 Task: Look for space in Llucmajor, Spain from 8th June, 2023 to 12th June, 2023 for 2 adults in price range Rs.8000 to Rs.16000. Place can be private room with 1  bedroom having 1 bed and 1 bathroom. Property type can be flatguest house, hotel. Booking option can be shelf check-in. Required host language is English.
Action: Mouse moved to (377, 195)
Screenshot: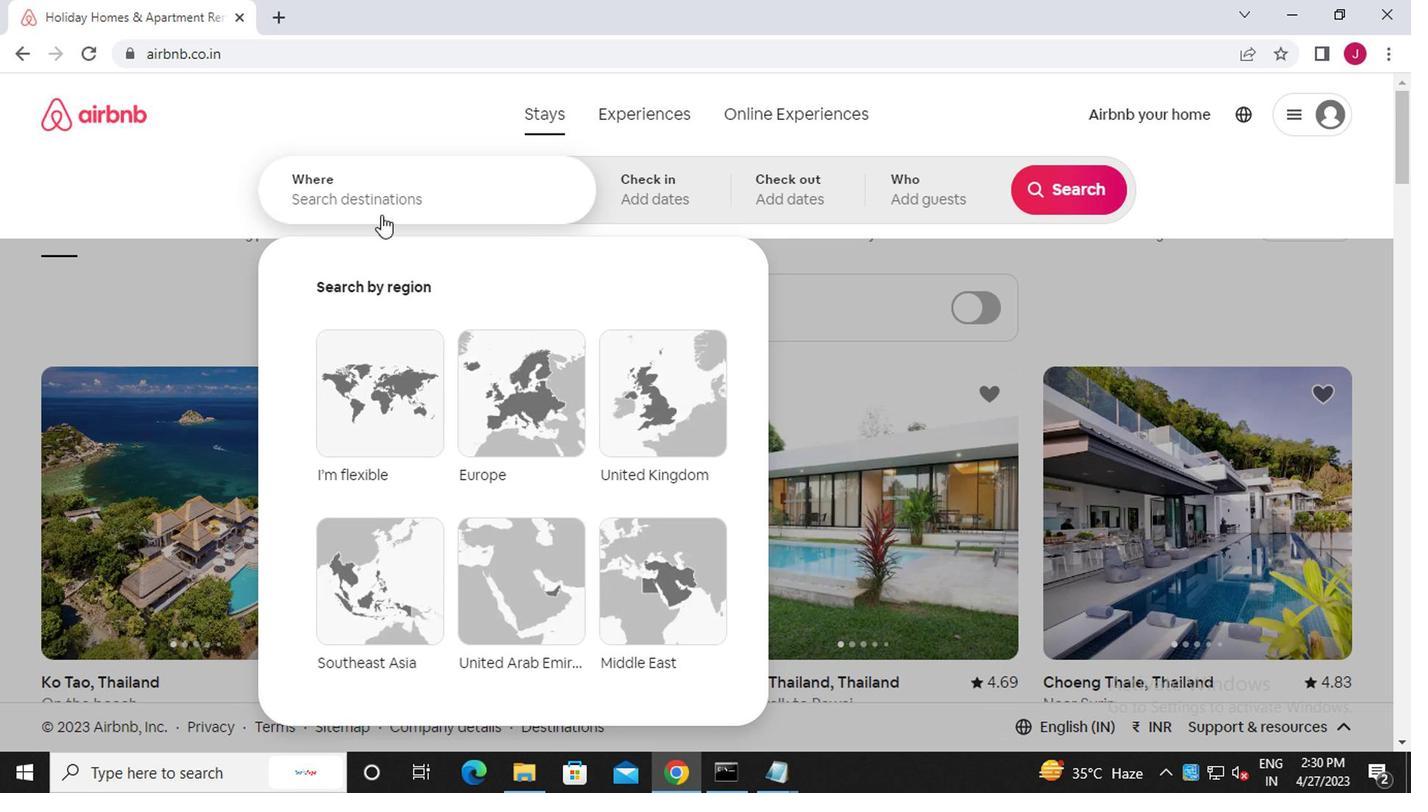 
Action: Mouse pressed left at (377, 195)
Screenshot: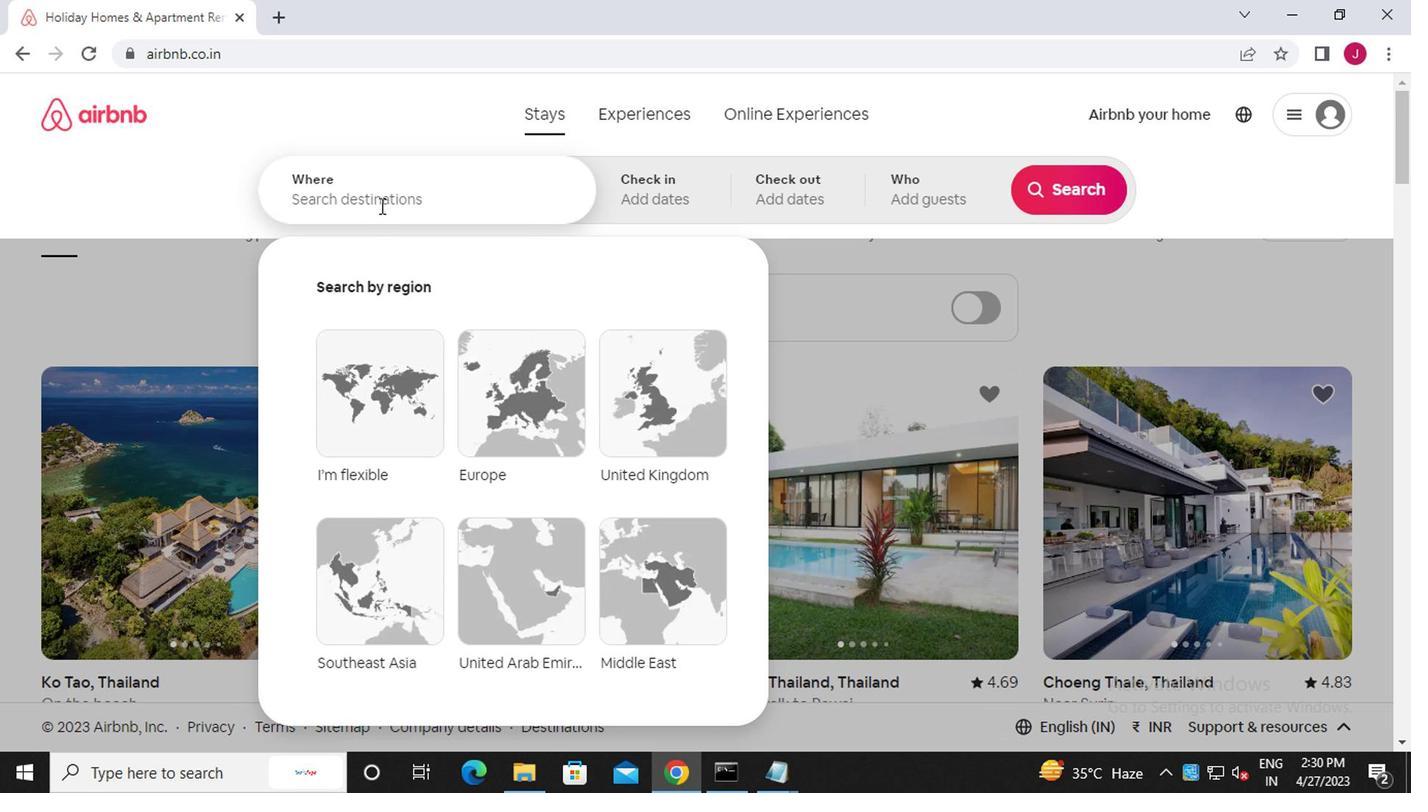 
Action: Mouse moved to (377, 195)
Screenshot: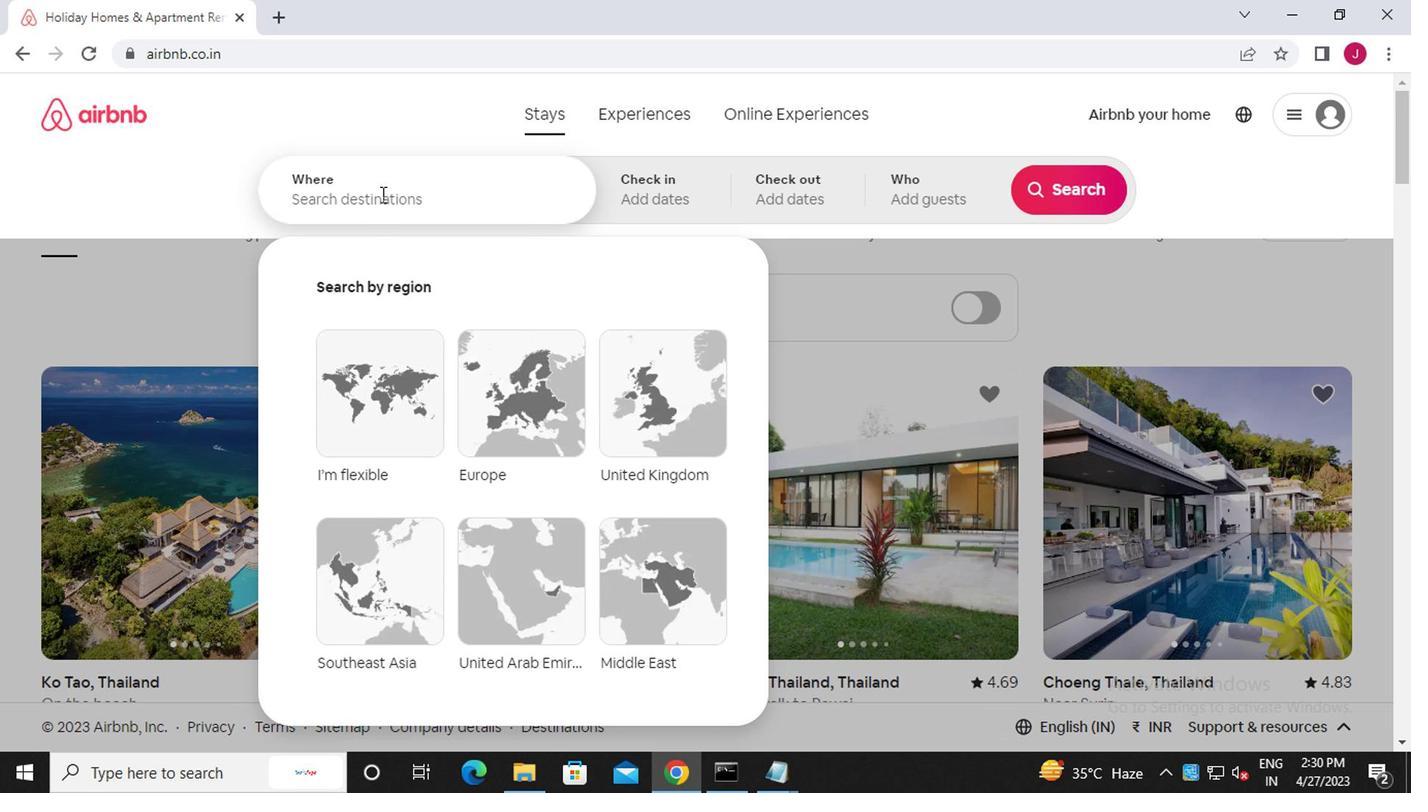 
Action: Key pressed l<Key.caps_lock>lucmj<Key.backspace>ajor,<Key.caps_lock>s<Key.caps_lock>pain
Screenshot: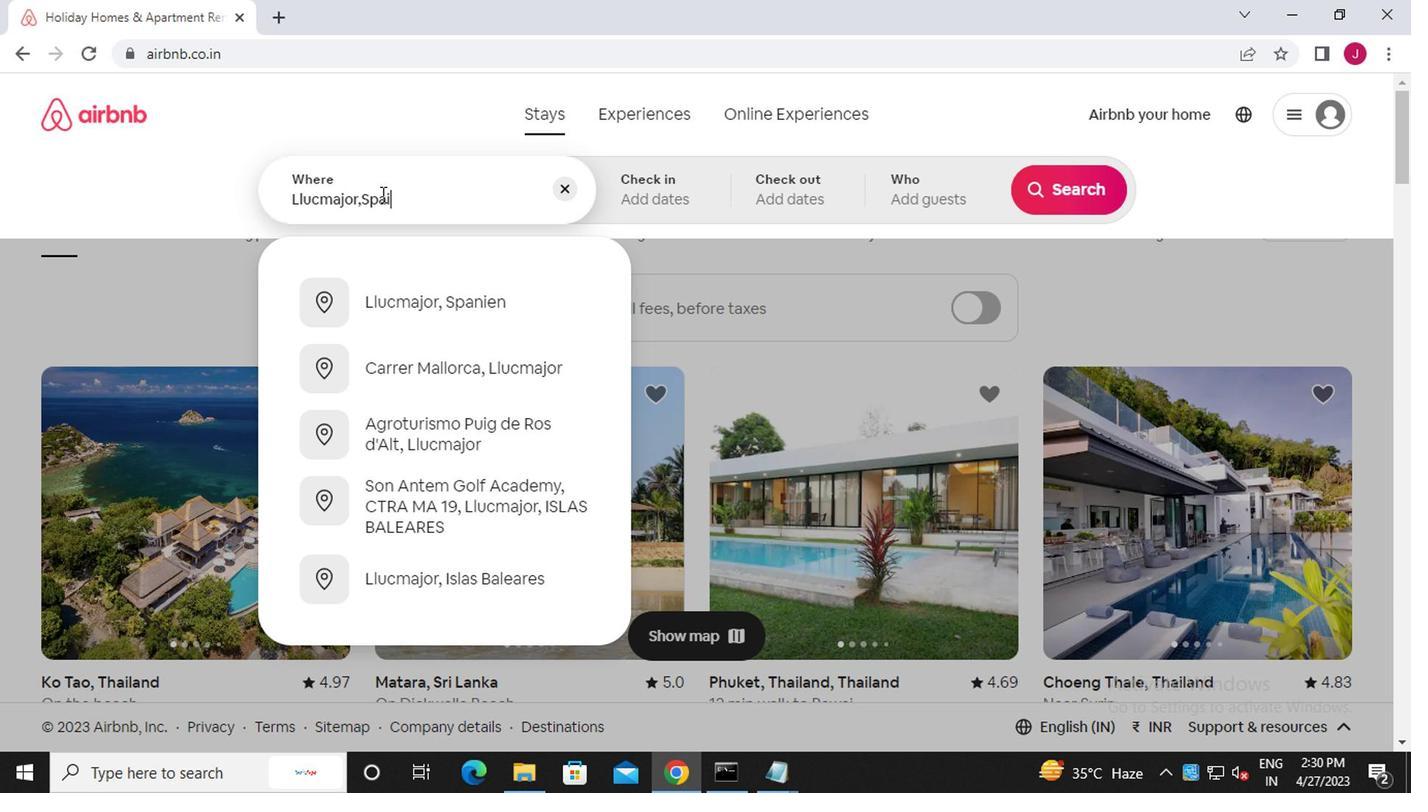 
Action: Mouse moved to (417, 299)
Screenshot: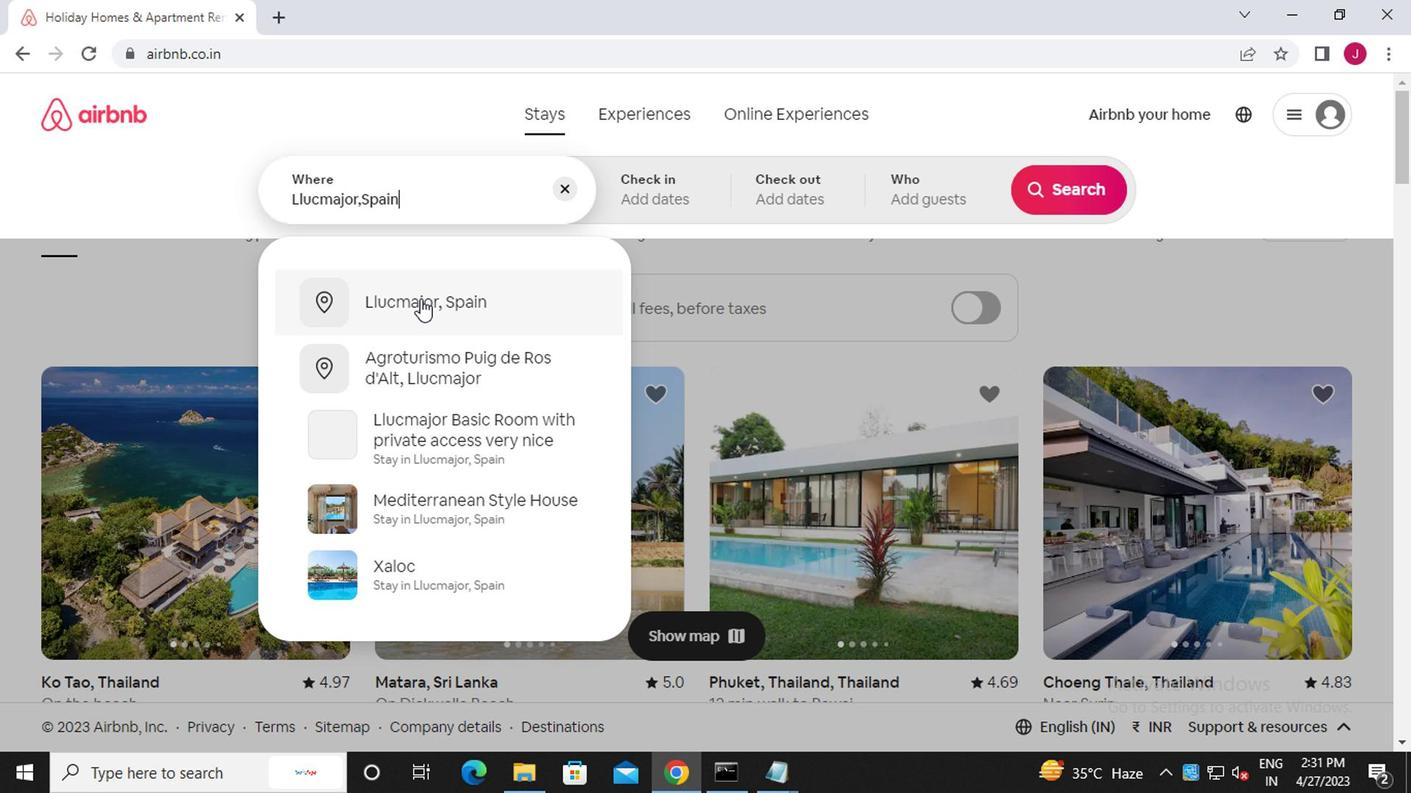 
Action: Mouse pressed left at (417, 299)
Screenshot: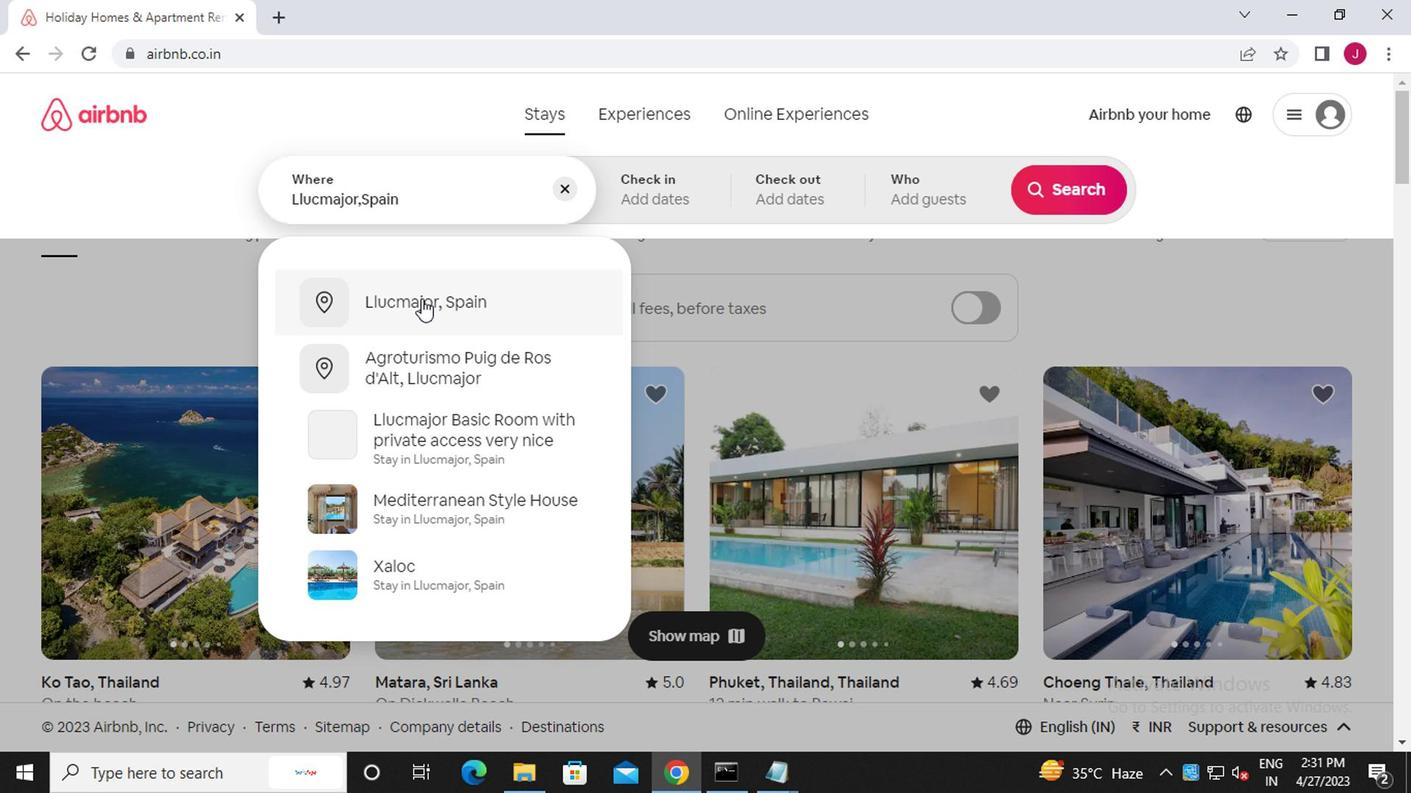
Action: Mouse moved to (1045, 359)
Screenshot: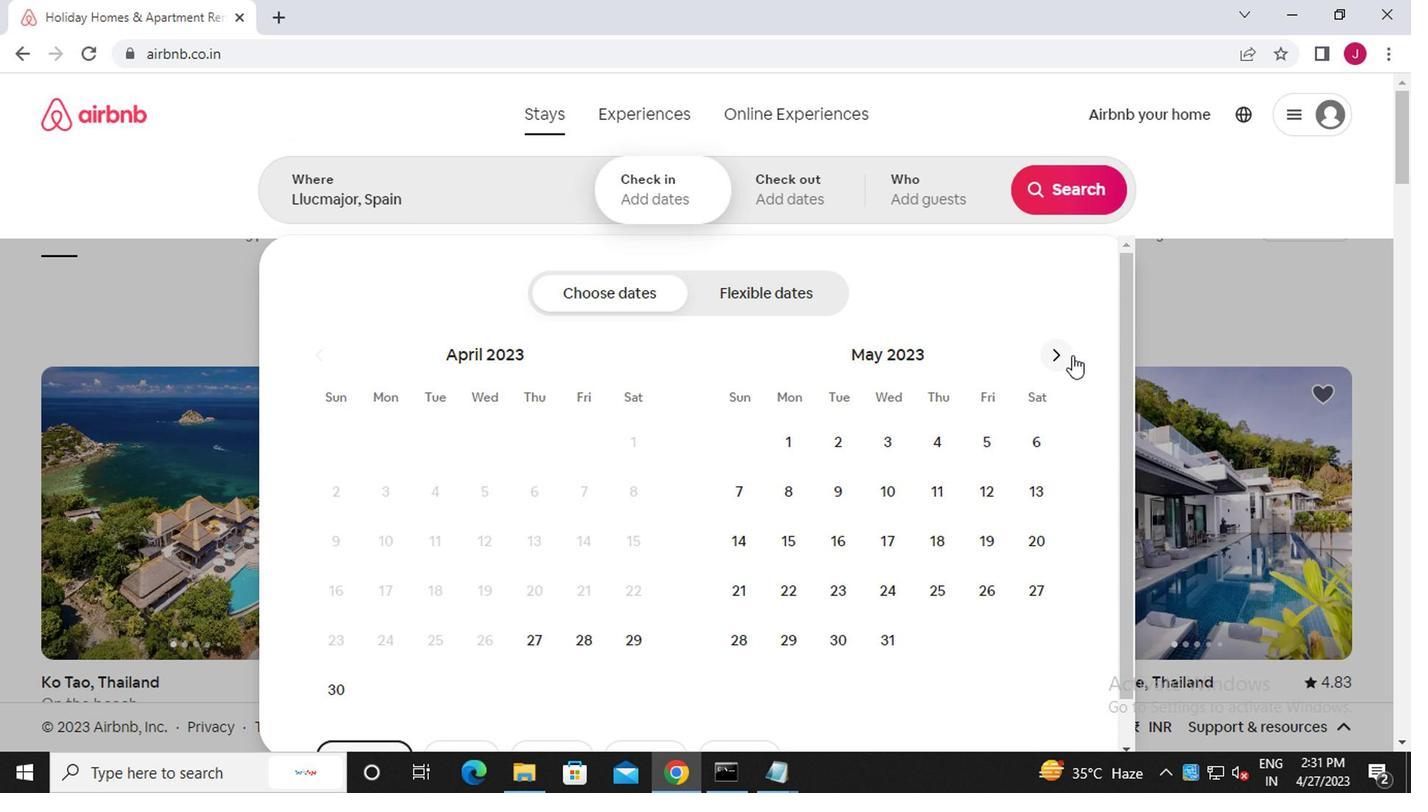 
Action: Mouse pressed left at (1045, 359)
Screenshot: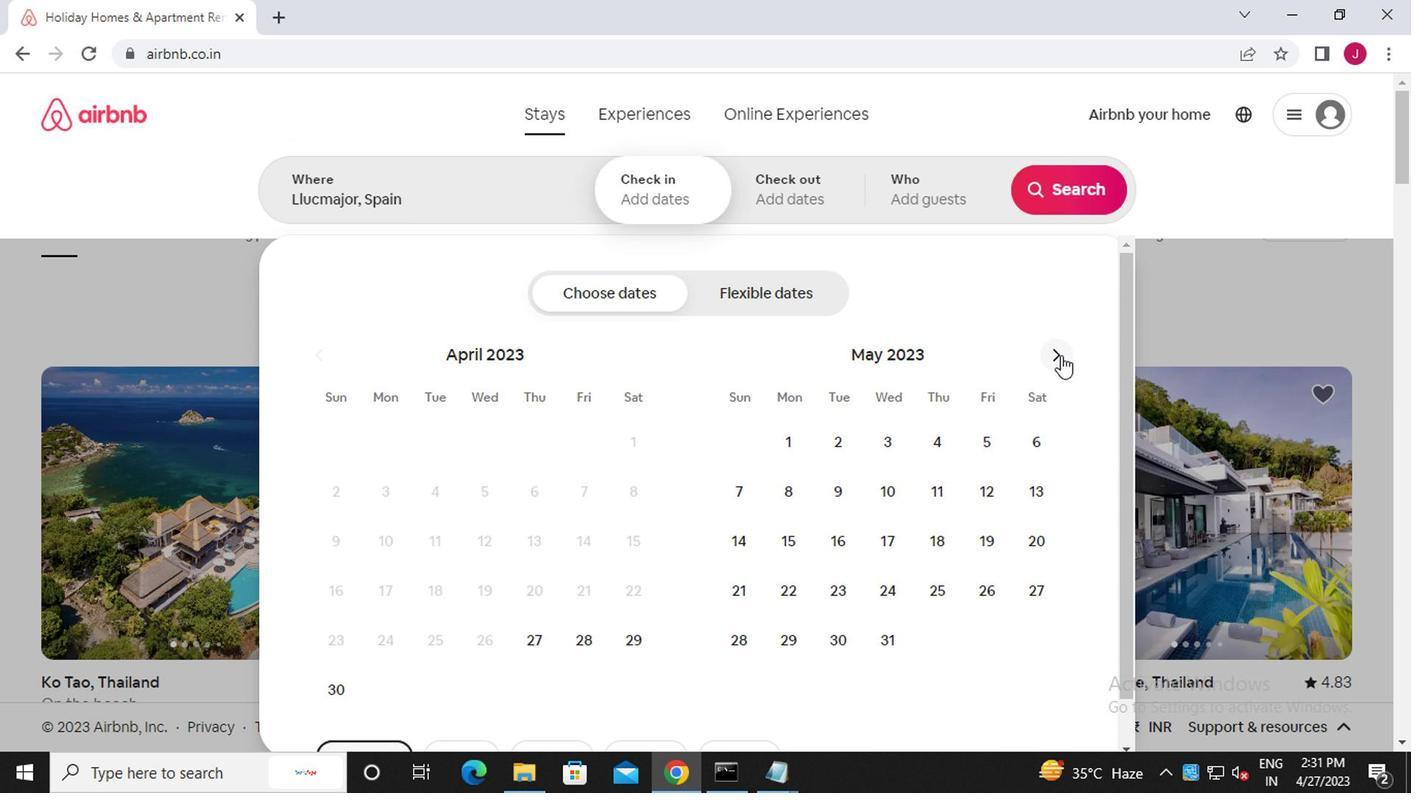 
Action: Mouse moved to (932, 492)
Screenshot: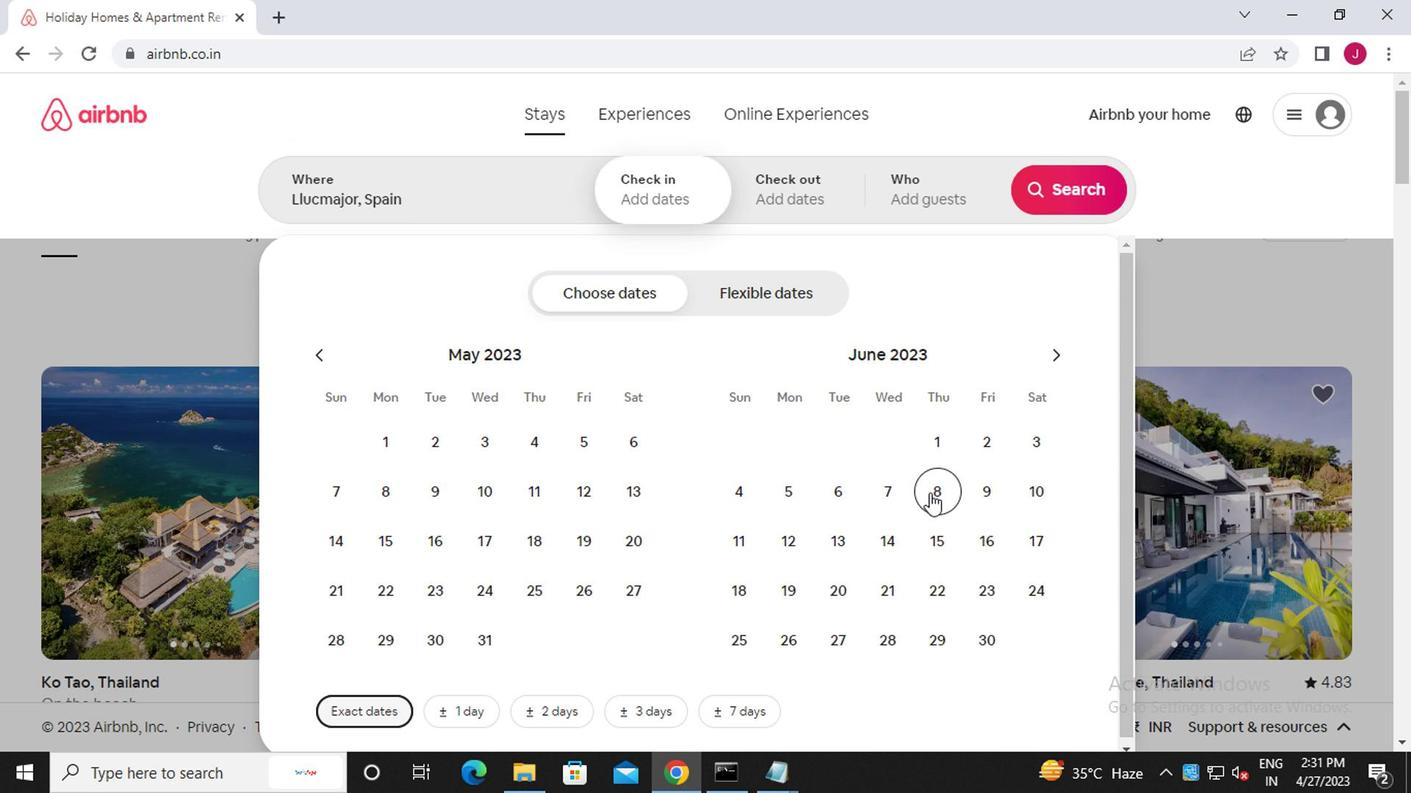 
Action: Mouse pressed left at (932, 492)
Screenshot: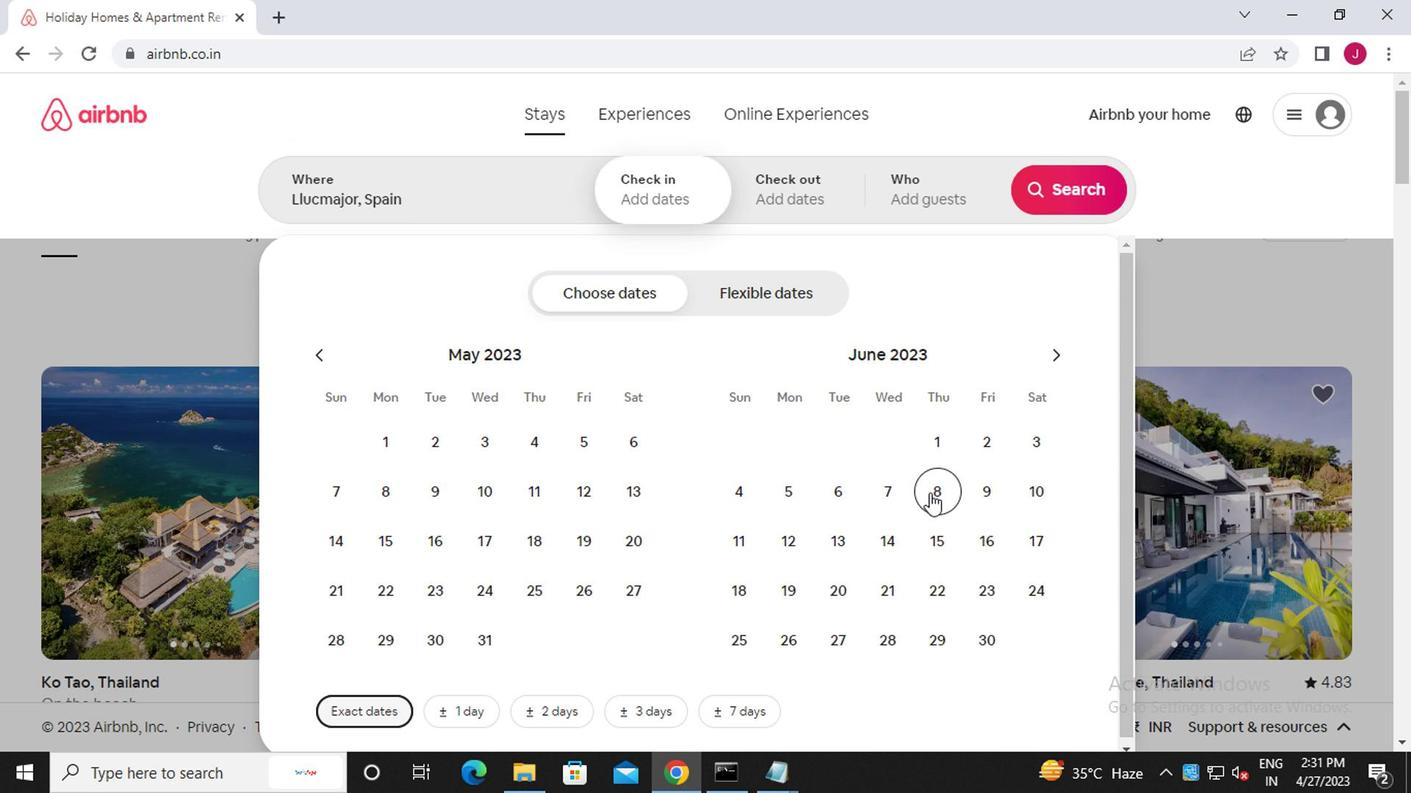 
Action: Mouse moved to (785, 534)
Screenshot: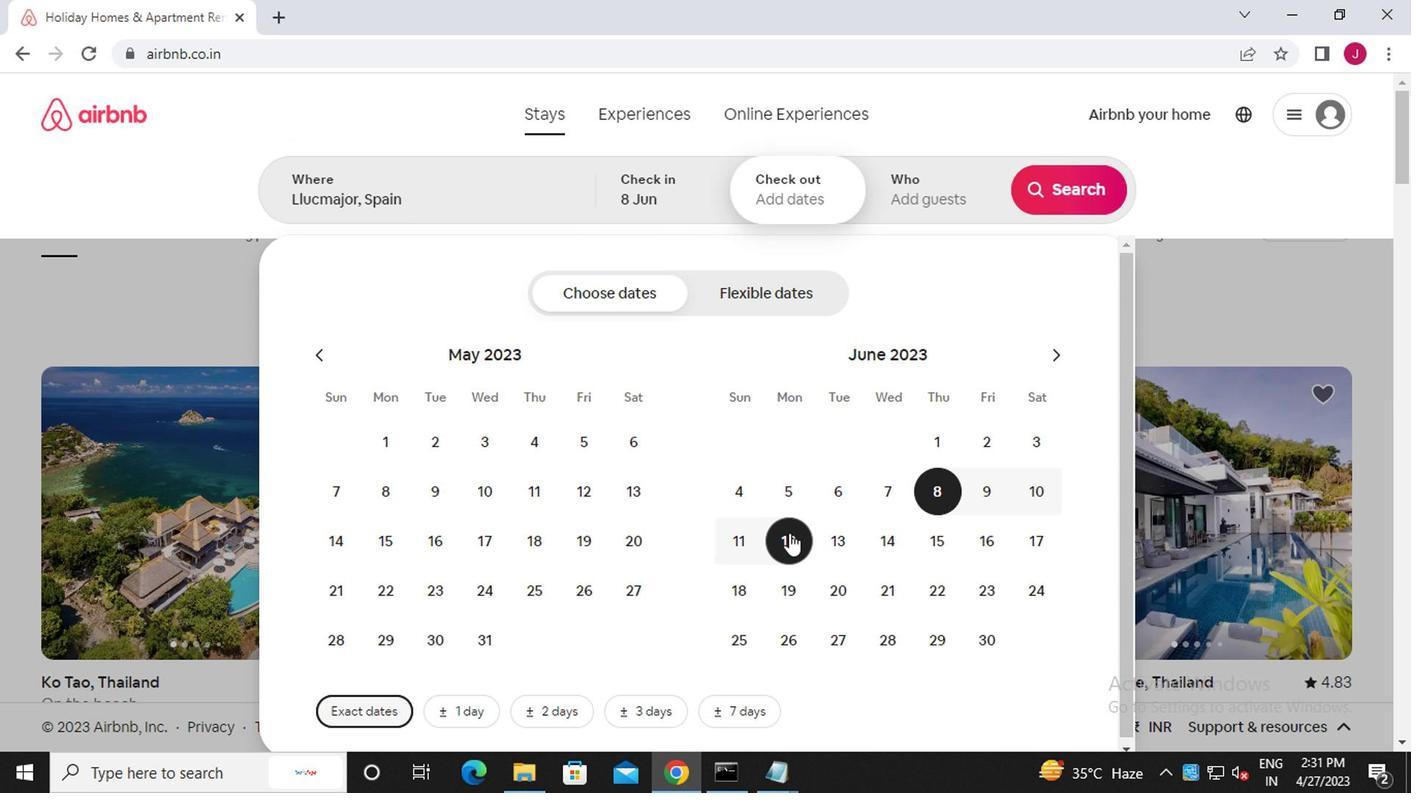 
Action: Mouse pressed left at (785, 534)
Screenshot: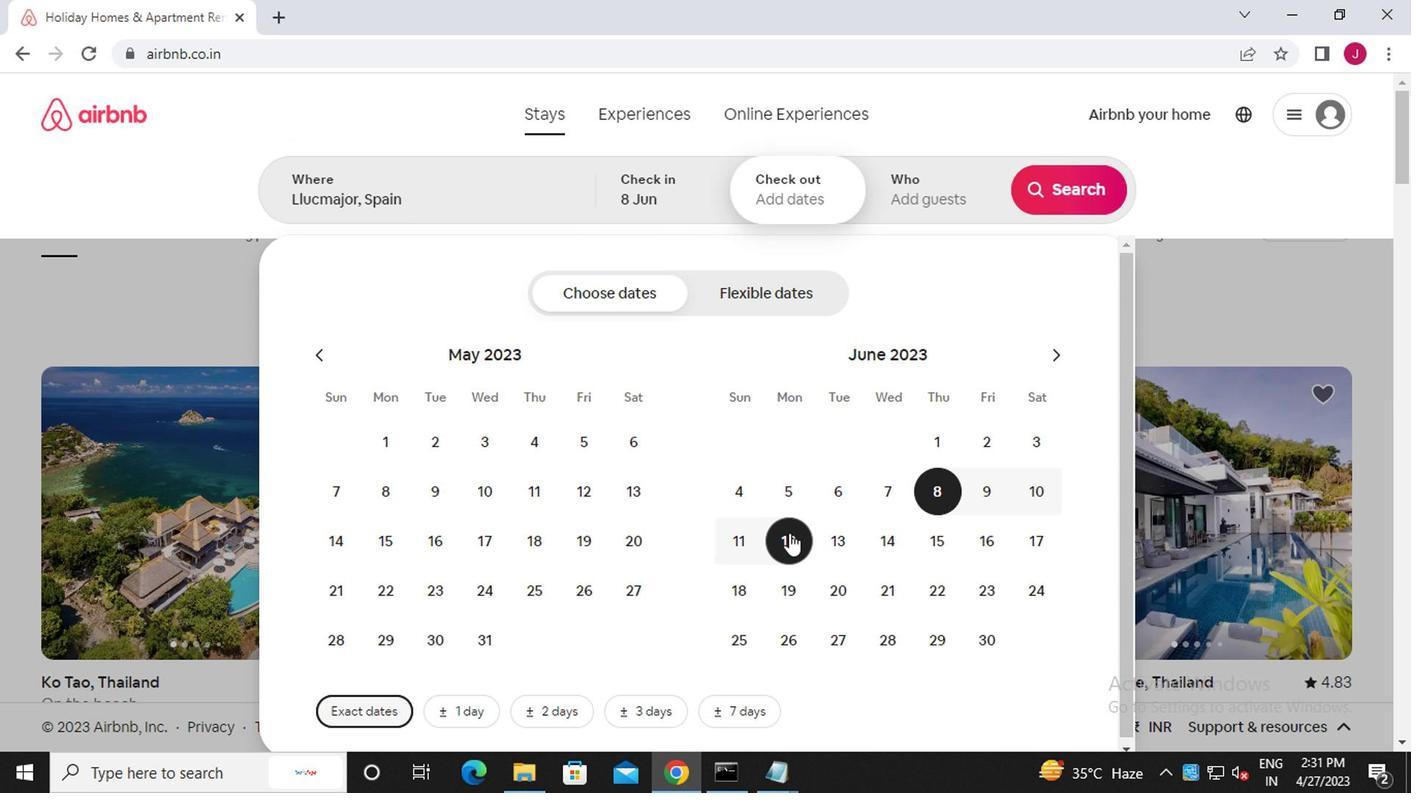 
Action: Mouse moved to (964, 185)
Screenshot: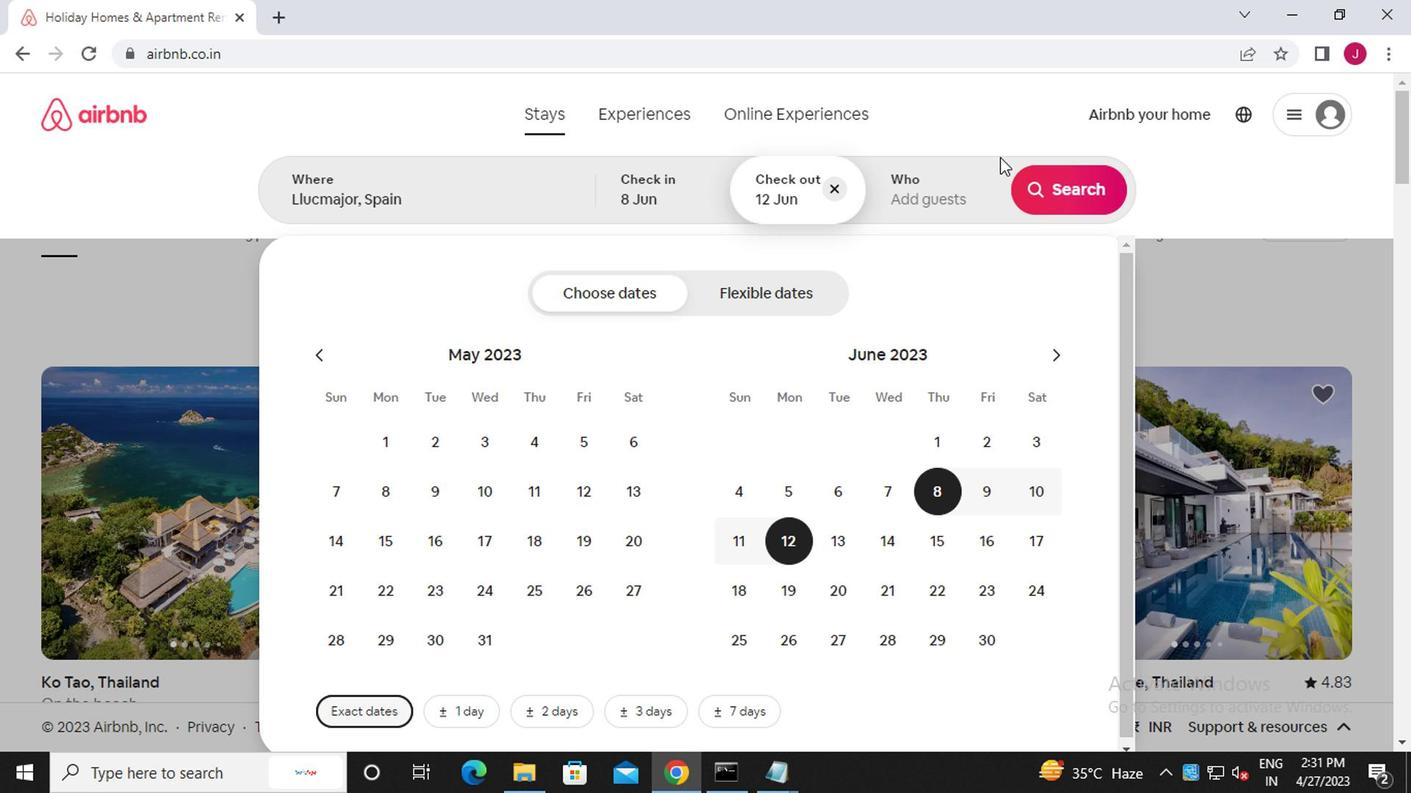 
Action: Mouse pressed left at (964, 185)
Screenshot: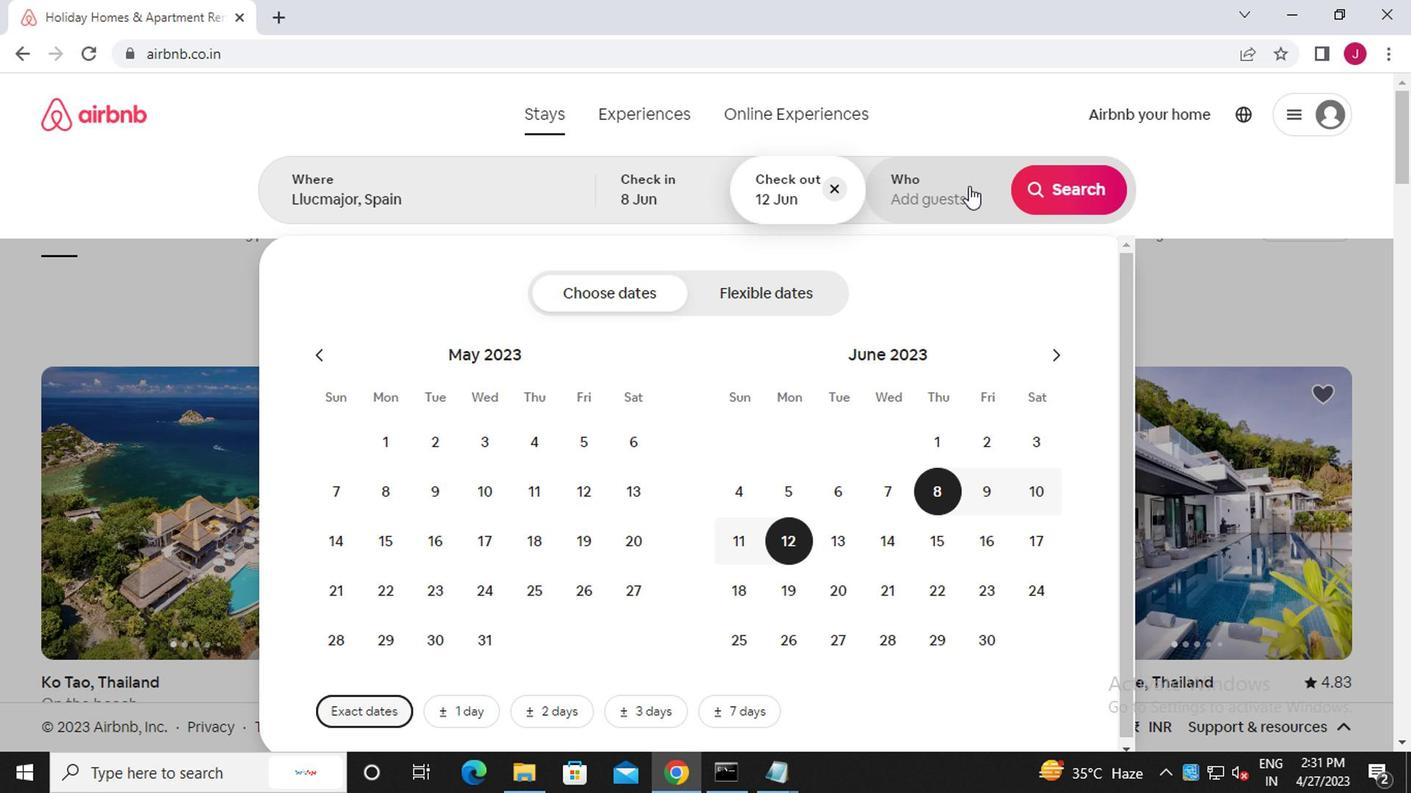 
Action: Mouse moved to (1066, 282)
Screenshot: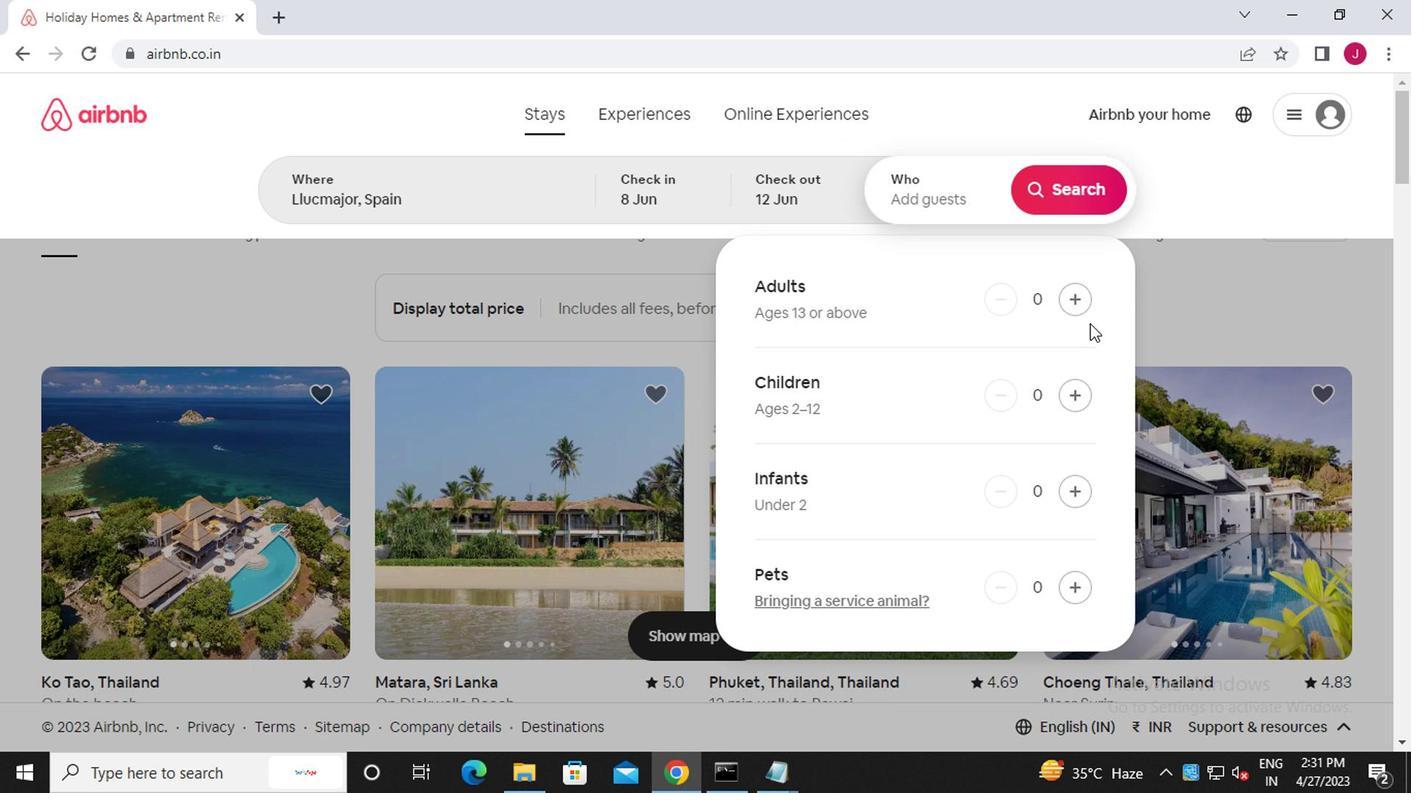 
Action: Mouse pressed left at (1066, 282)
Screenshot: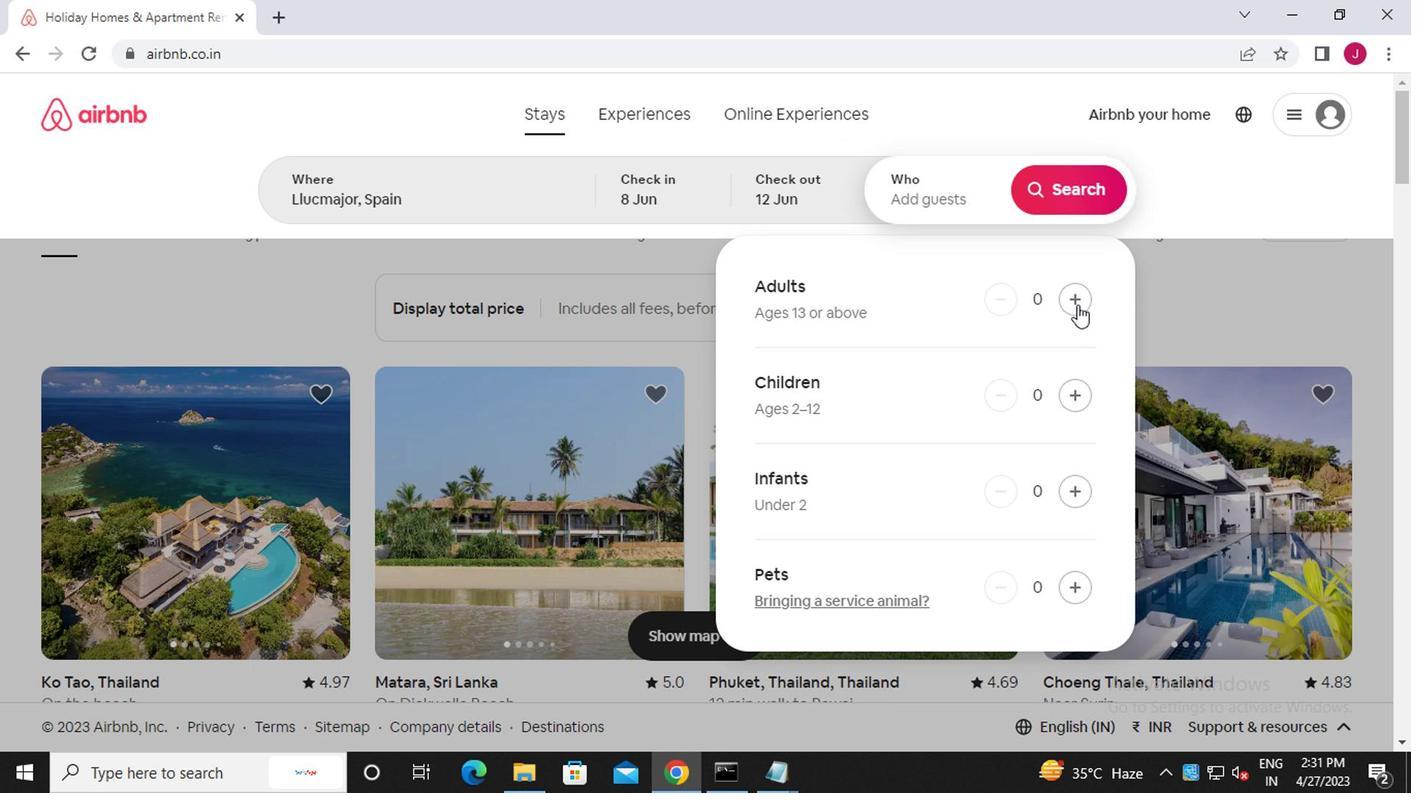 
Action: Mouse moved to (1067, 305)
Screenshot: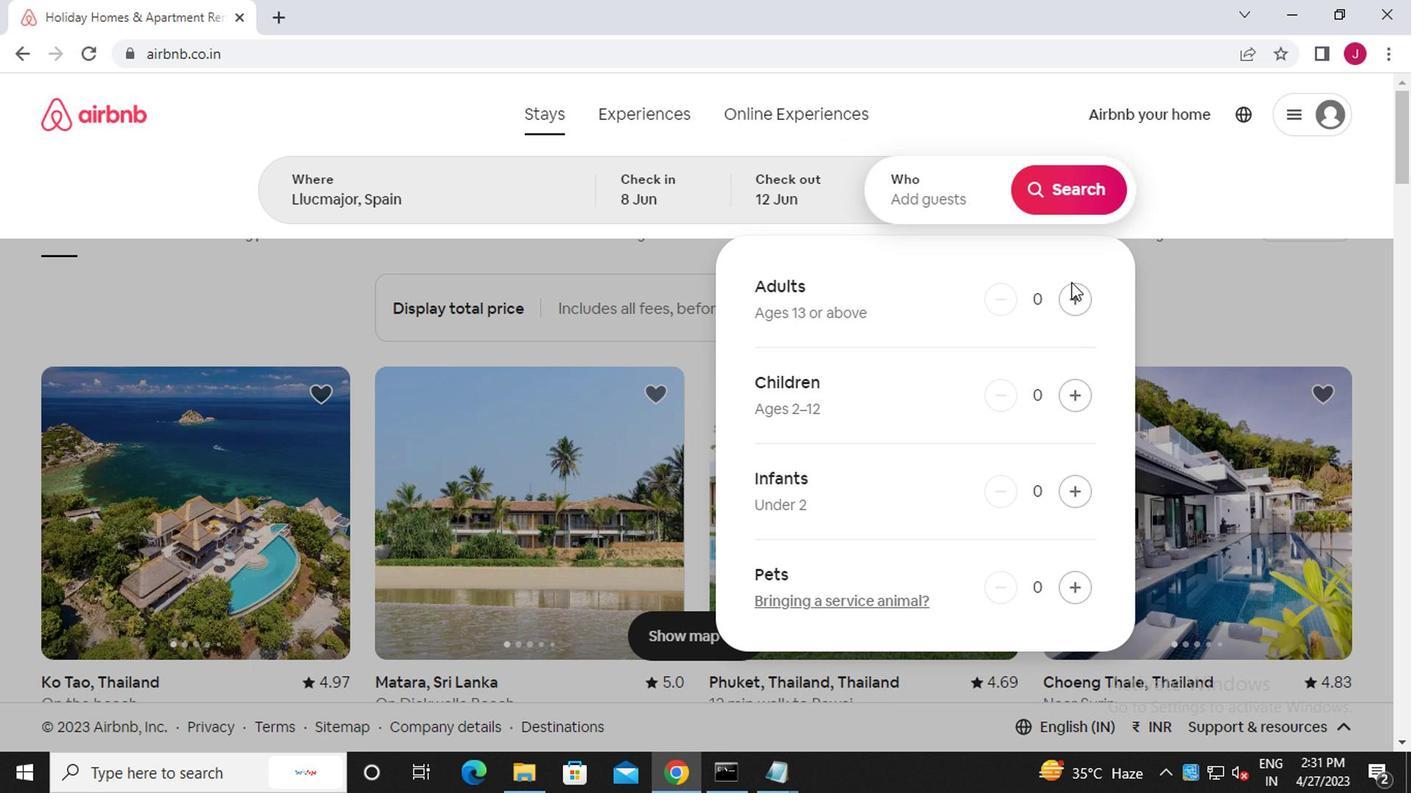 
Action: Mouse pressed left at (1067, 305)
Screenshot: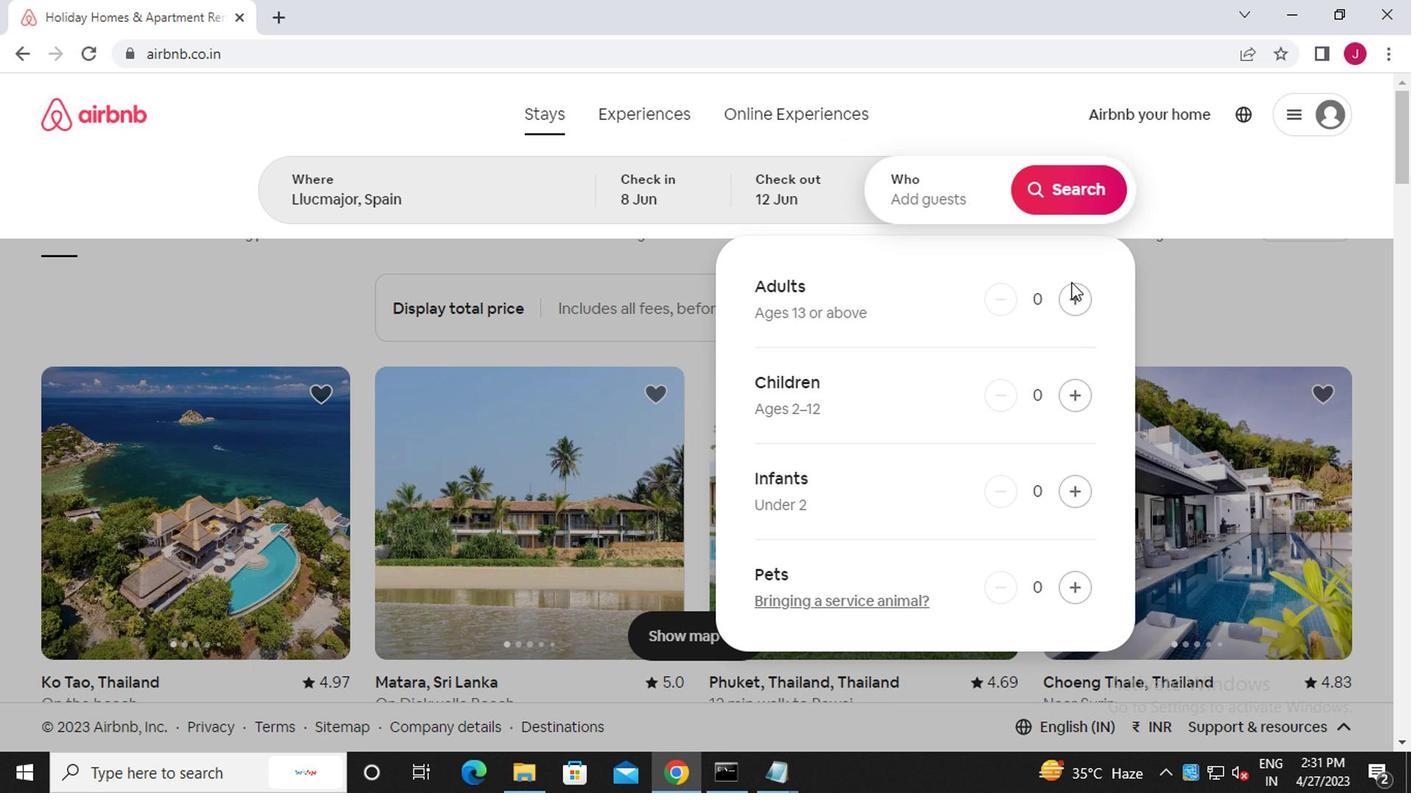 
Action: Mouse moved to (1068, 305)
Screenshot: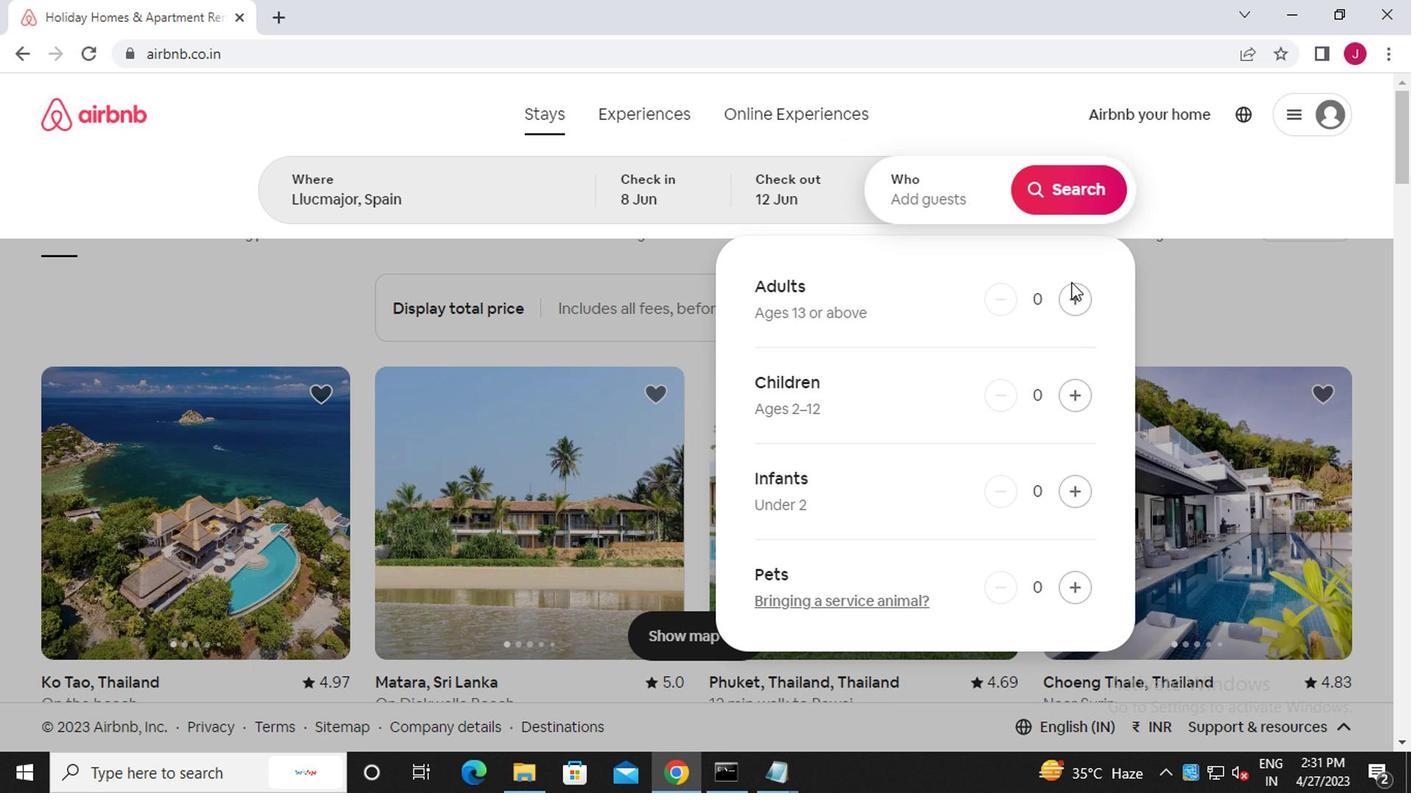 
Action: Mouse pressed left at (1068, 305)
Screenshot: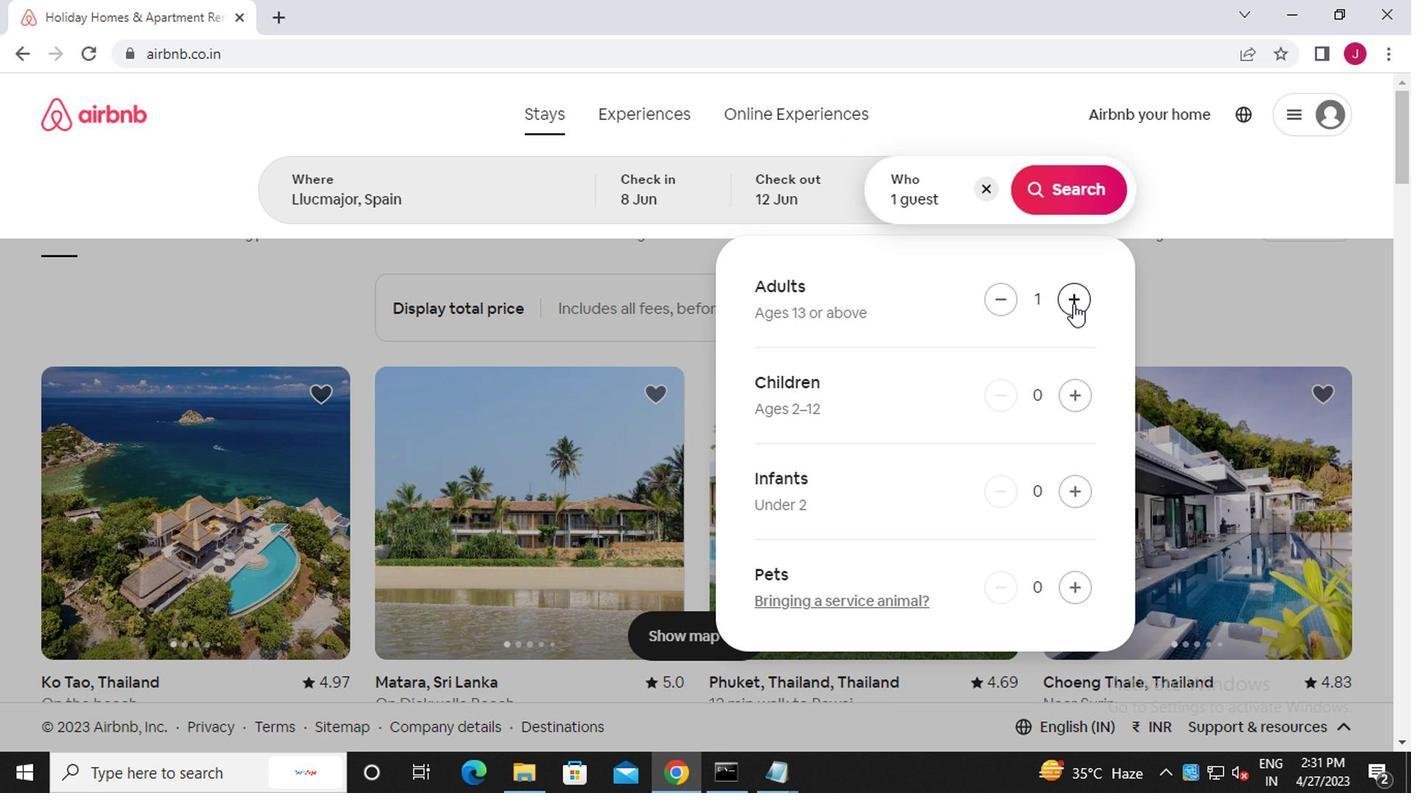 
Action: Mouse moved to (1086, 183)
Screenshot: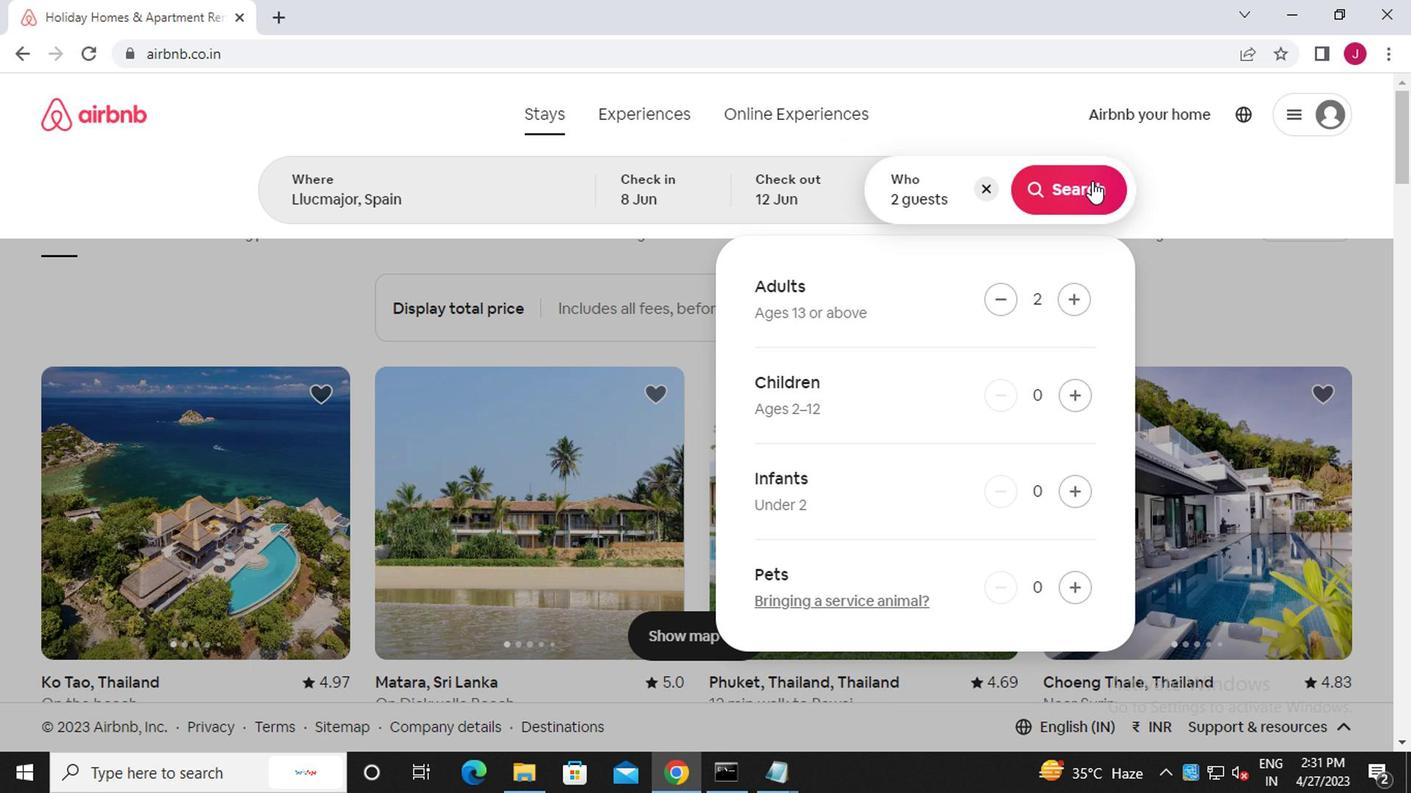 
Action: Mouse pressed left at (1086, 183)
Screenshot: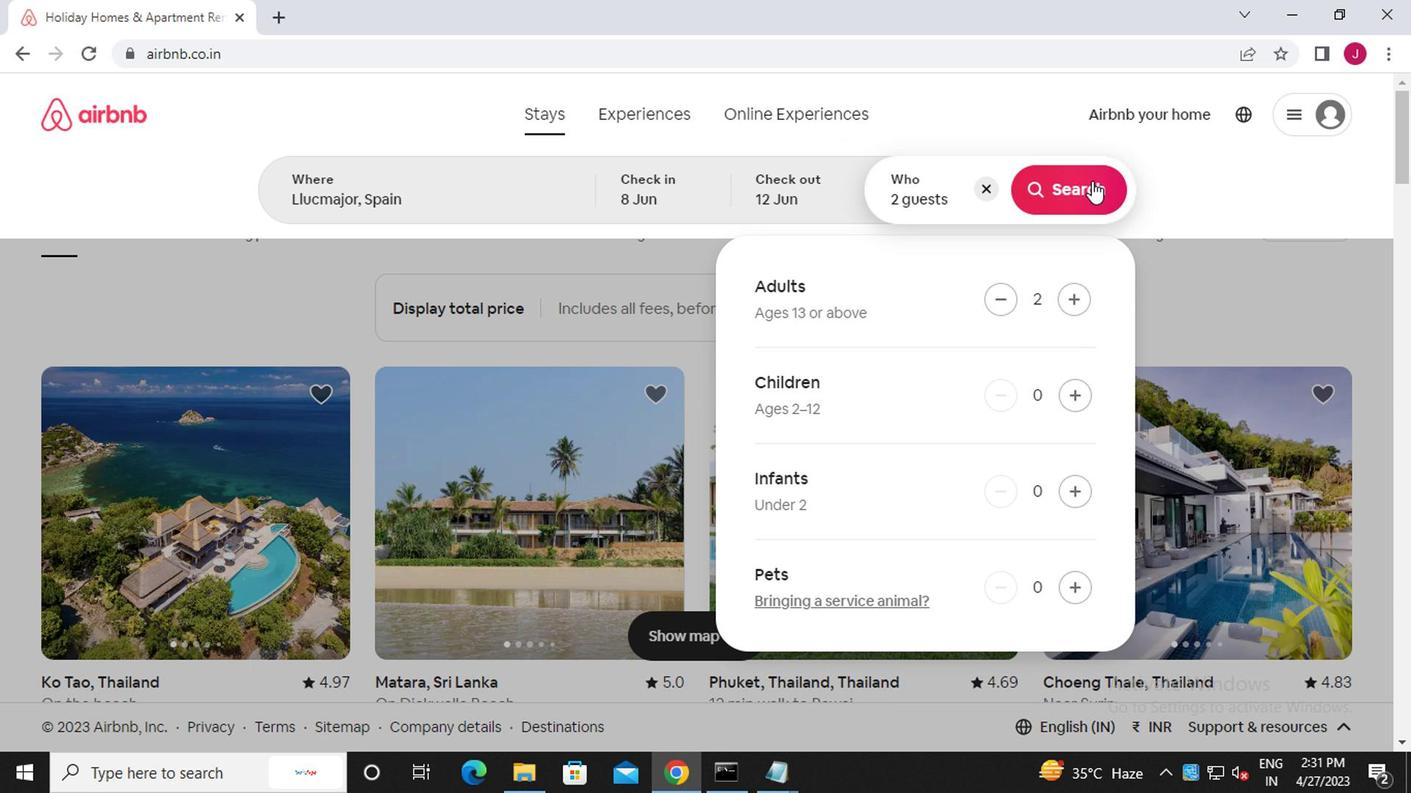 
Action: Mouse moved to (1321, 215)
Screenshot: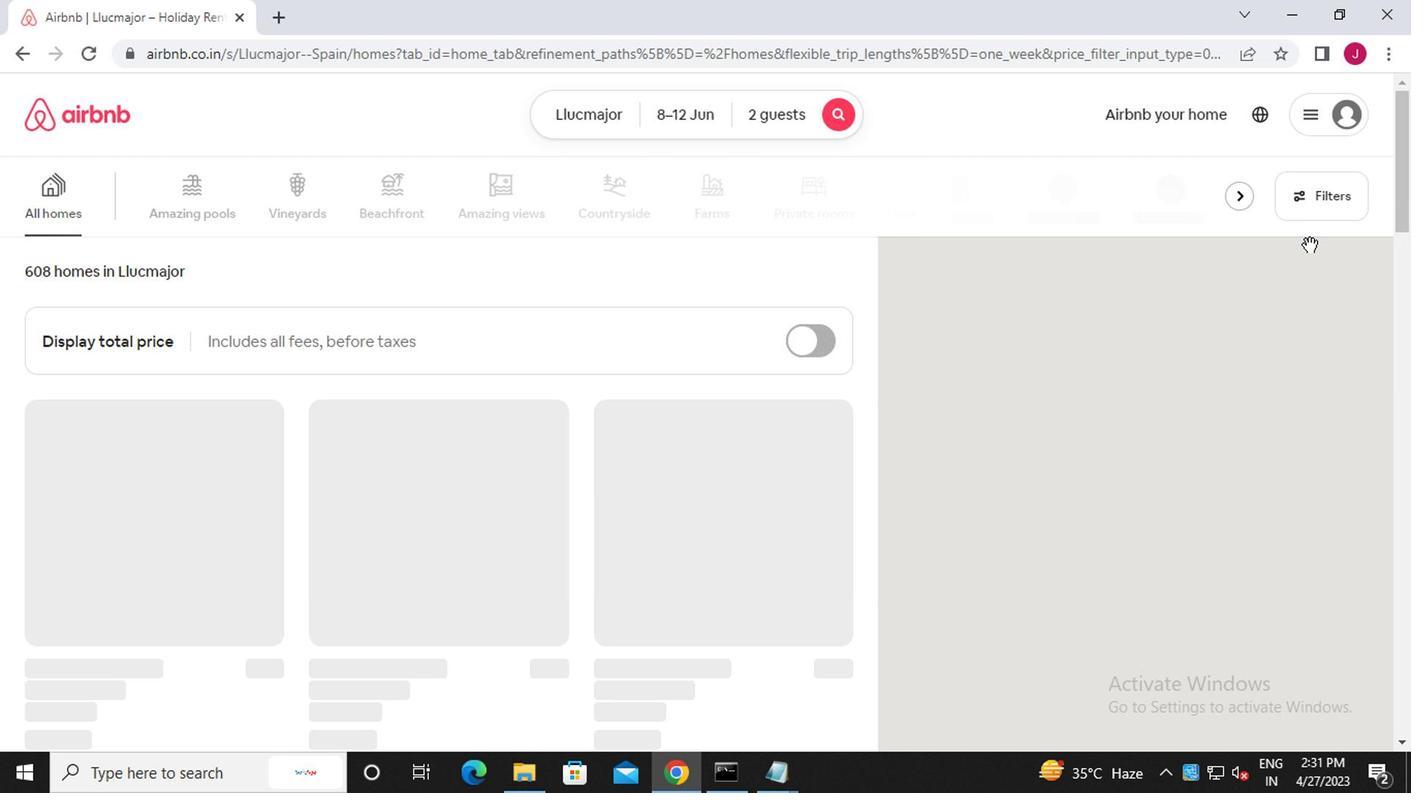 
Action: Mouse pressed left at (1321, 215)
Screenshot: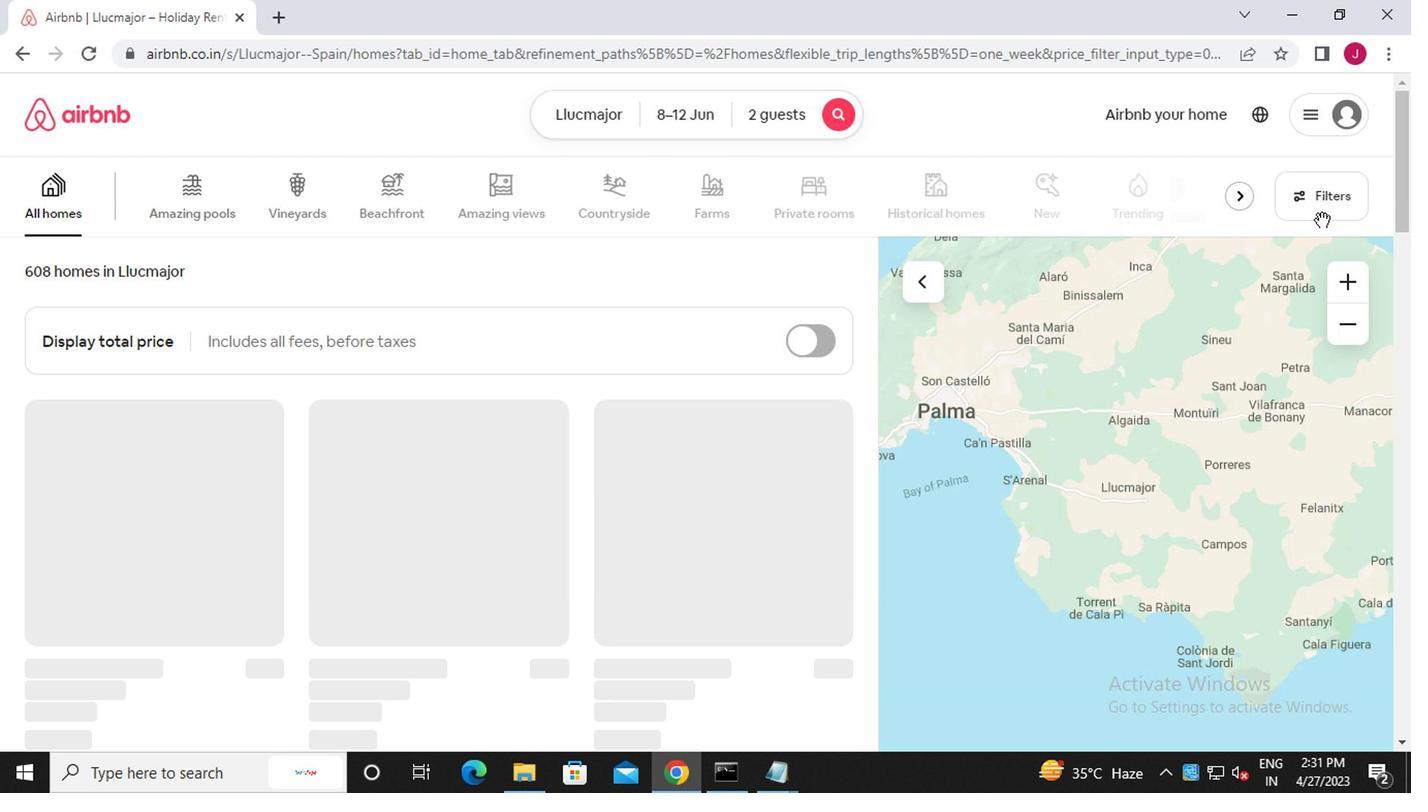 
Action: Mouse moved to (560, 445)
Screenshot: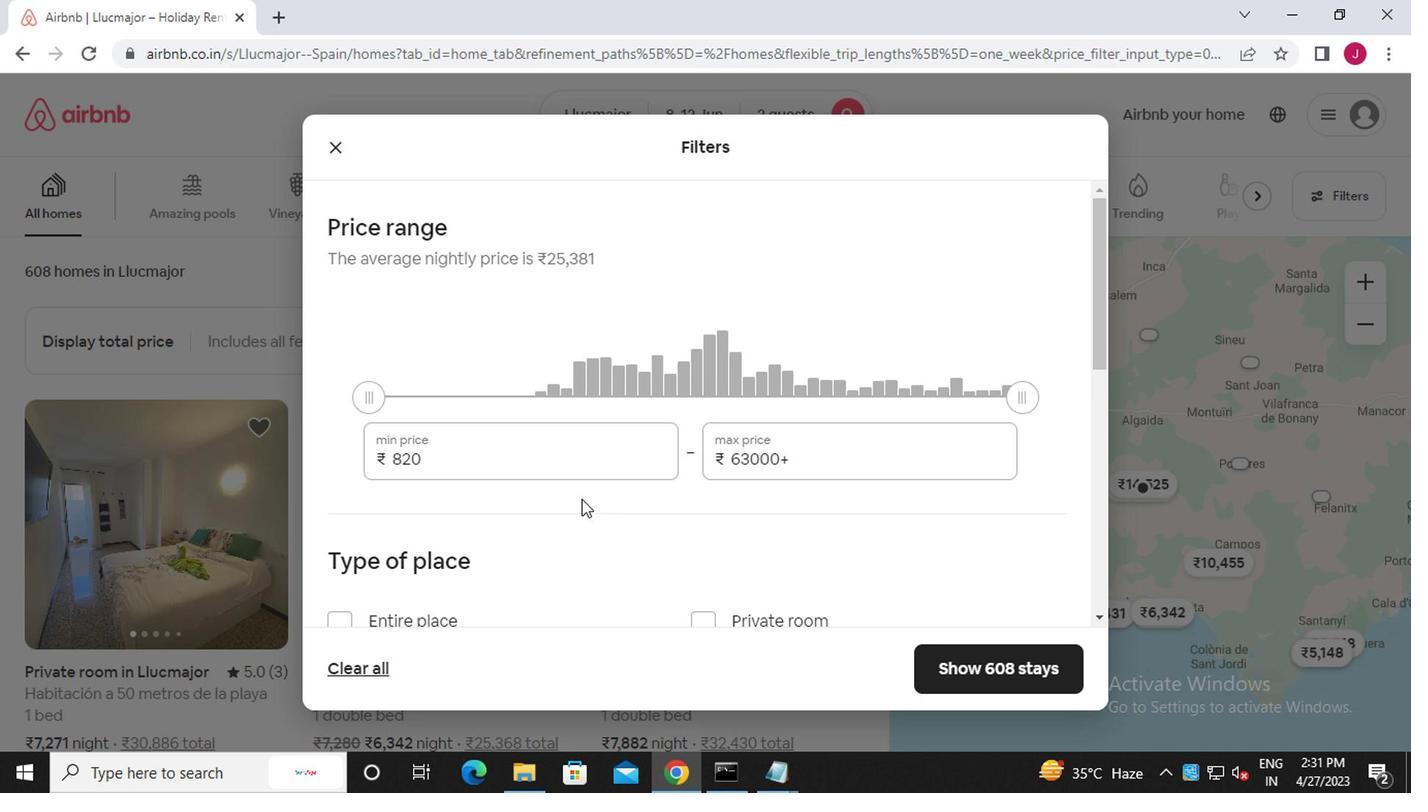 
Action: Mouse pressed left at (560, 445)
Screenshot: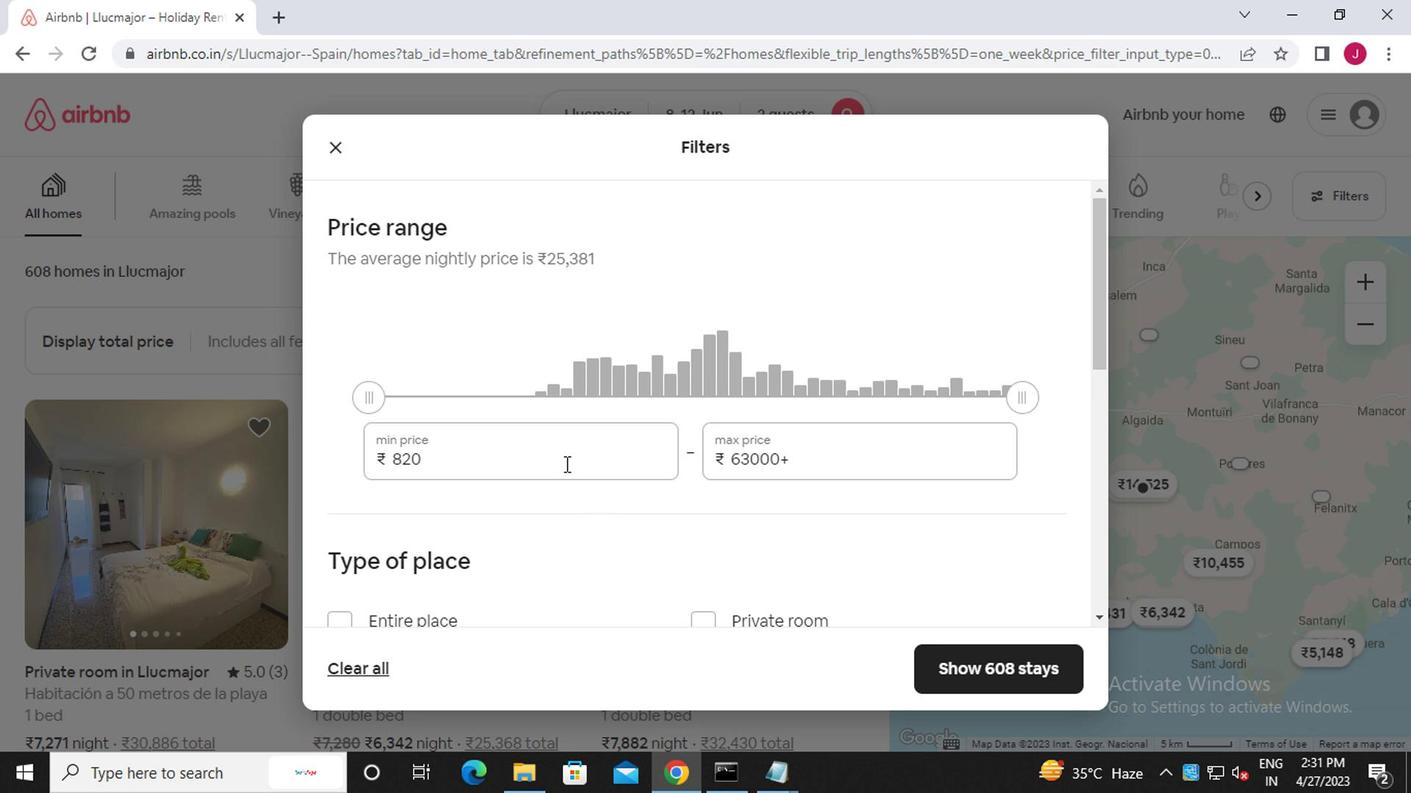
Action: Mouse moved to (556, 415)
Screenshot: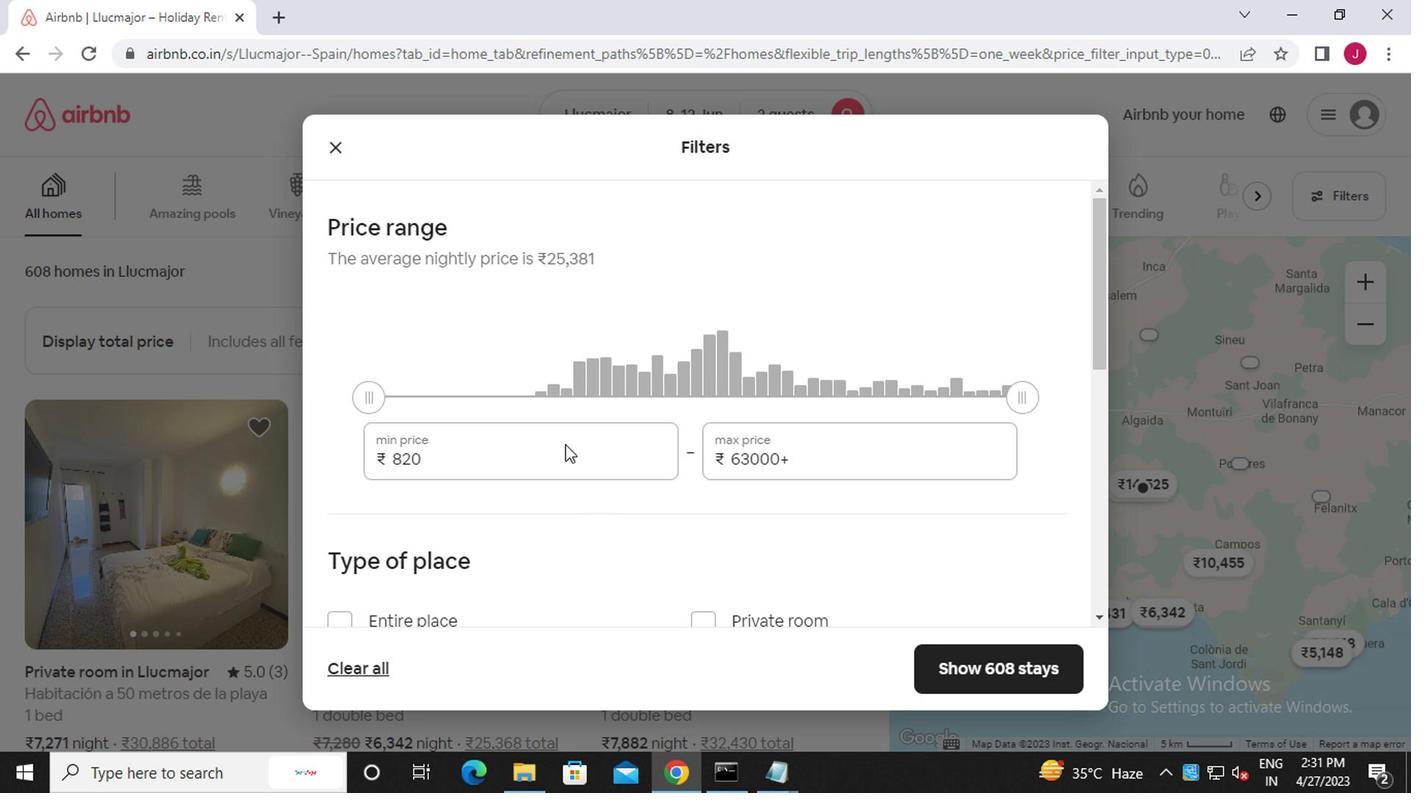 
Action: Key pressed <Key.backspace><Key.backspace><<96>><<96>><<96>>
Screenshot: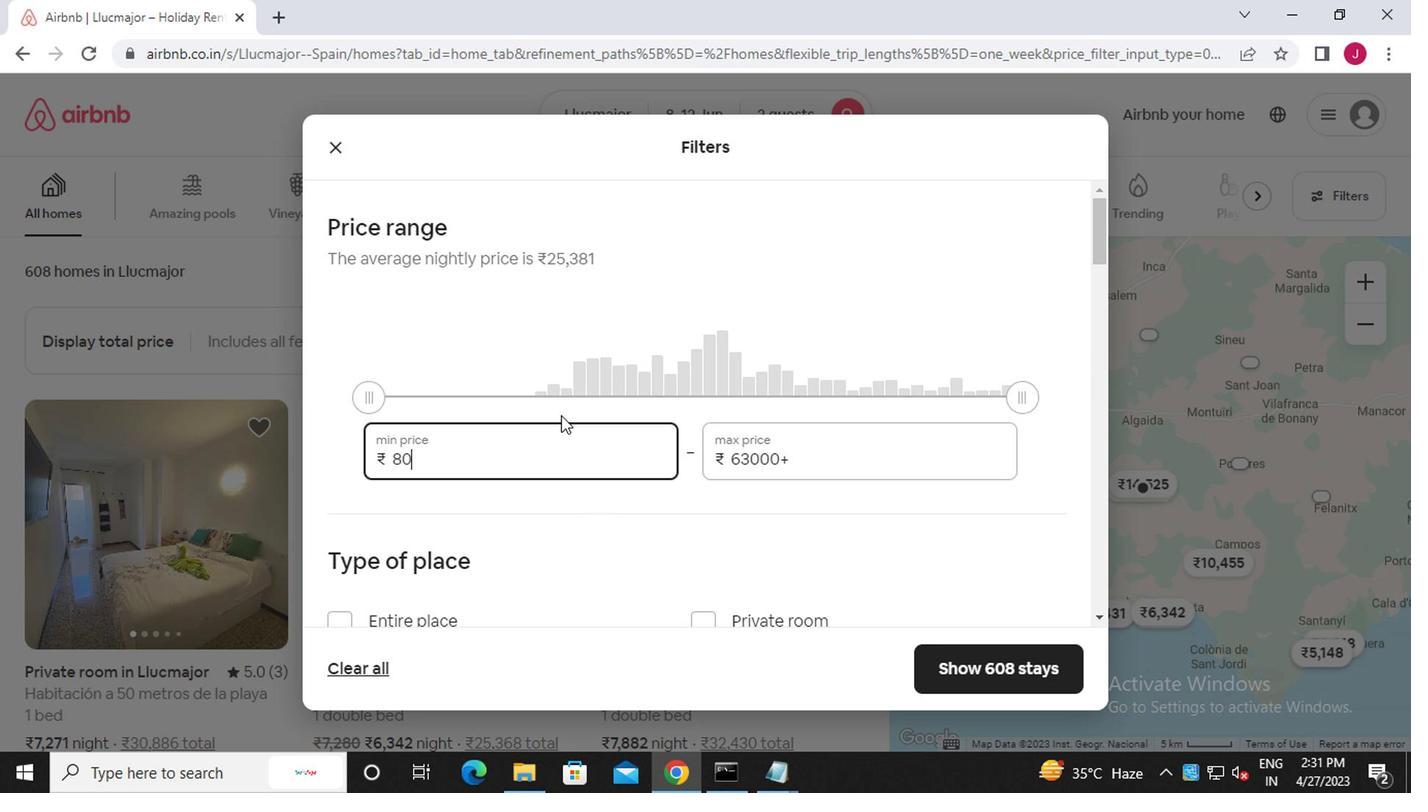 
Action: Mouse moved to (851, 423)
Screenshot: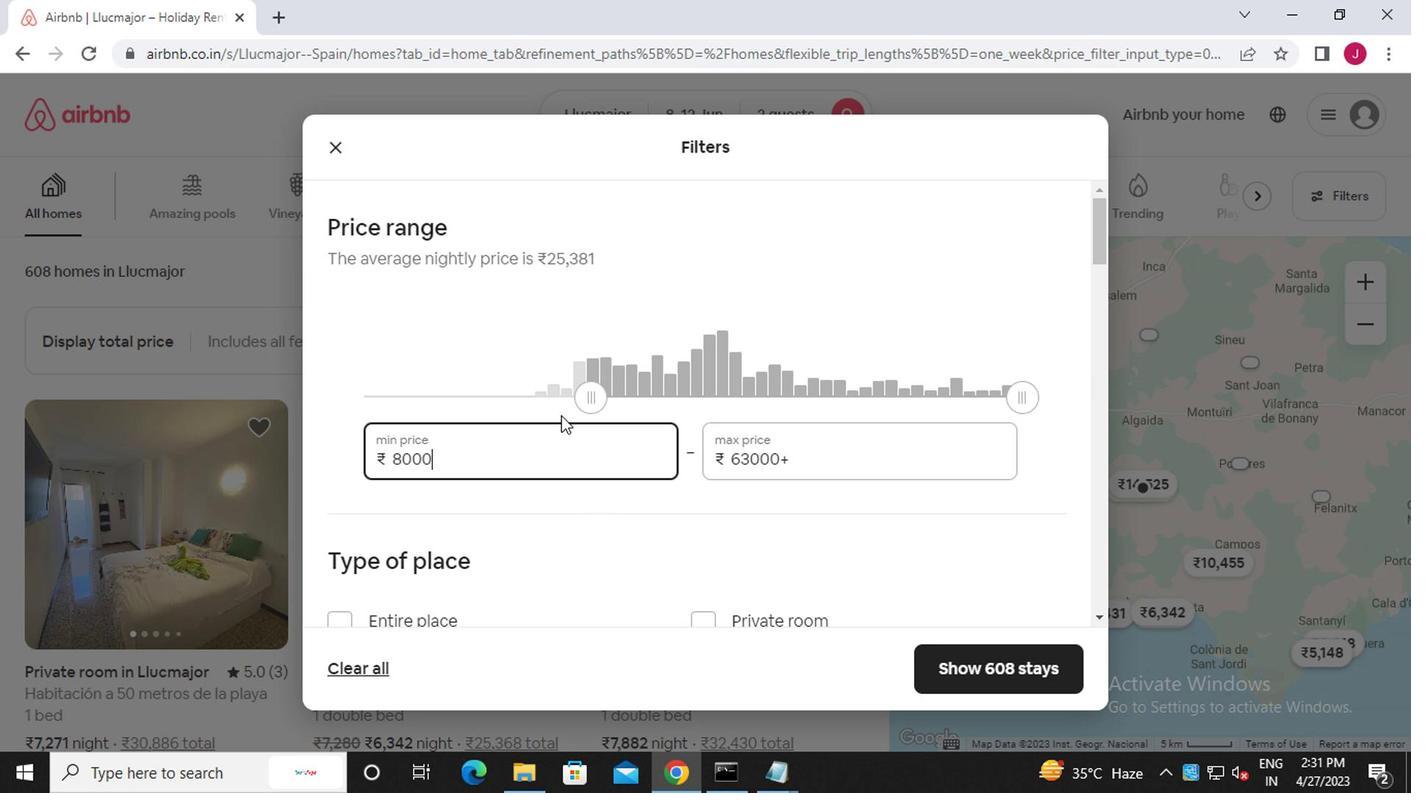 
Action: Mouse pressed left at (851, 423)
Screenshot: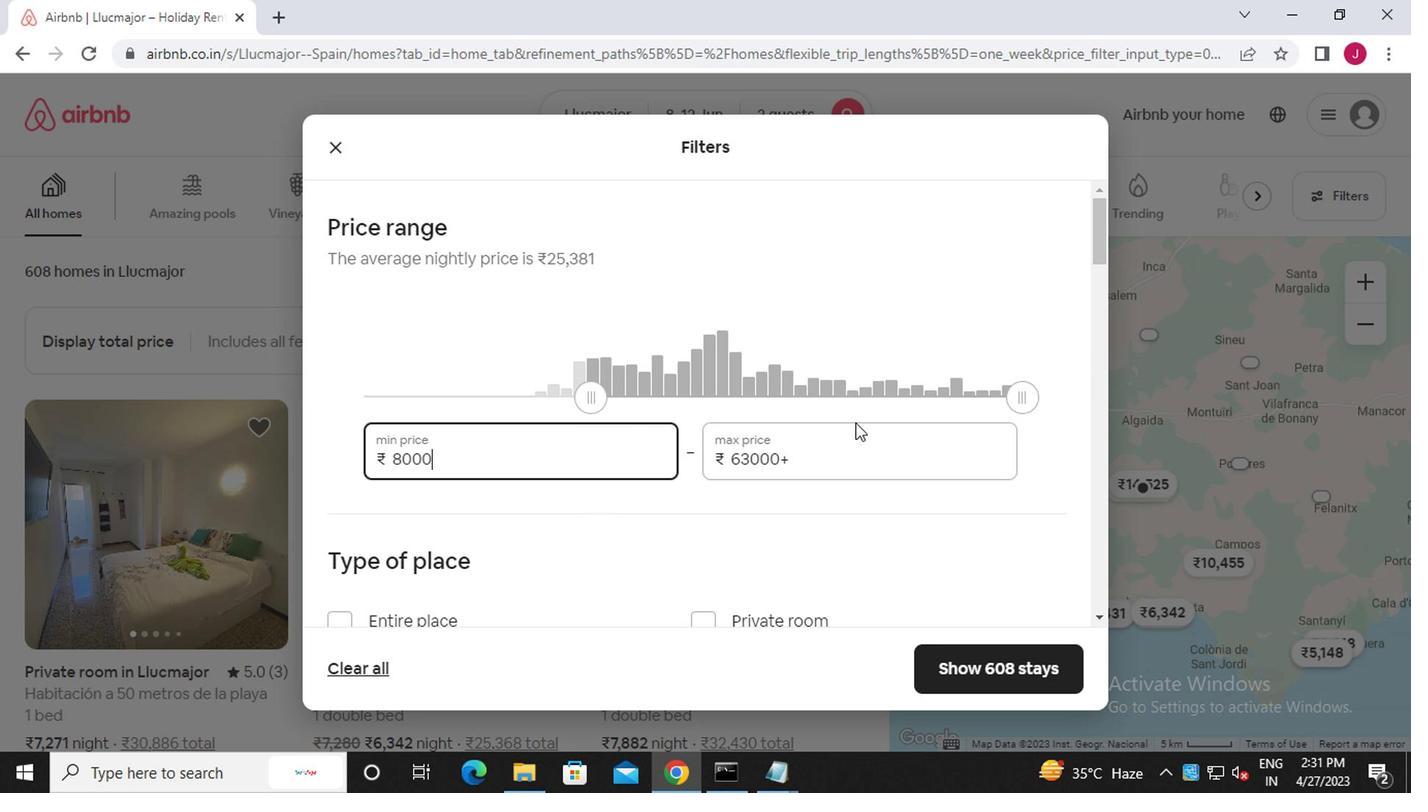
Action: Key pressed <Key.backspace><Key.backspace><Key.backspace><Key.backspace><Key.backspace><Key.backspace><Key.backspace><Key.backspace><Key.backspace><Key.backspace><Key.backspace><<97>><<102>><<96>><<96>><<96>>
Screenshot: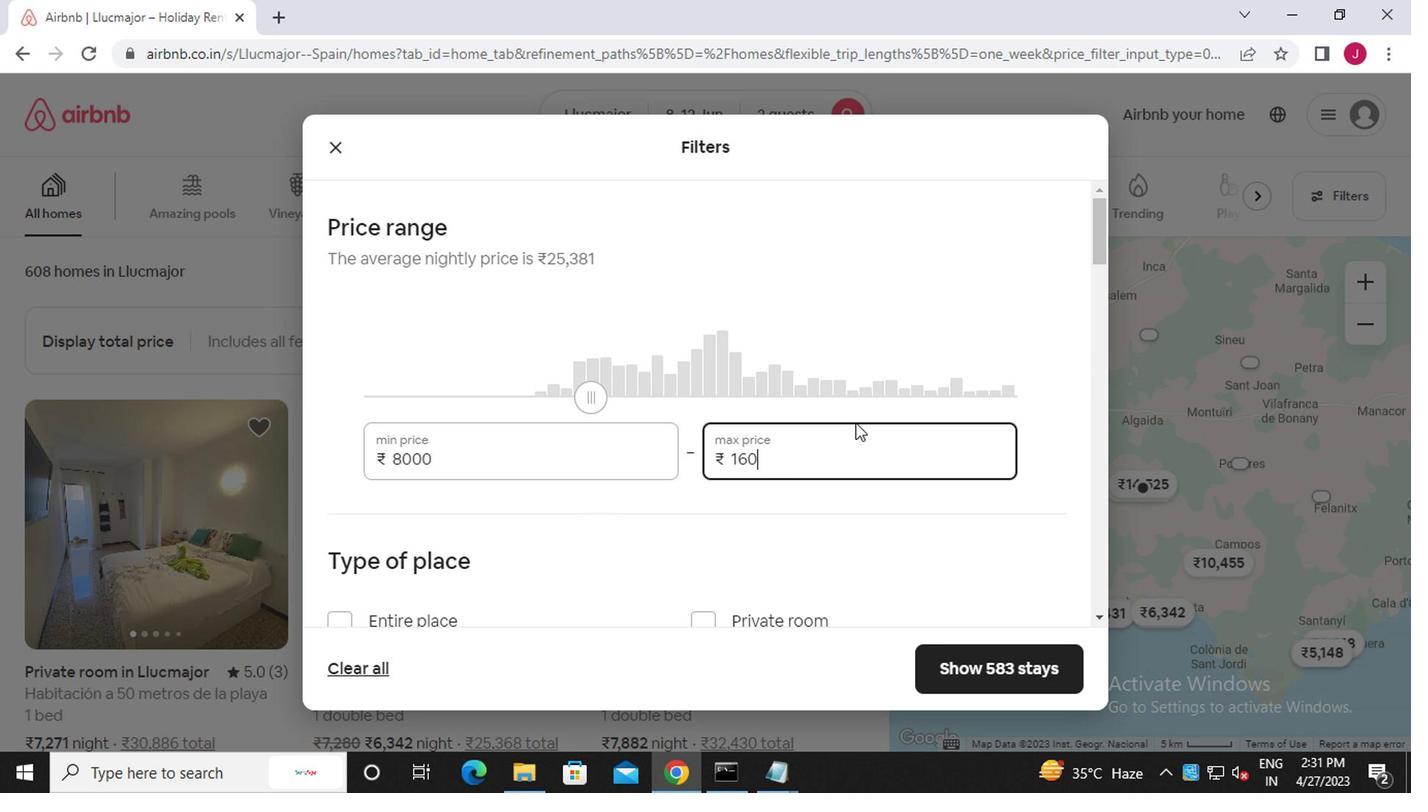 
Action: Mouse scrolled (851, 422) with delta (0, 0)
Screenshot: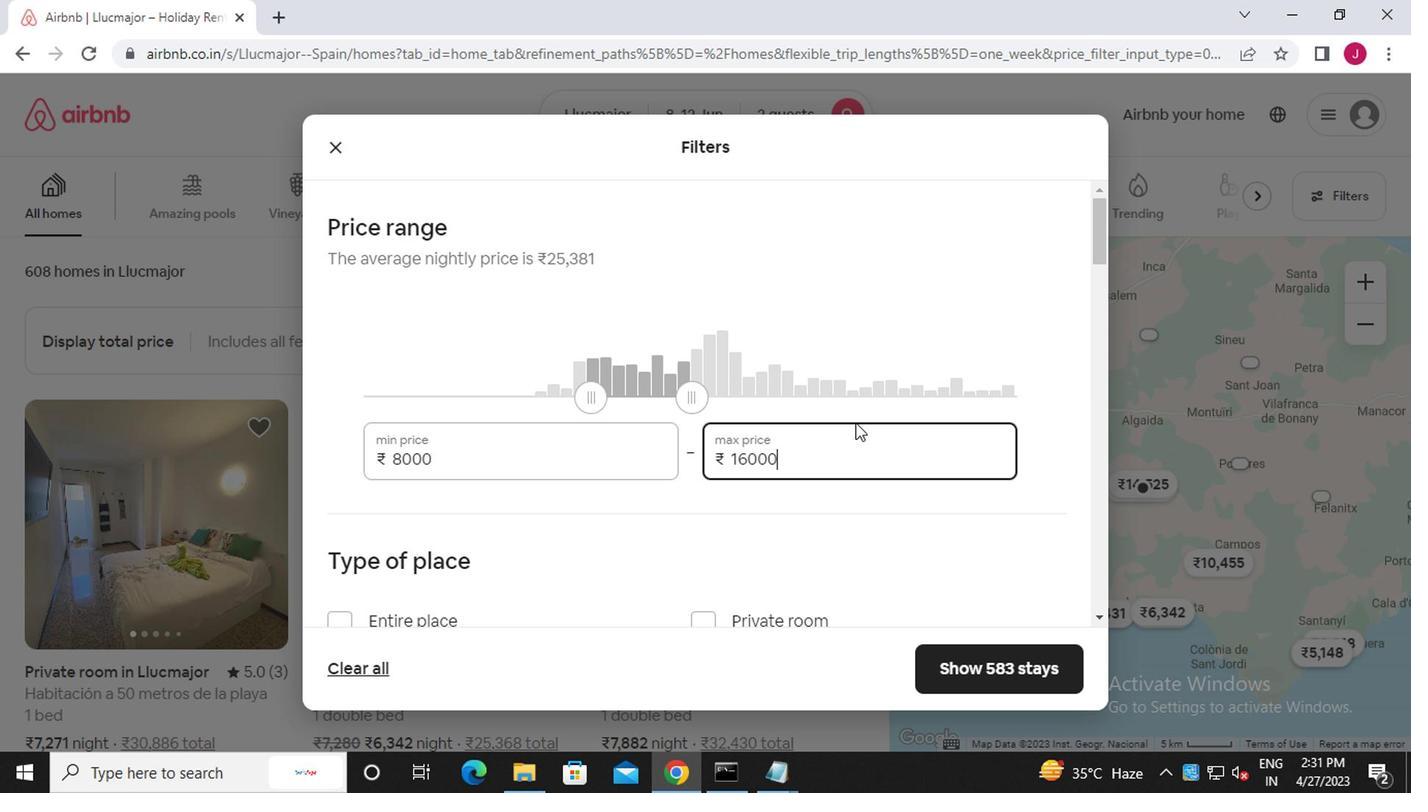 
Action: Mouse scrolled (851, 422) with delta (0, 0)
Screenshot: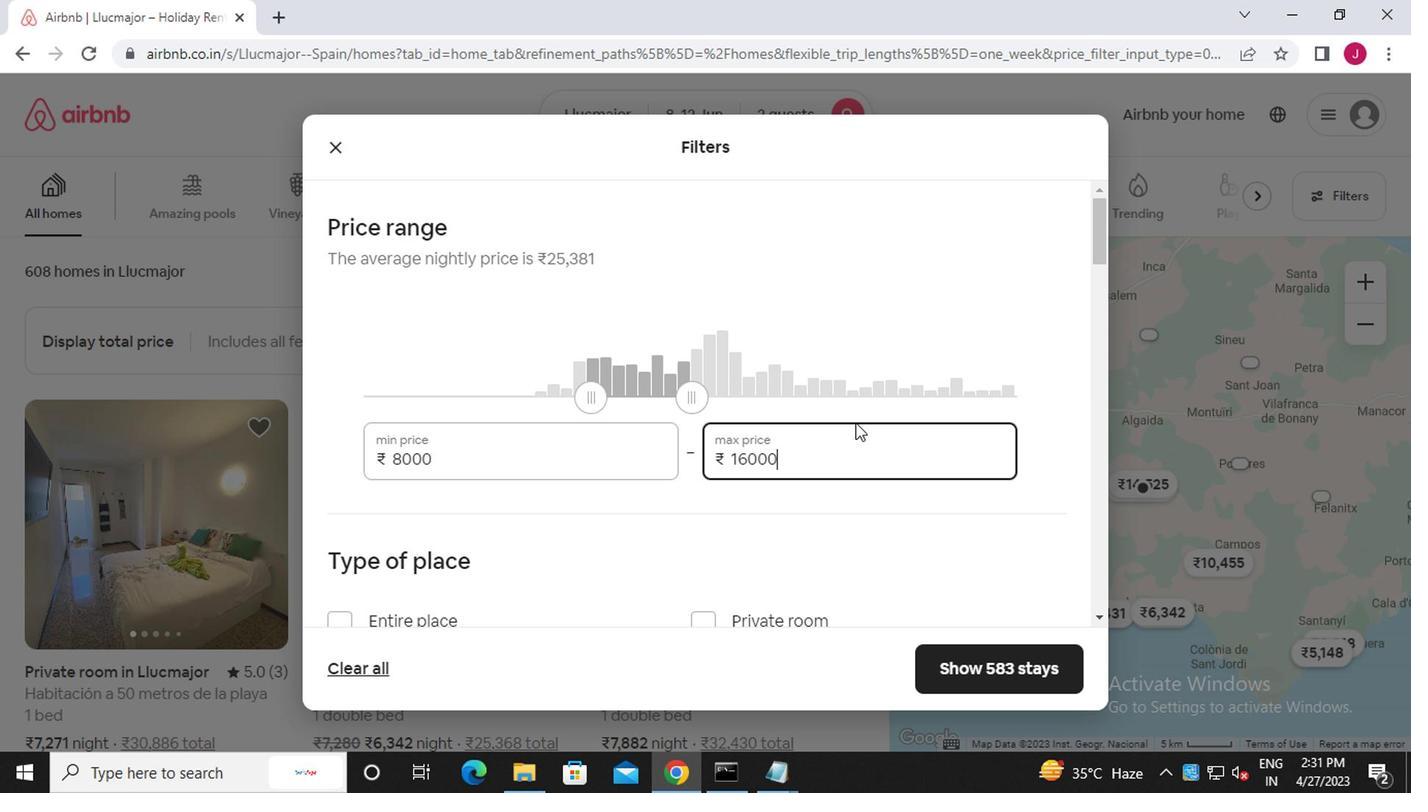 
Action: Mouse scrolled (851, 422) with delta (0, 0)
Screenshot: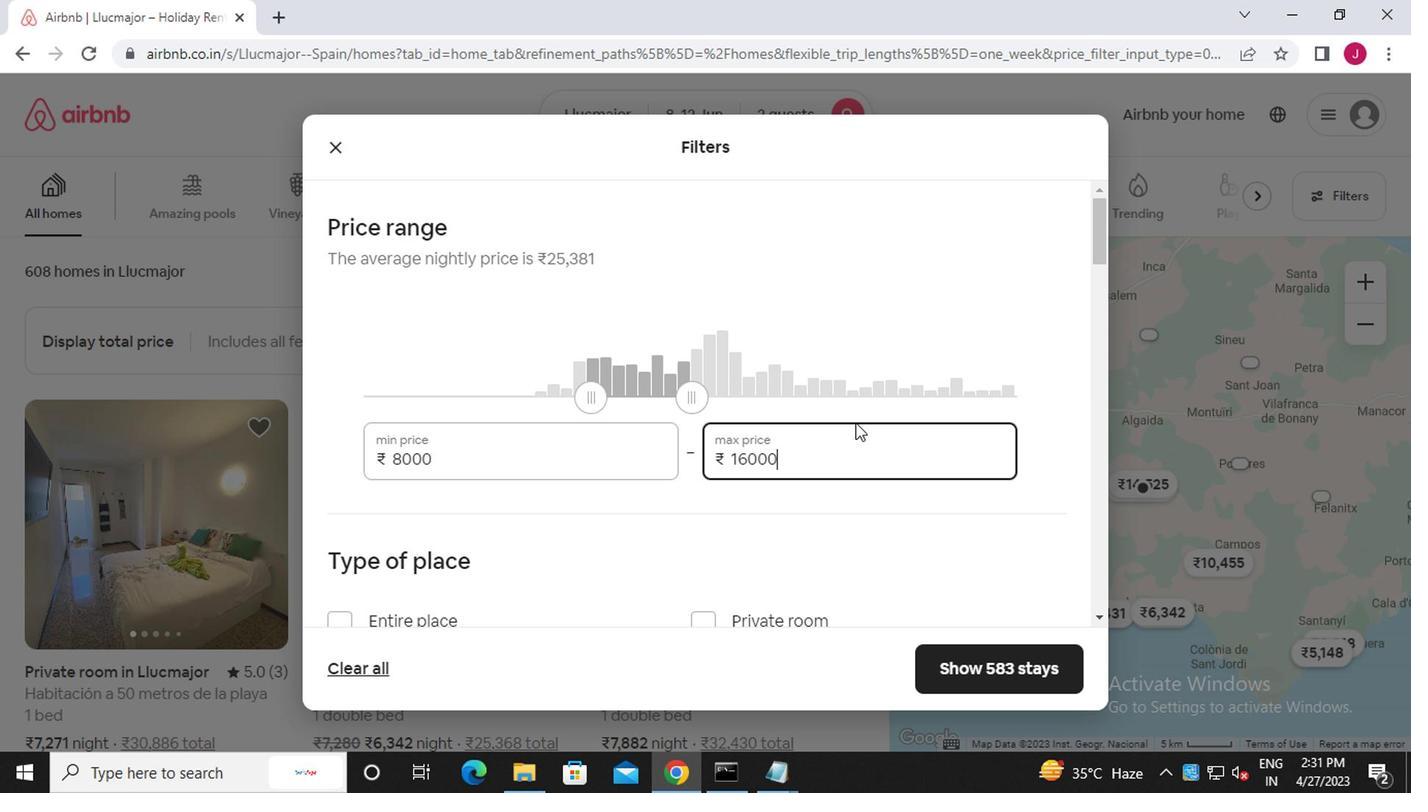 
Action: Mouse scrolled (851, 422) with delta (0, 0)
Screenshot: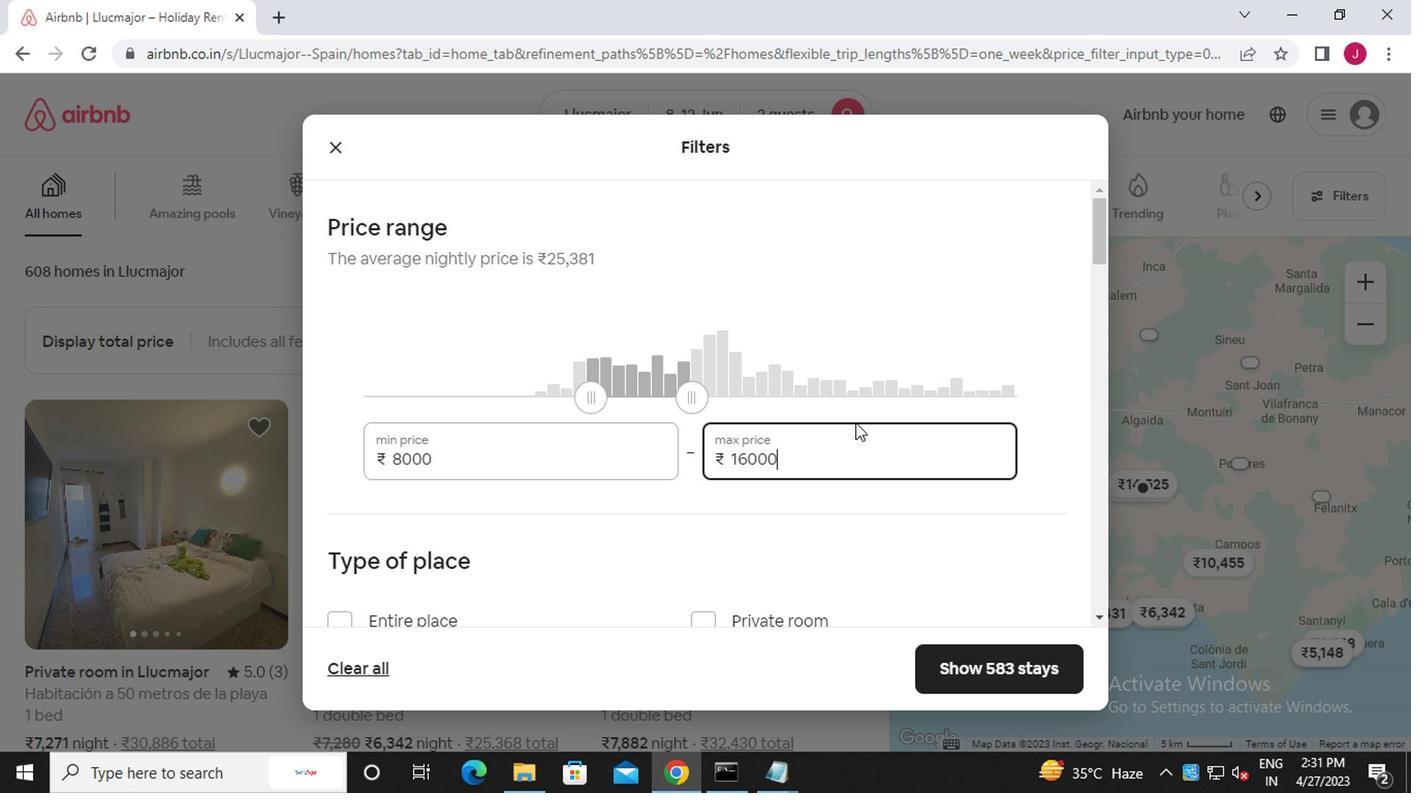 
Action: Mouse scrolled (851, 422) with delta (0, 0)
Screenshot: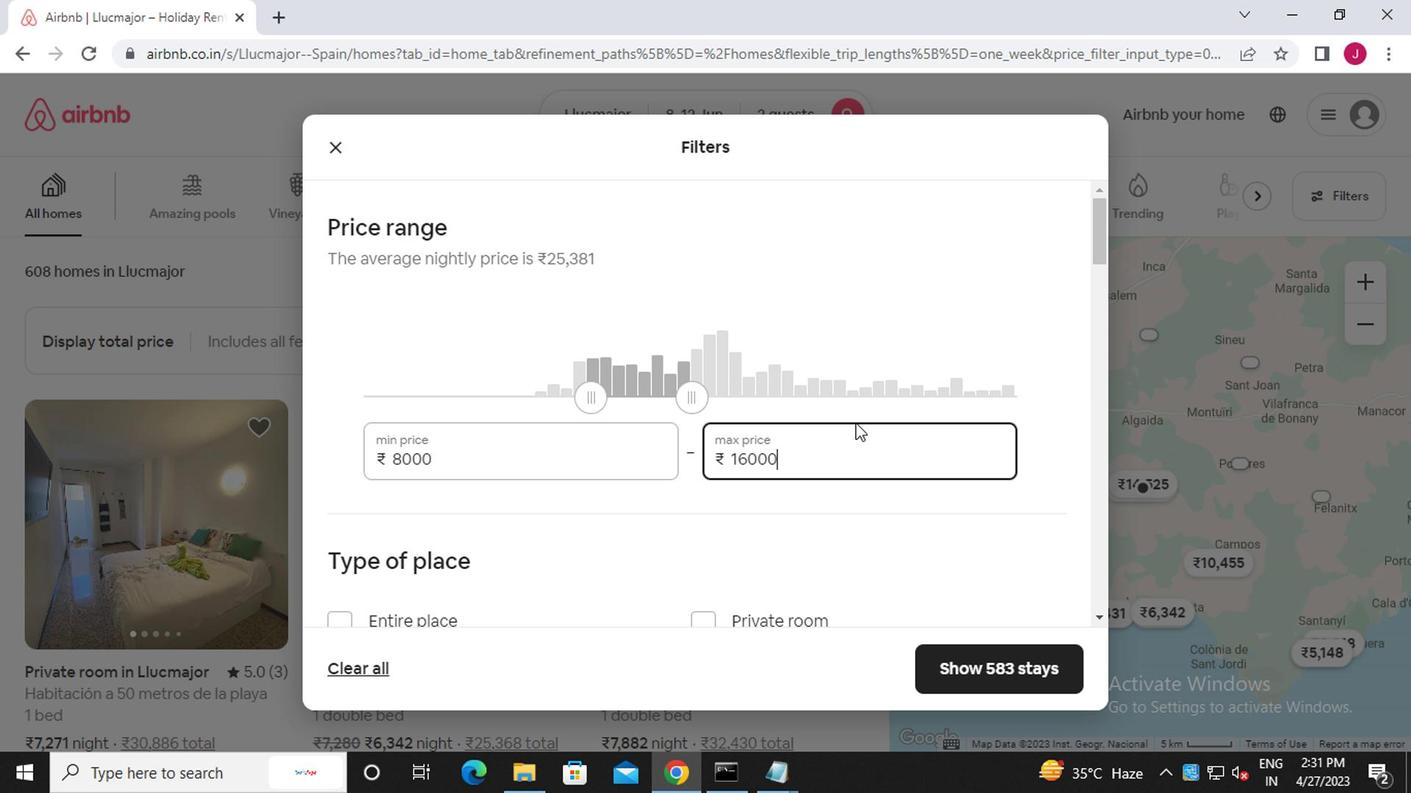 
Action: Mouse moved to (484, 360)
Screenshot: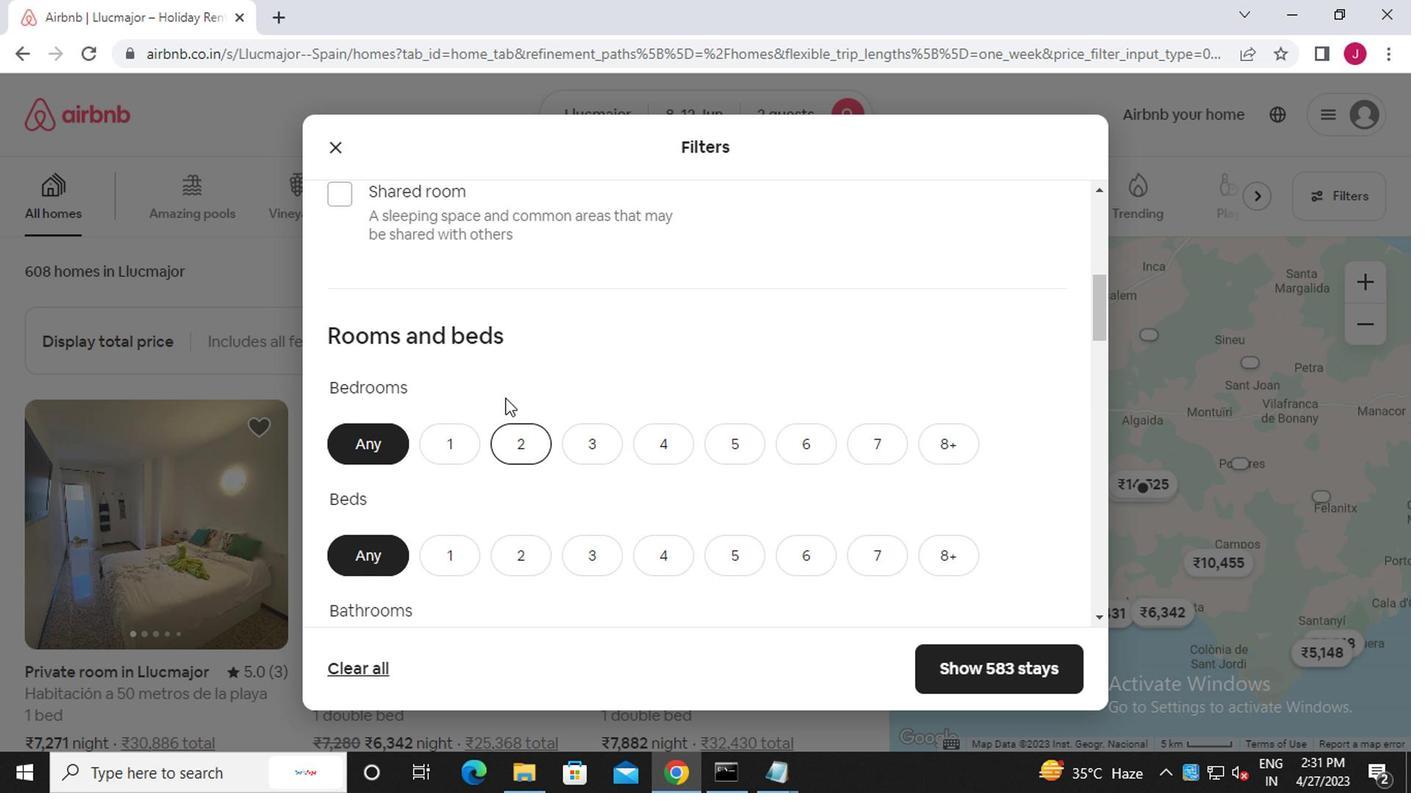 
Action: Mouse scrolled (484, 361) with delta (0, 0)
Screenshot: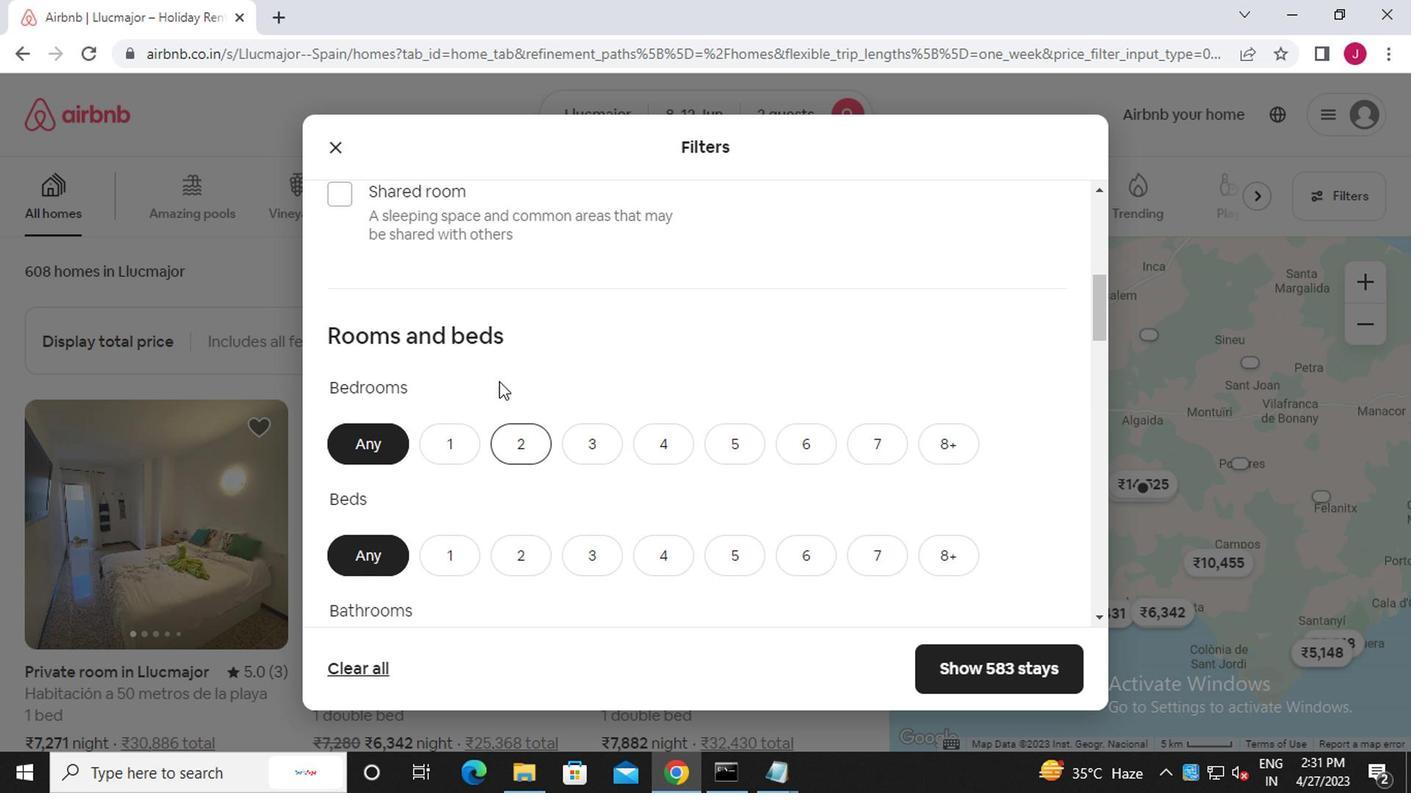
Action: Mouse moved to (707, 215)
Screenshot: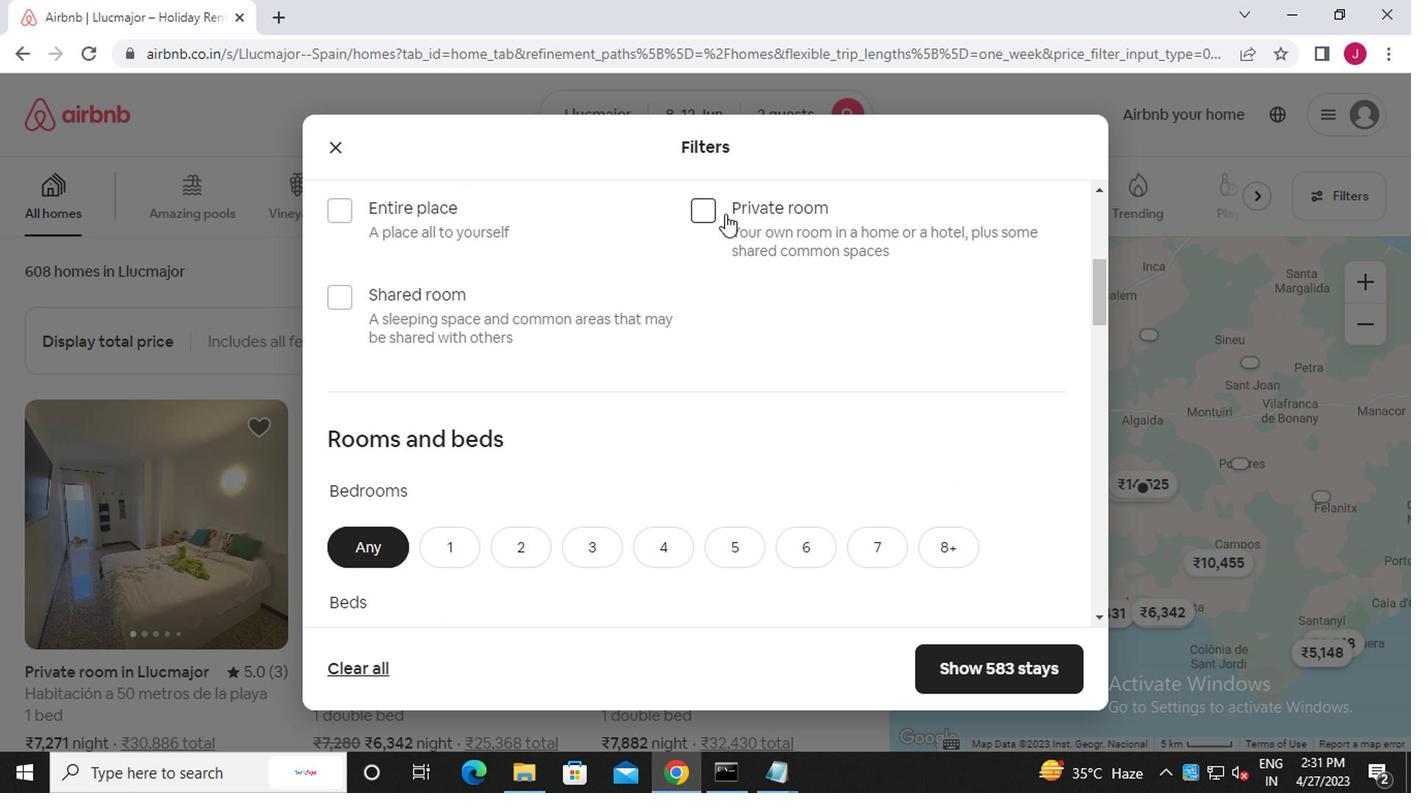
Action: Mouse pressed left at (707, 215)
Screenshot: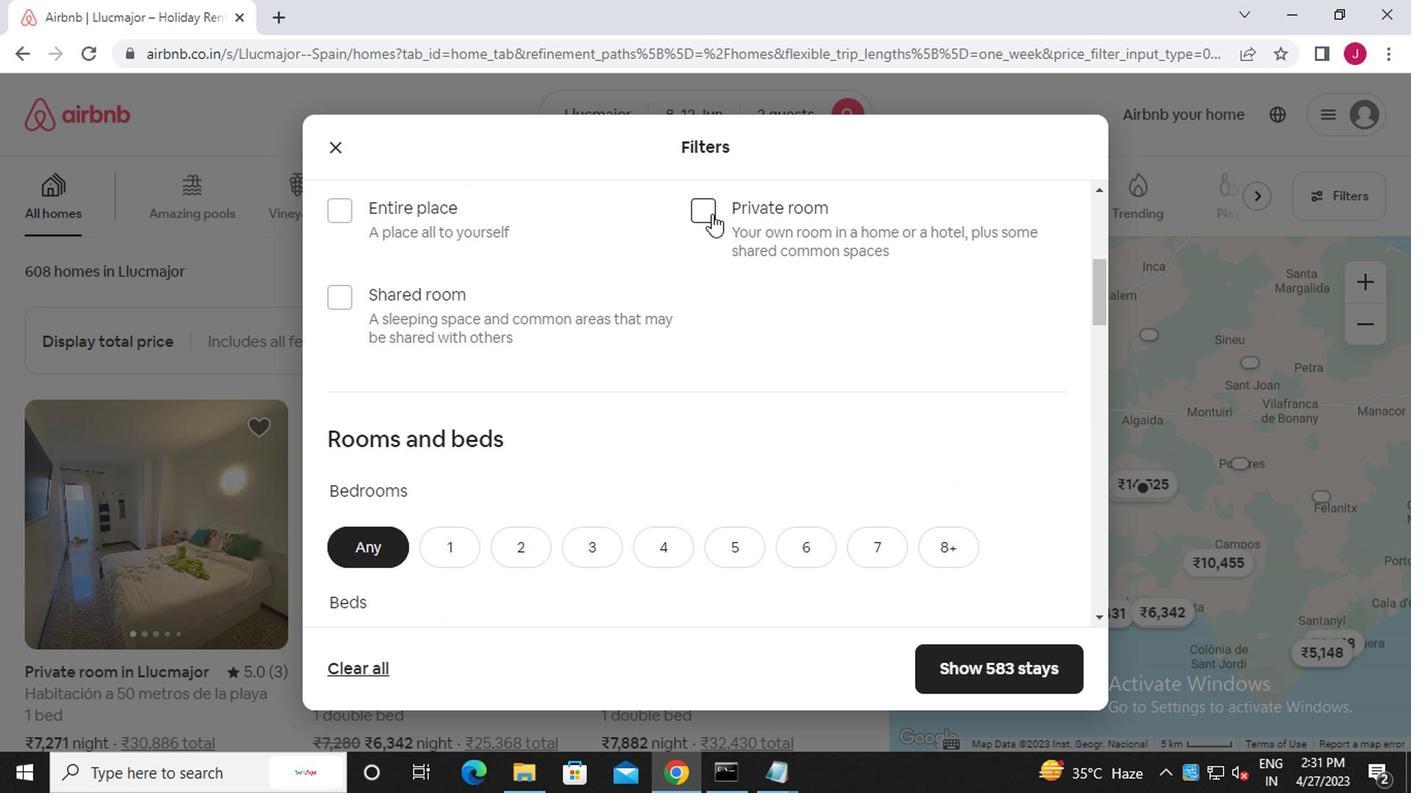 
Action: Mouse moved to (487, 414)
Screenshot: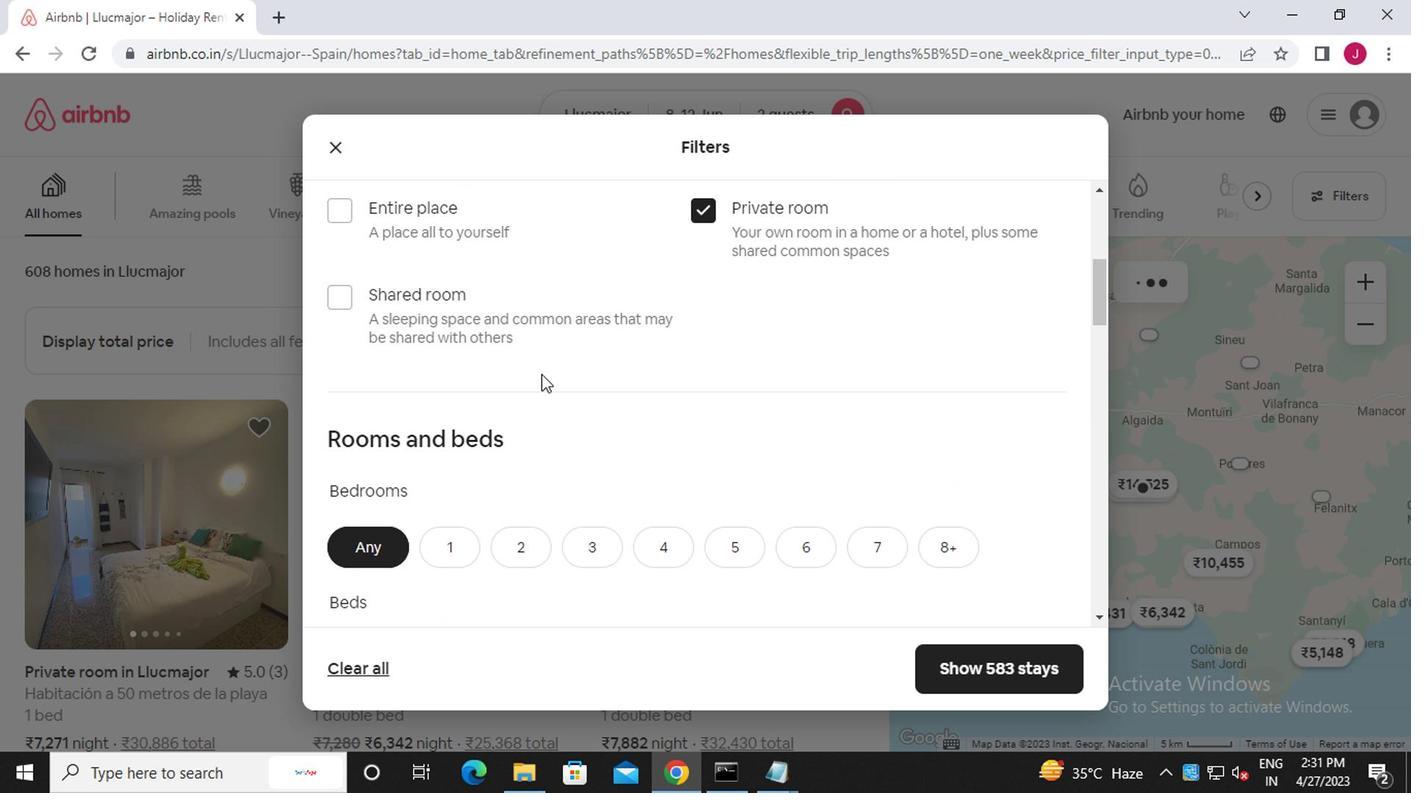
Action: Mouse scrolled (487, 413) with delta (0, -1)
Screenshot: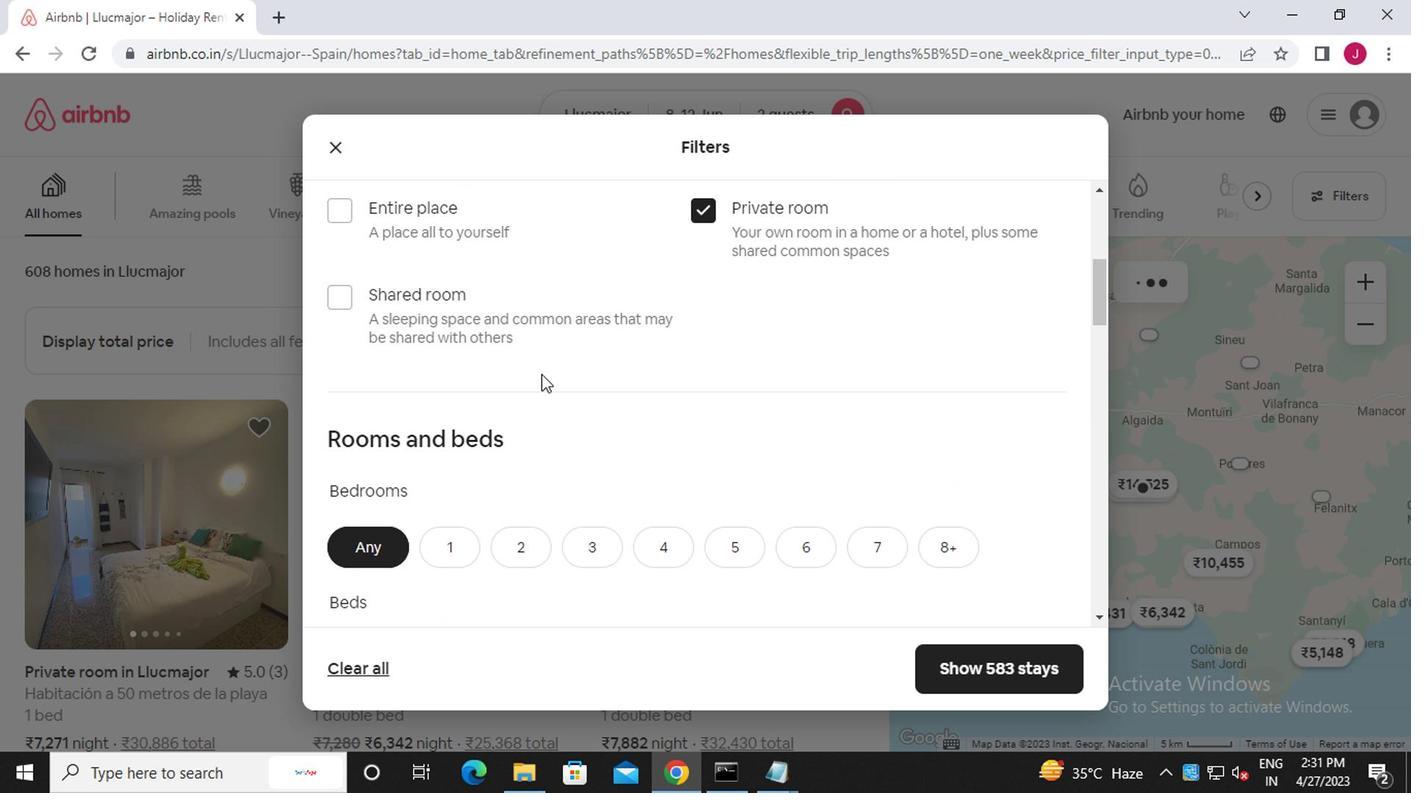 
Action: Mouse moved to (486, 415)
Screenshot: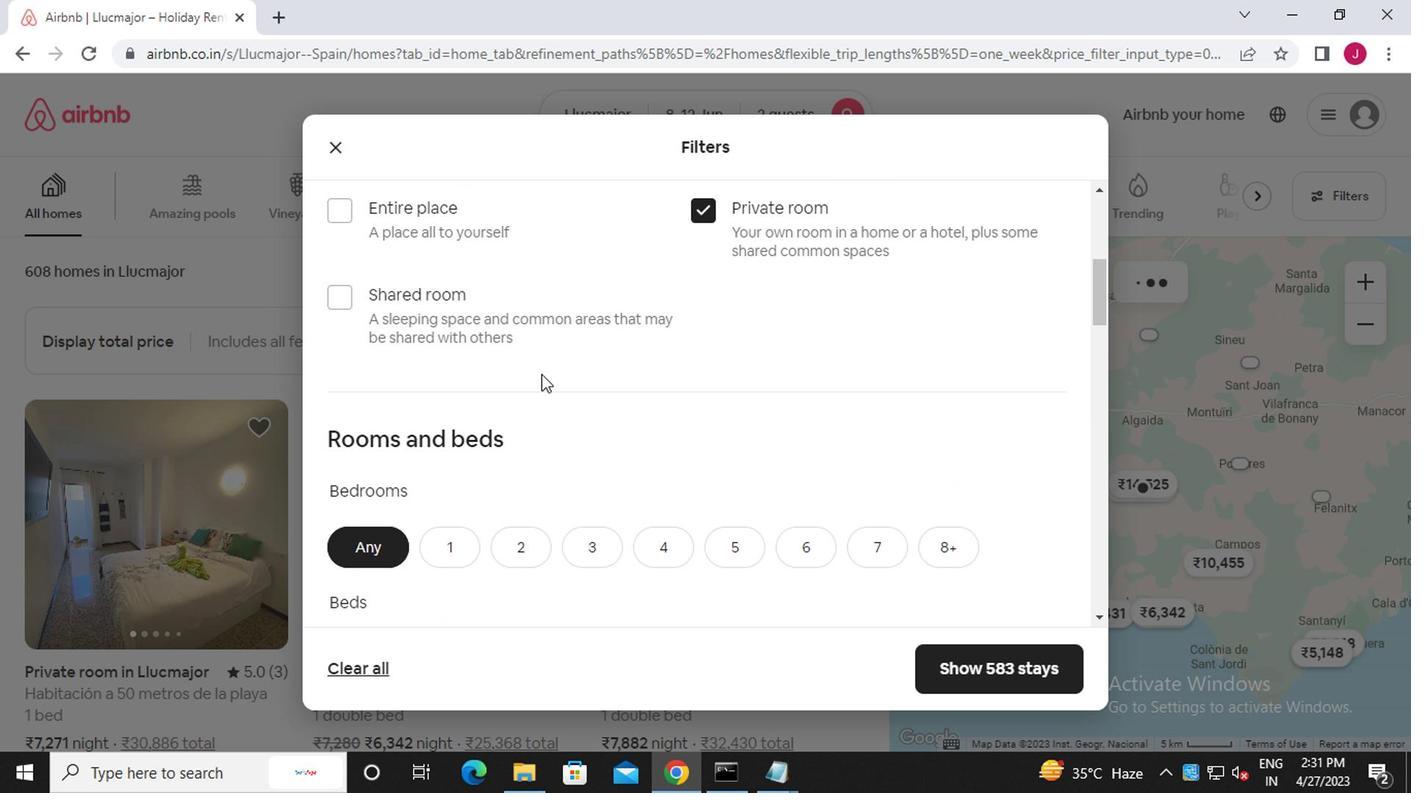 
Action: Mouse scrolled (486, 415) with delta (0, 0)
Screenshot: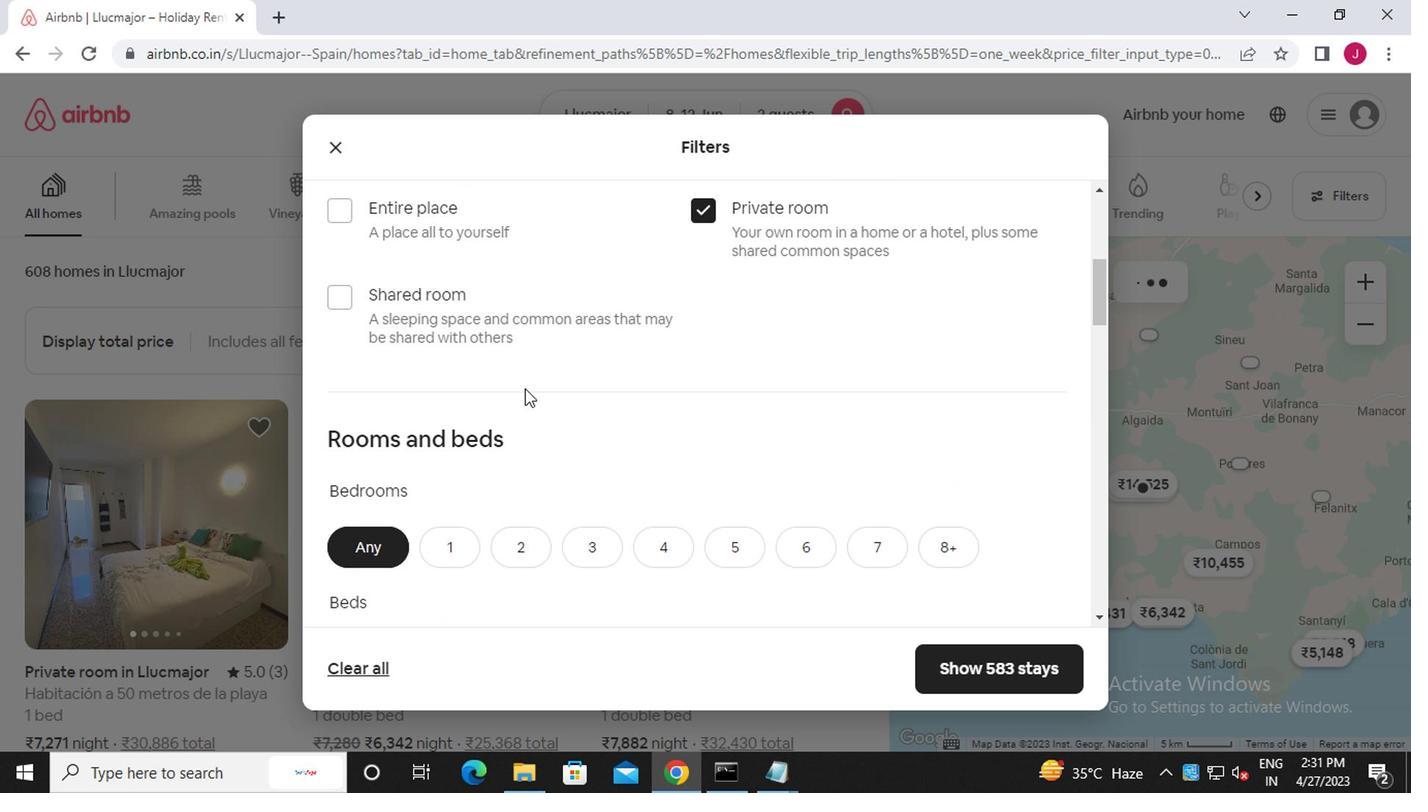 
Action: Mouse moved to (486, 415)
Screenshot: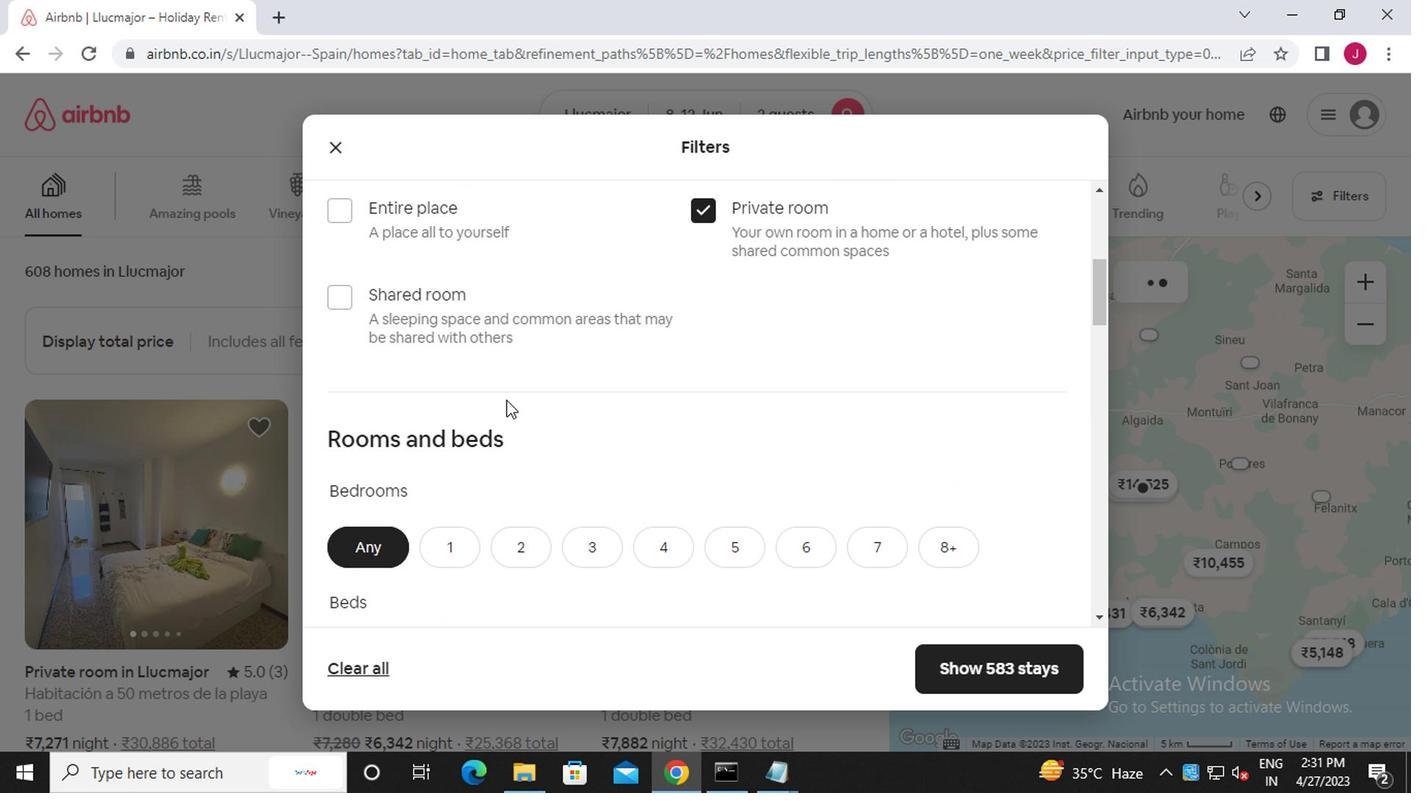 
Action: Mouse scrolled (486, 415) with delta (0, 0)
Screenshot: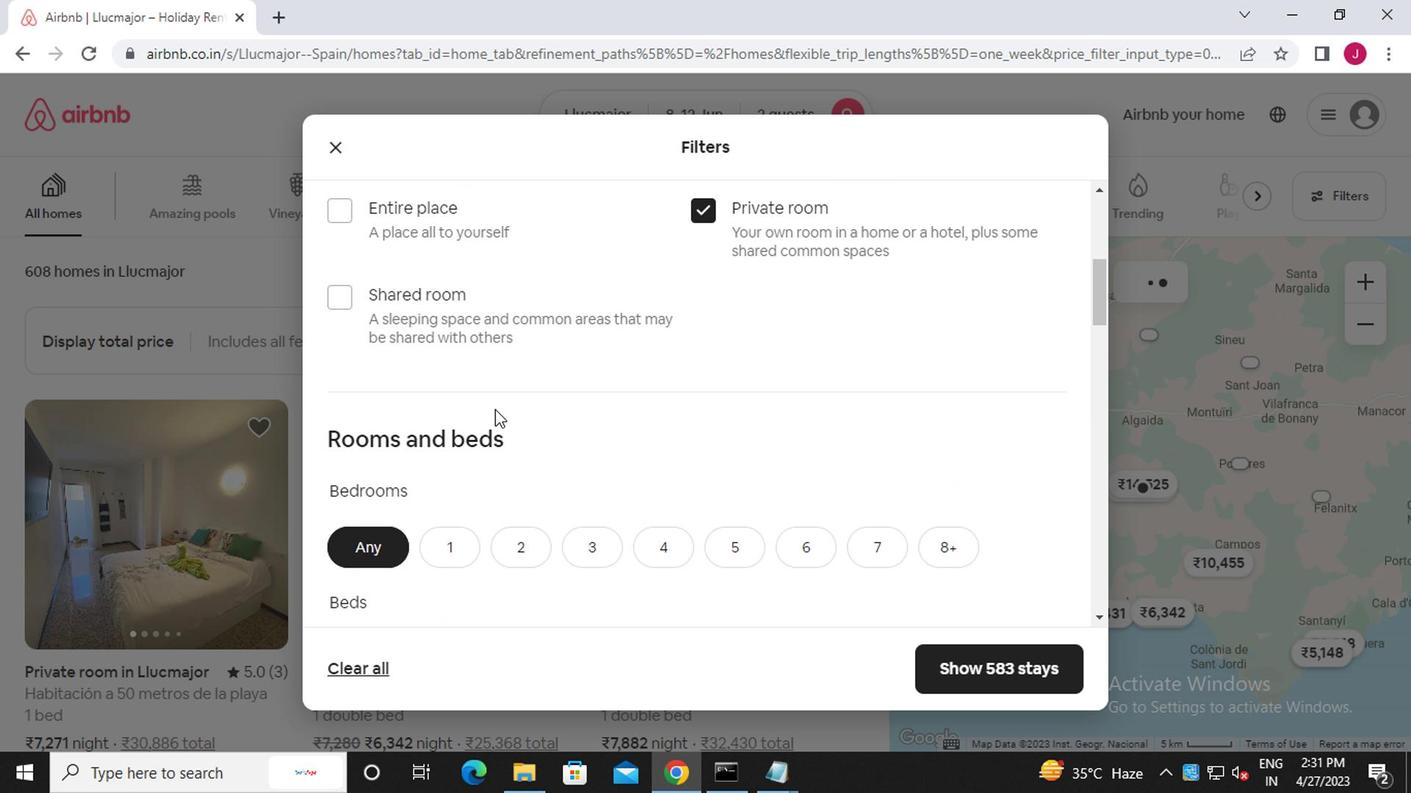 
Action: Mouse moved to (449, 244)
Screenshot: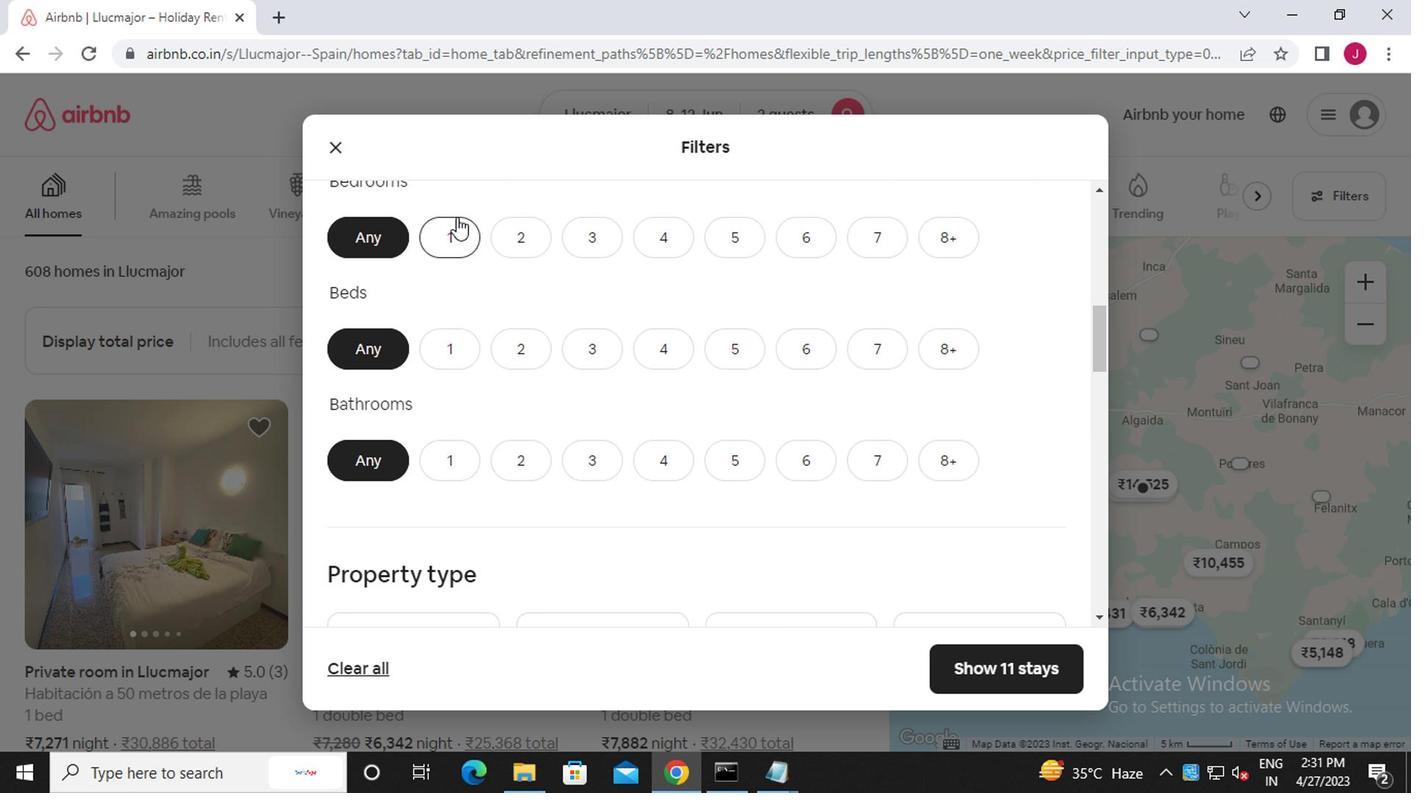 
Action: Mouse pressed left at (449, 244)
Screenshot: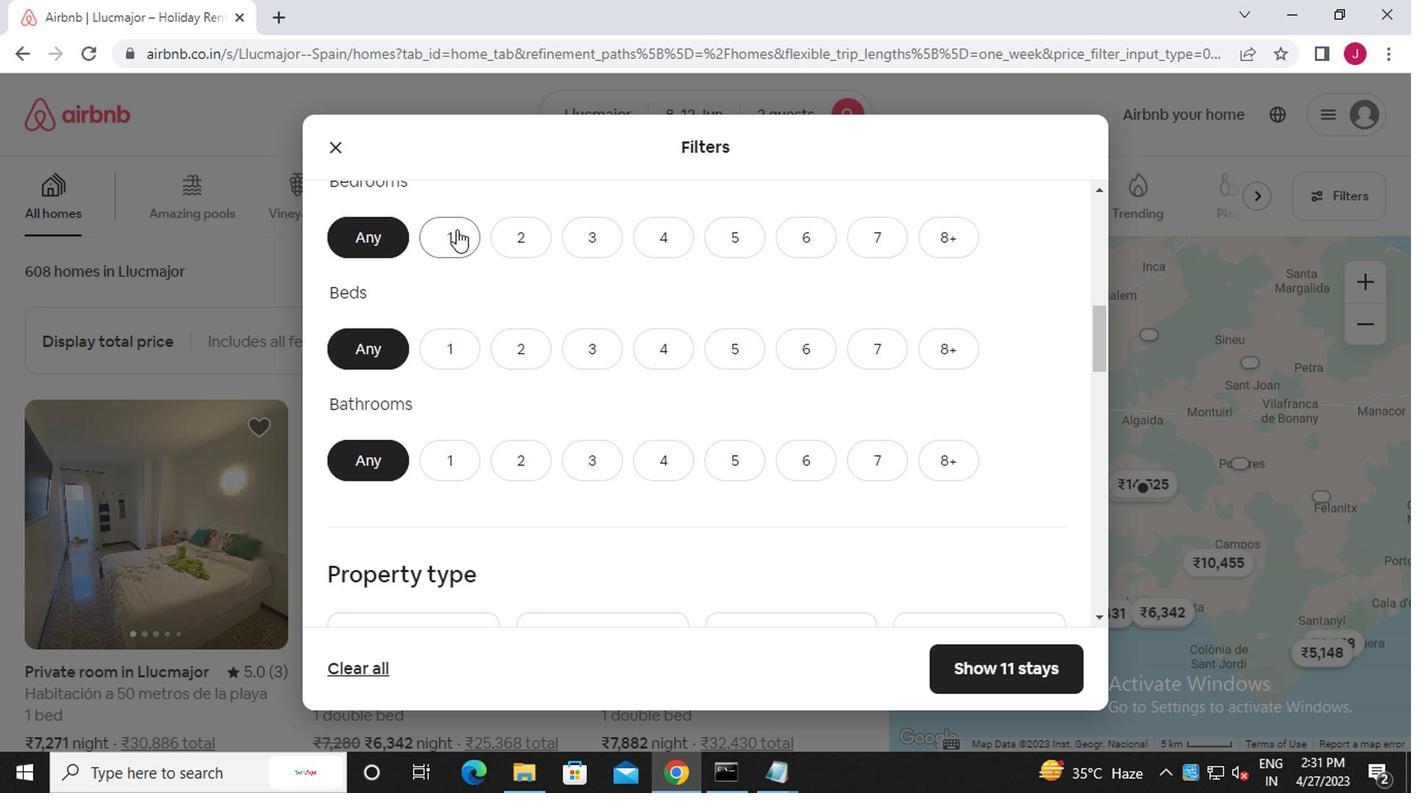 
Action: Mouse moved to (453, 341)
Screenshot: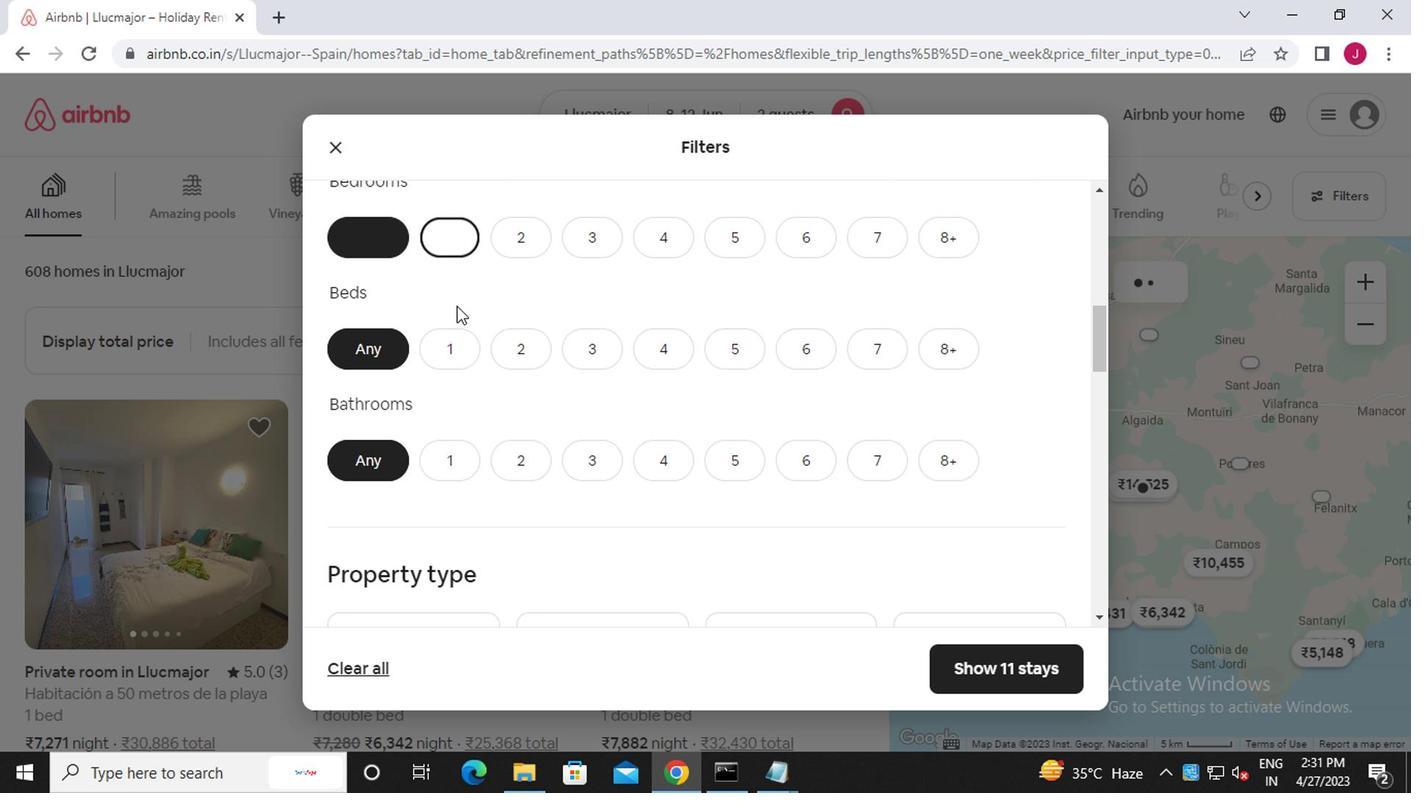 
Action: Mouse pressed left at (453, 341)
Screenshot: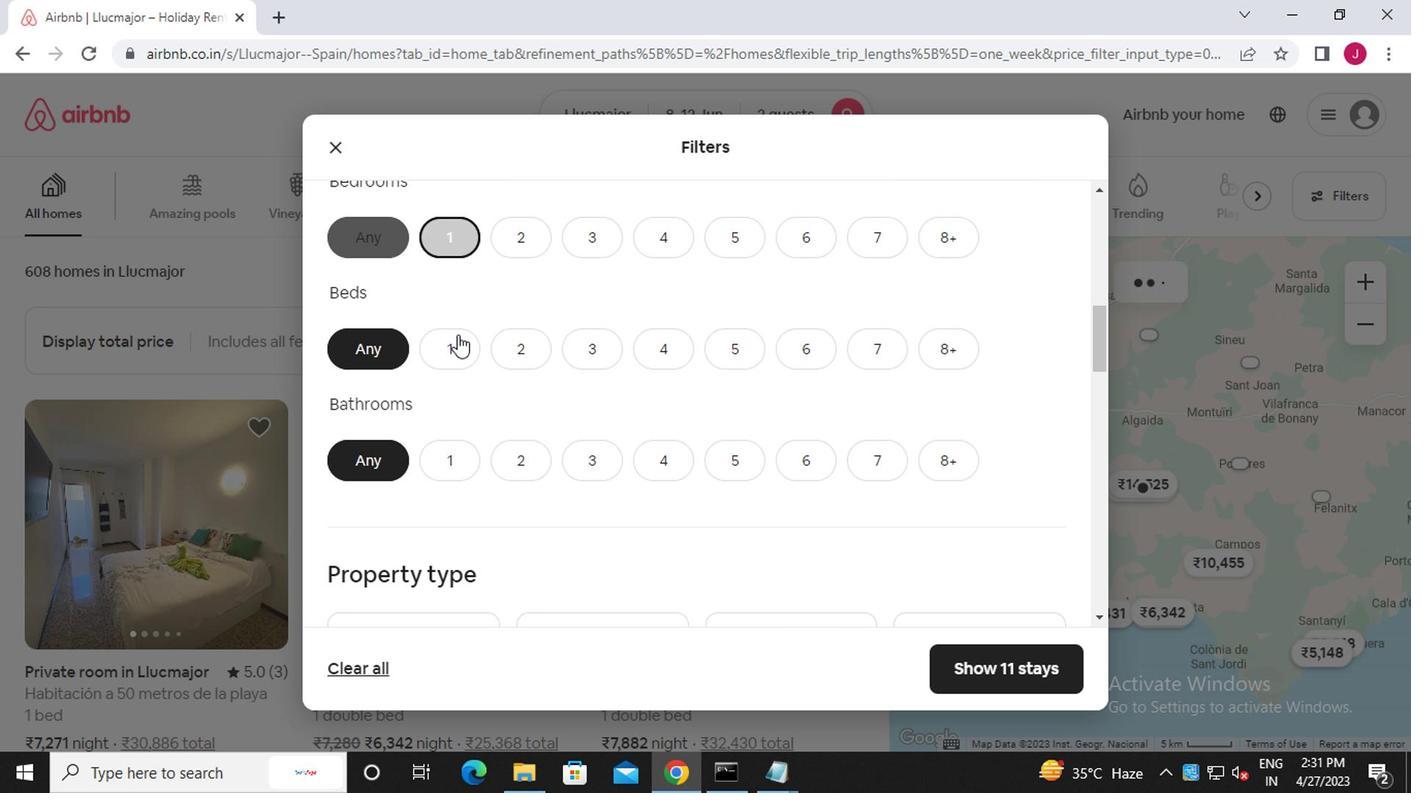 
Action: Mouse moved to (453, 463)
Screenshot: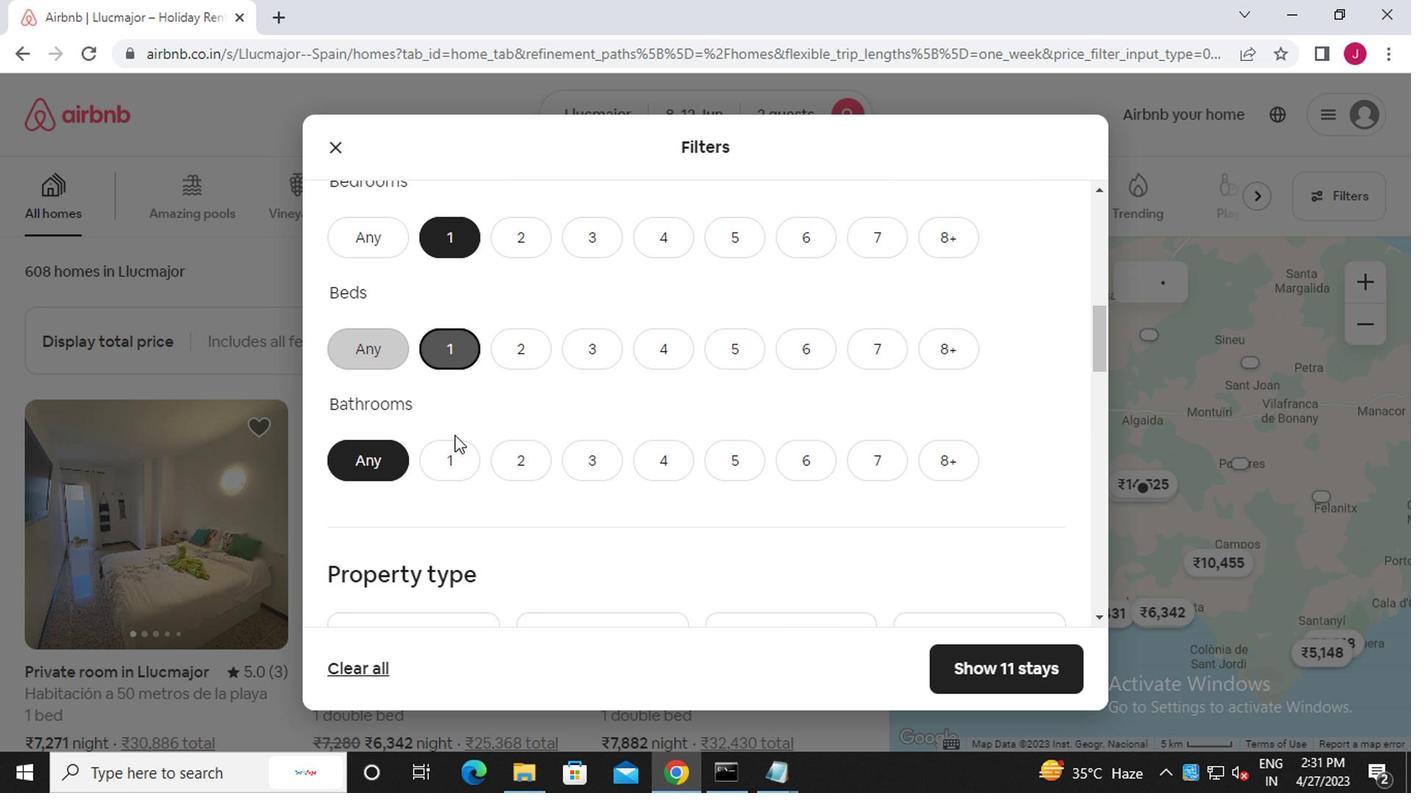 
Action: Mouse pressed left at (453, 463)
Screenshot: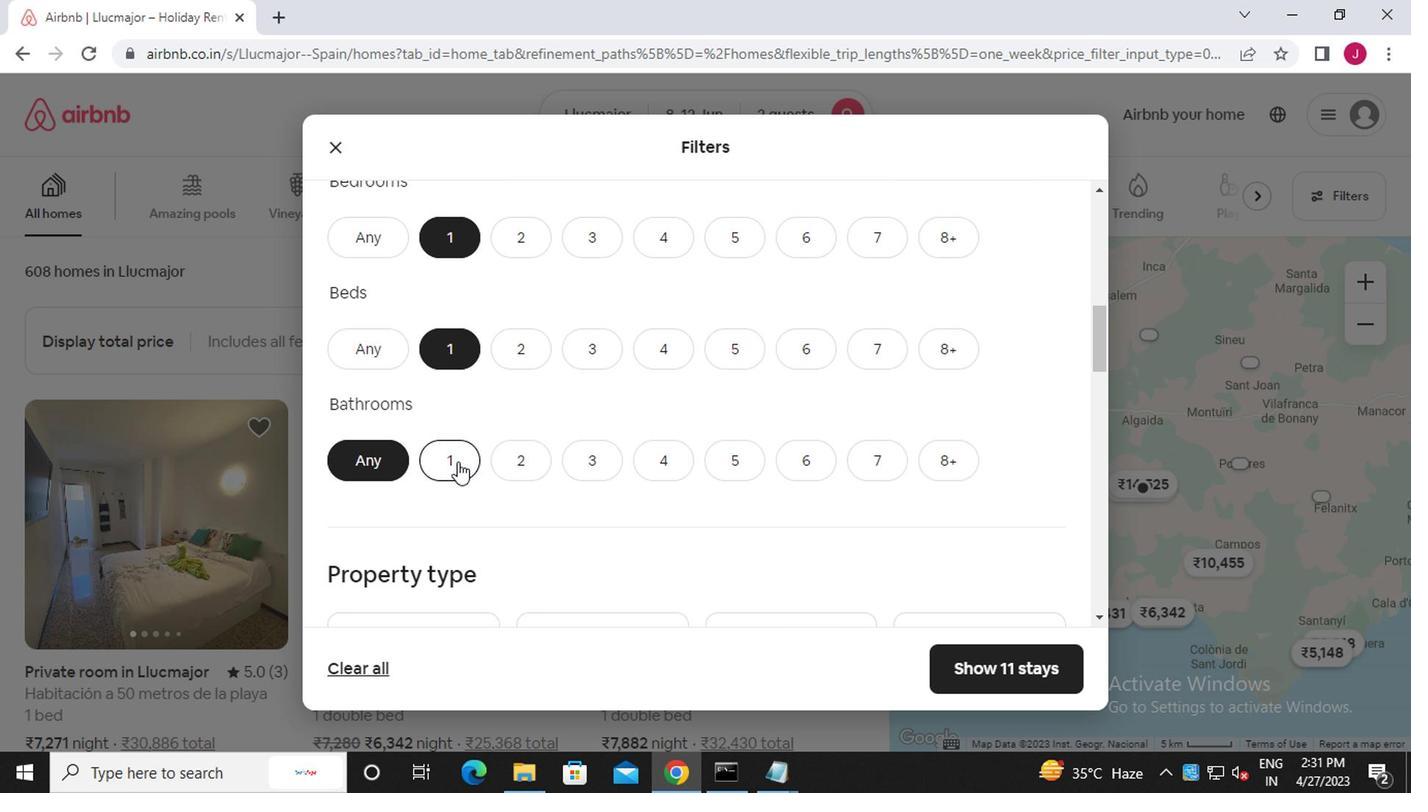 
Action: Mouse moved to (441, 486)
Screenshot: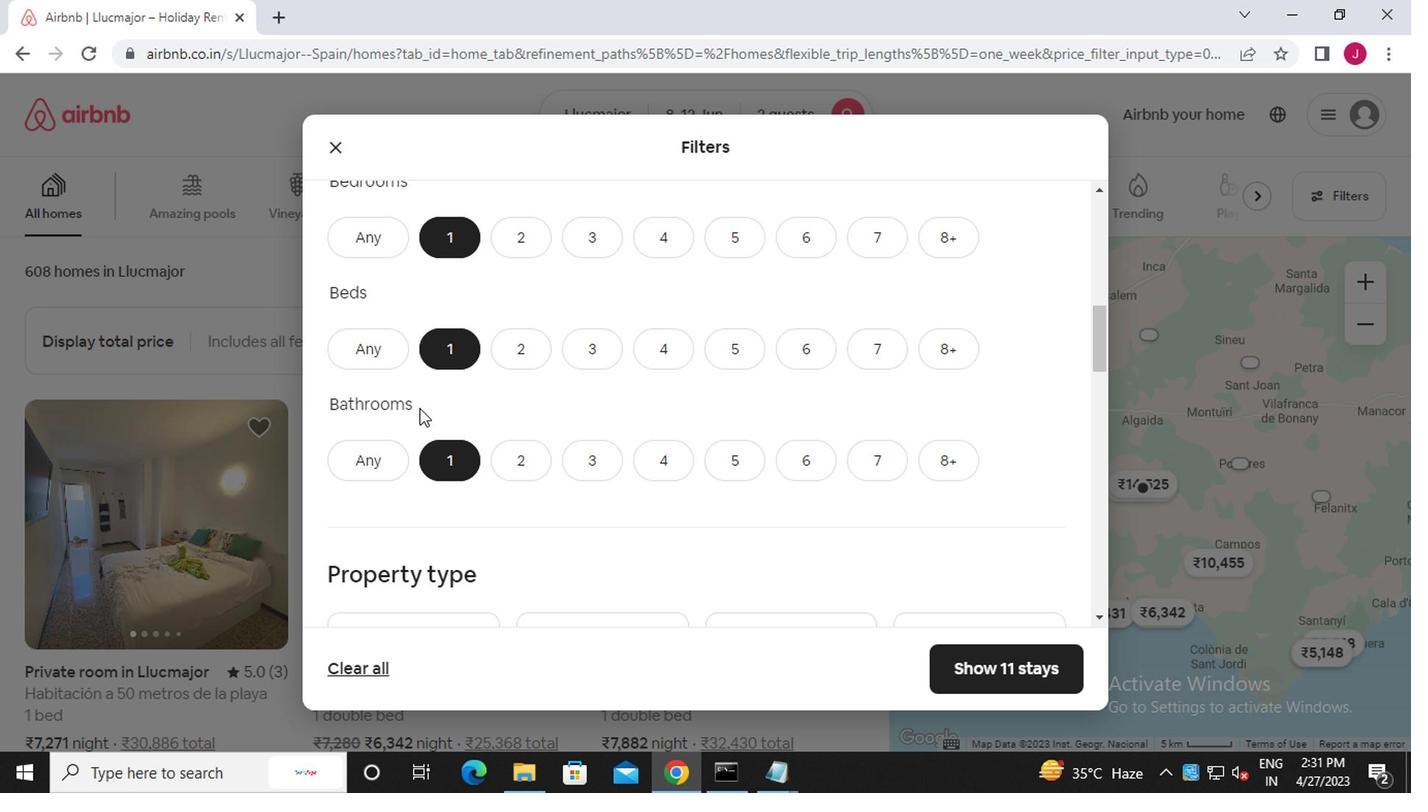
Action: Mouse scrolled (441, 485) with delta (0, 0)
Screenshot: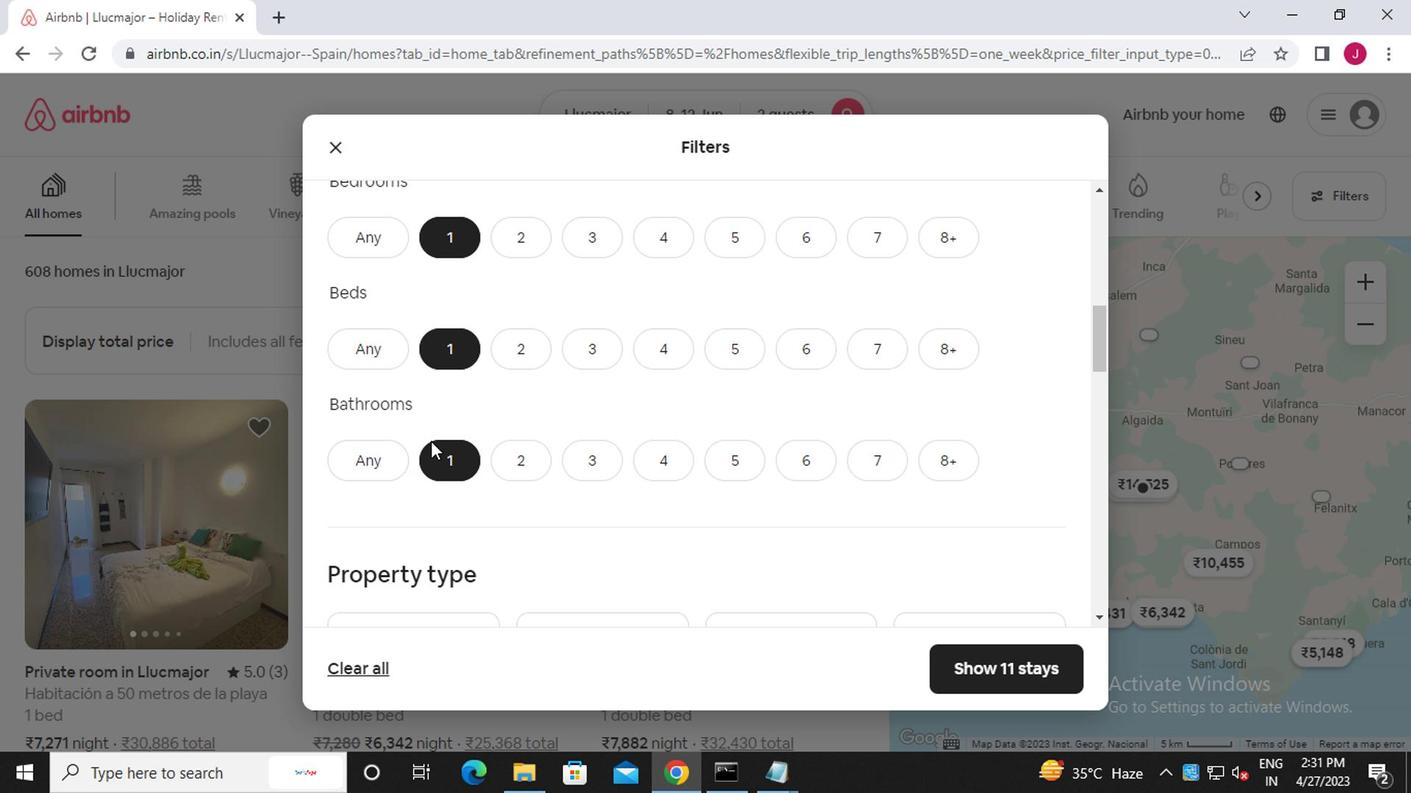 
Action: Mouse scrolled (441, 485) with delta (0, 0)
Screenshot: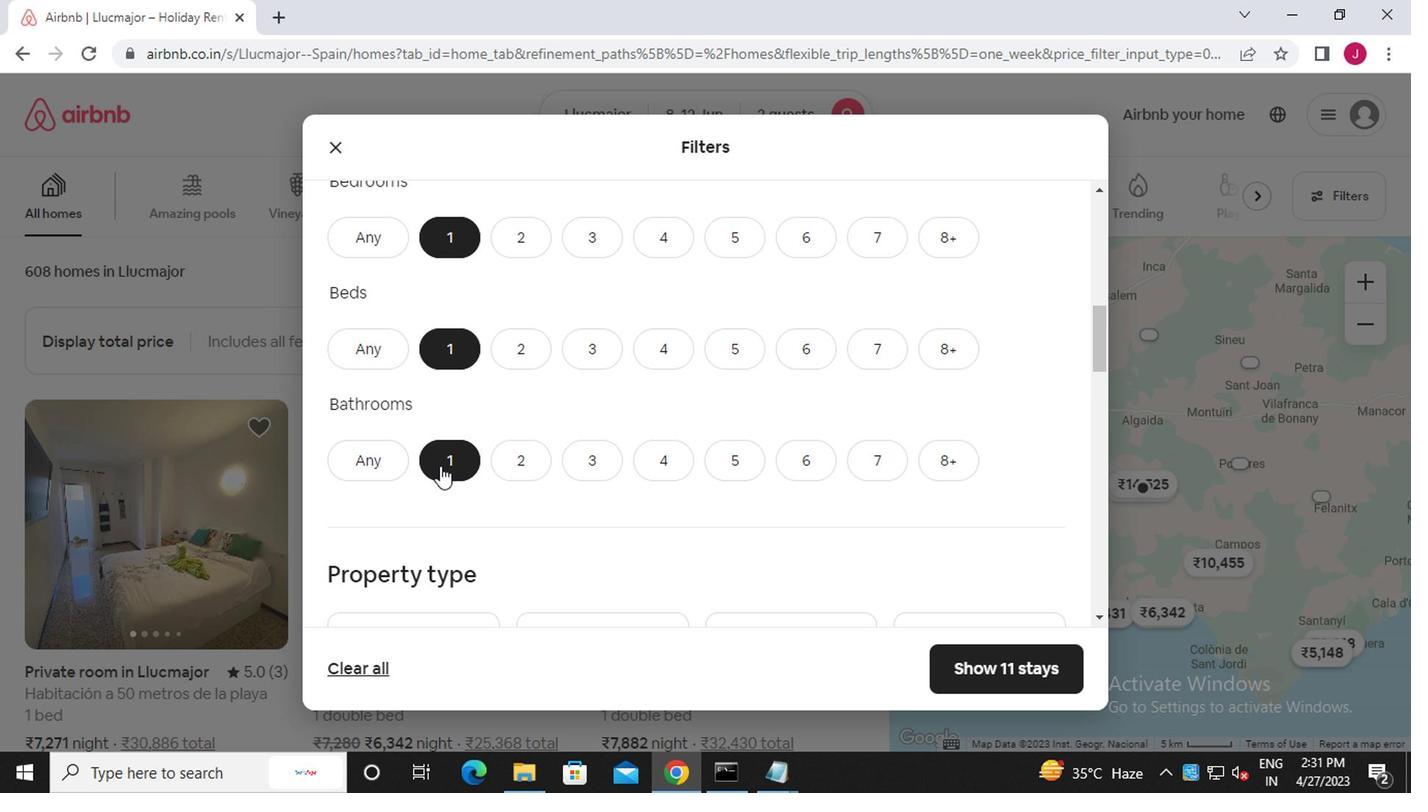 
Action: Mouse scrolled (441, 485) with delta (0, 0)
Screenshot: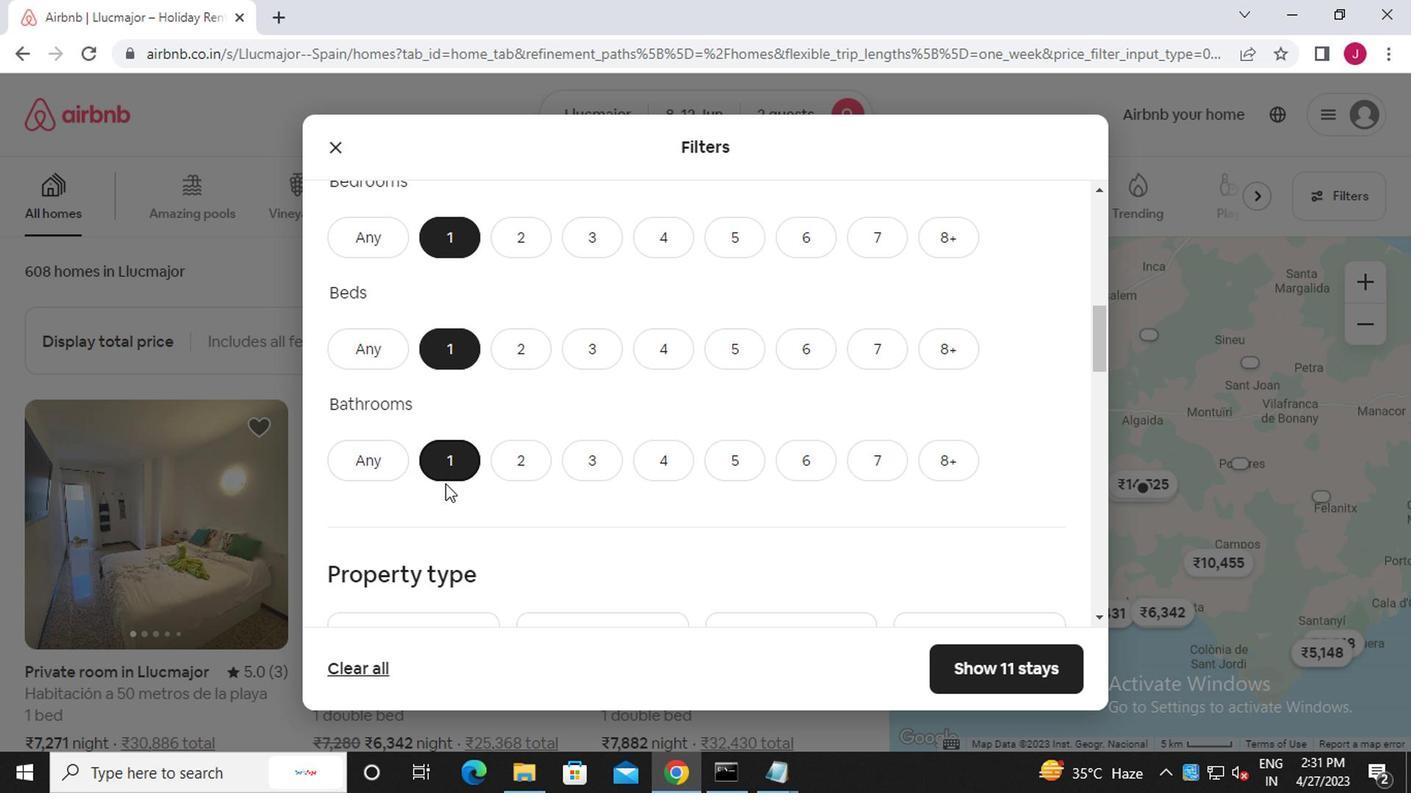 
Action: Mouse scrolled (441, 485) with delta (0, 0)
Screenshot: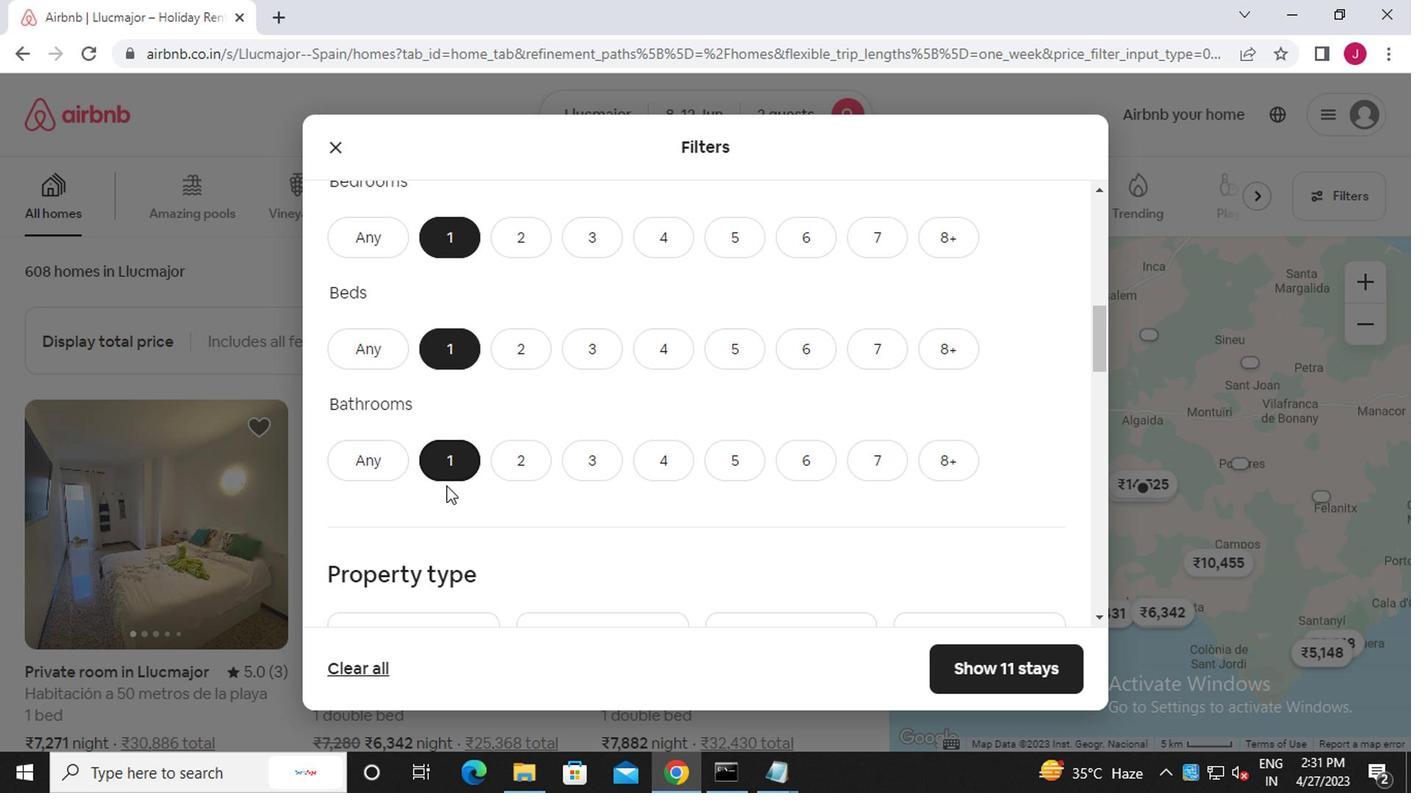 
Action: Mouse moved to (571, 302)
Screenshot: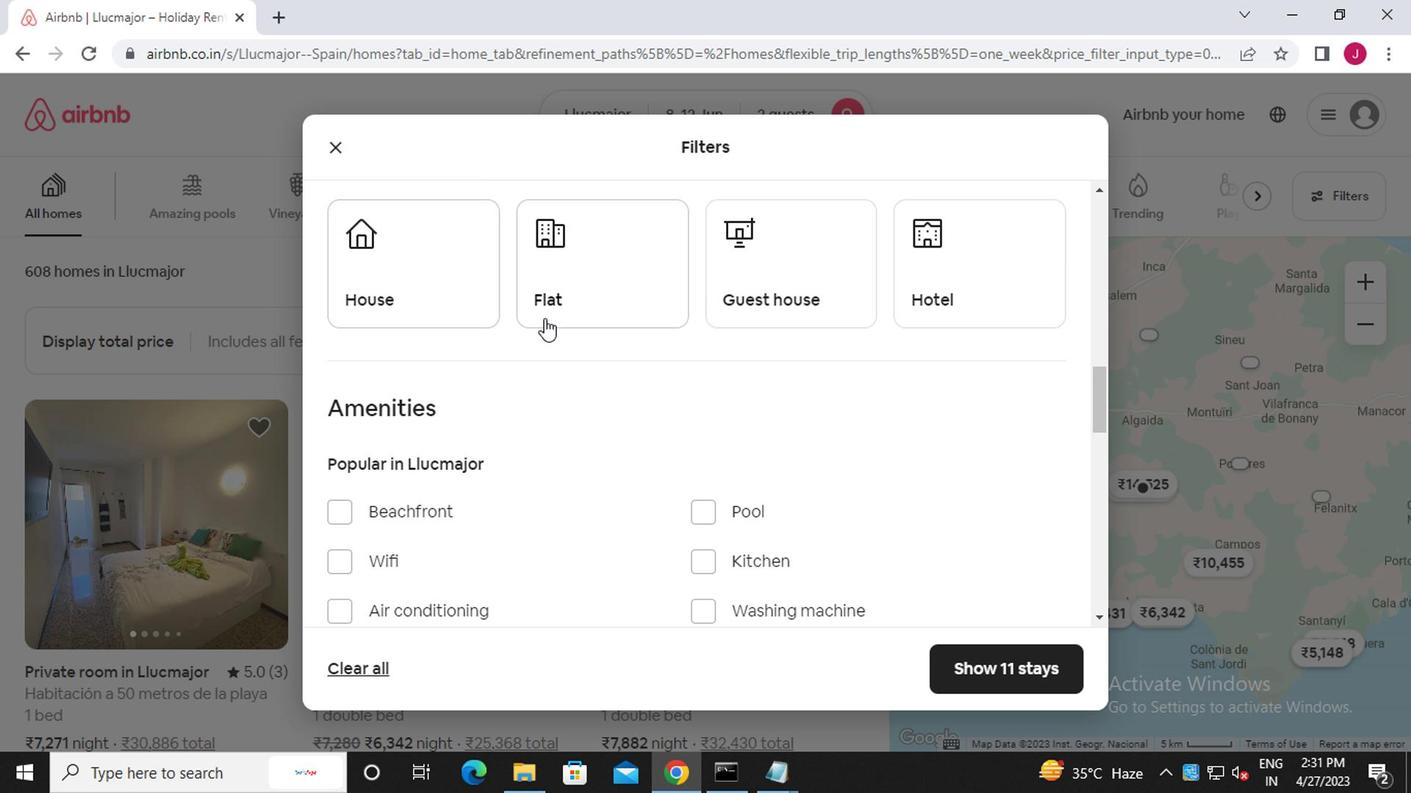 
Action: Mouse pressed left at (571, 302)
Screenshot: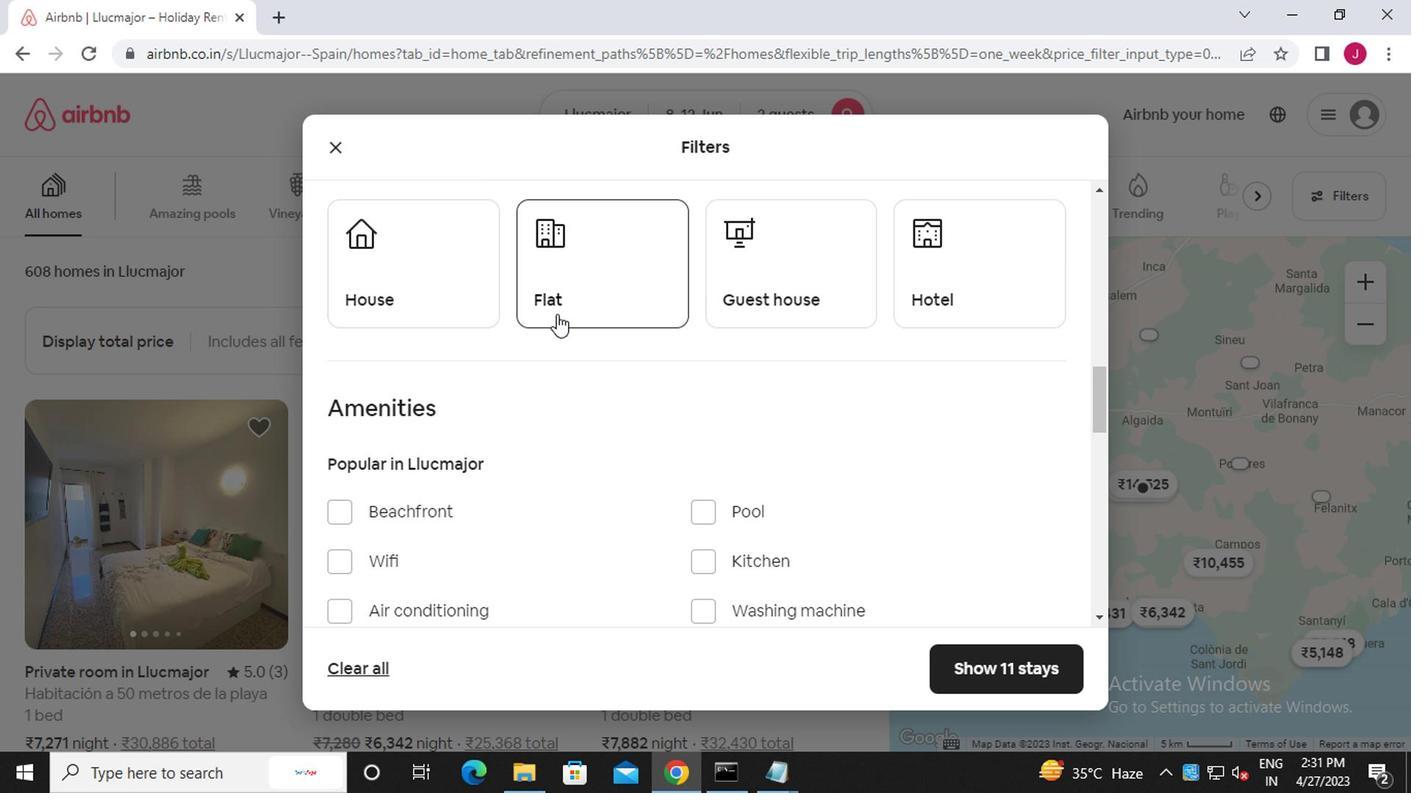
Action: Mouse moved to (765, 295)
Screenshot: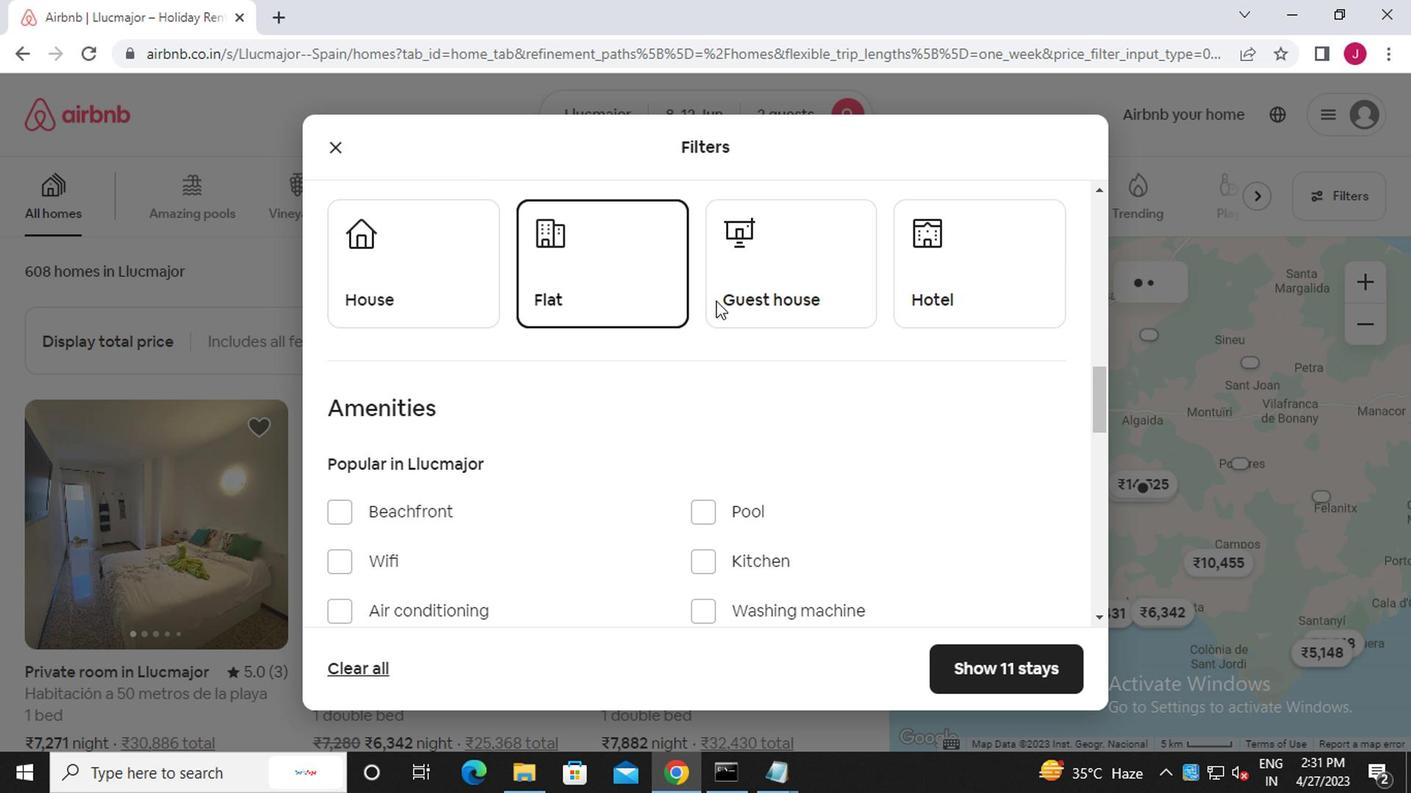 
Action: Mouse pressed left at (765, 295)
Screenshot: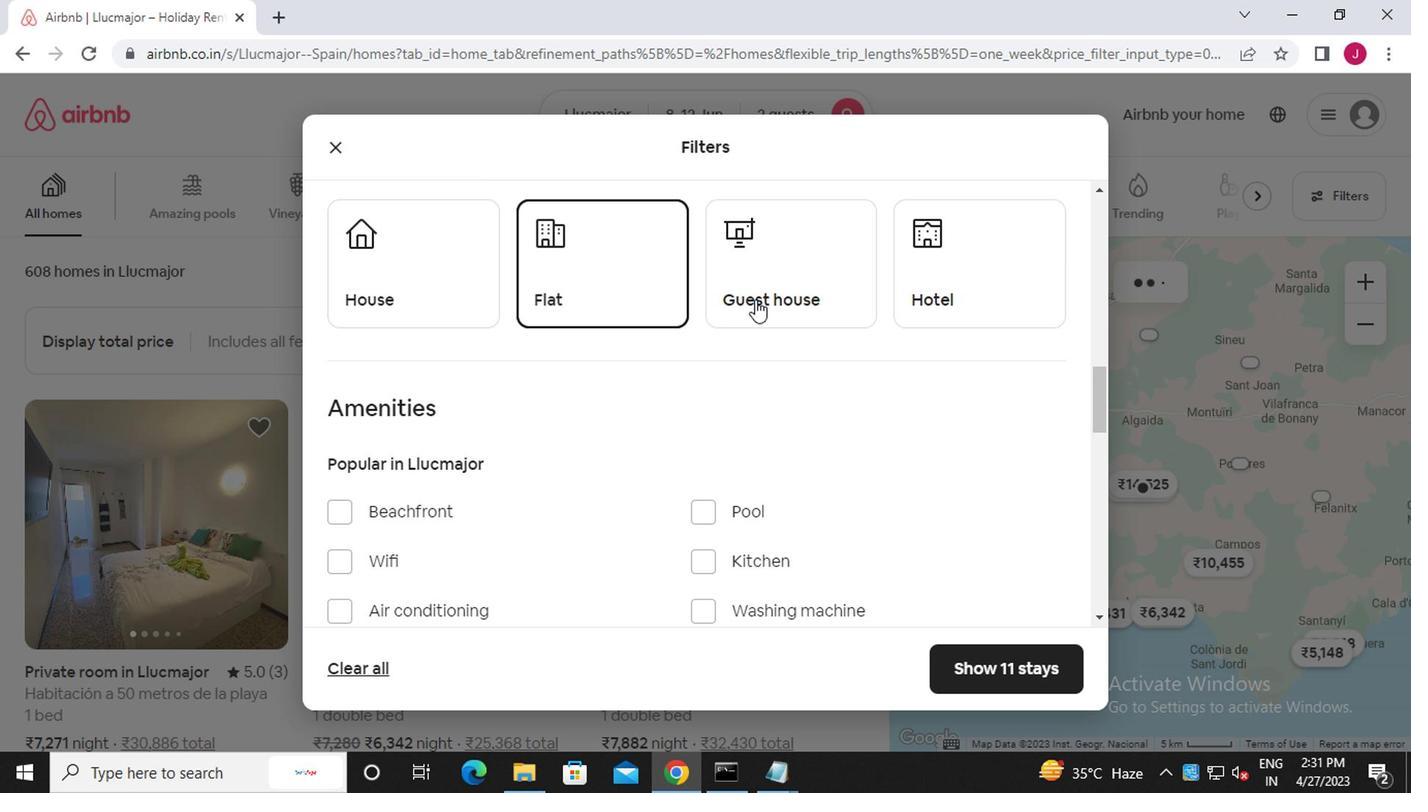 
Action: Mouse moved to (939, 287)
Screenshot: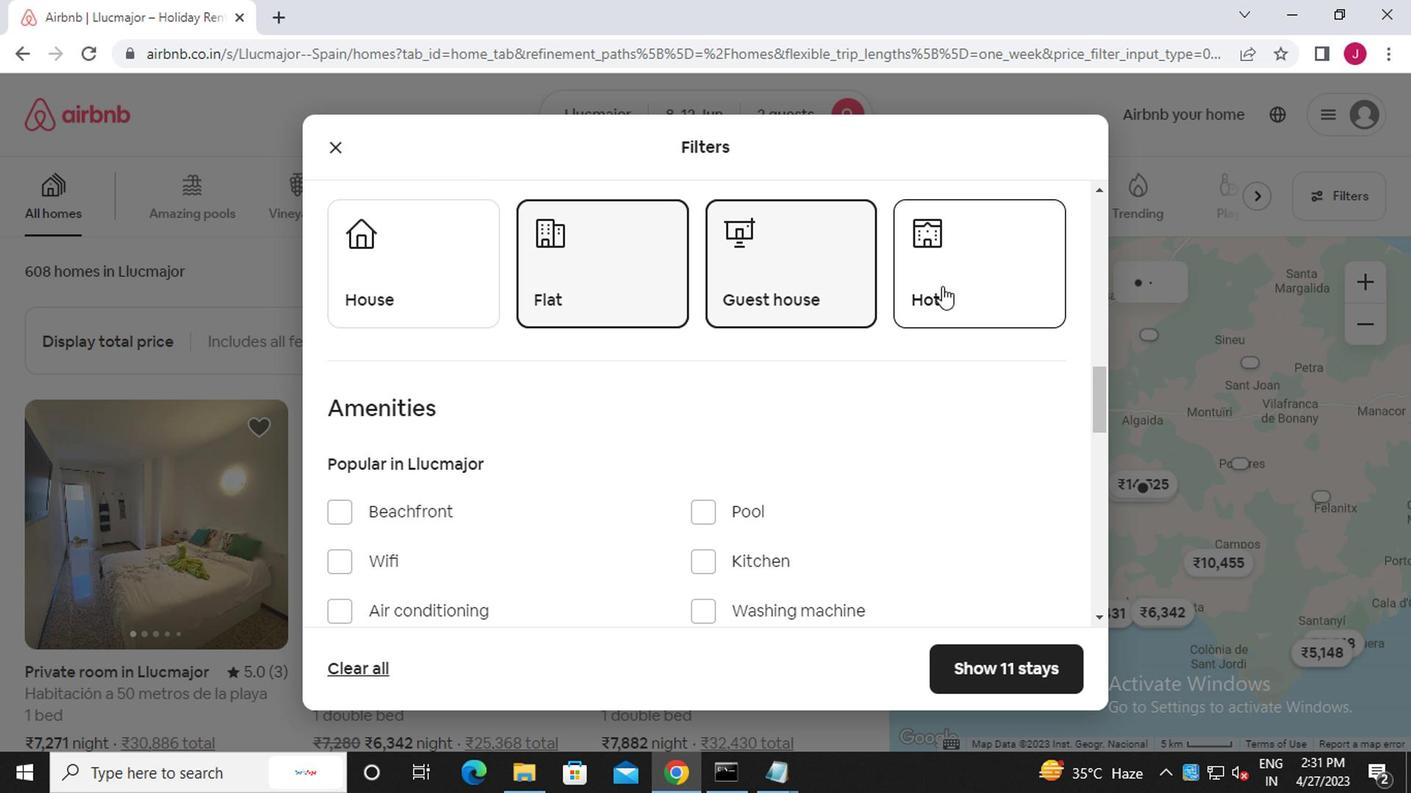 
Action: Mouse pressed left at (939, 287)
Screenshot: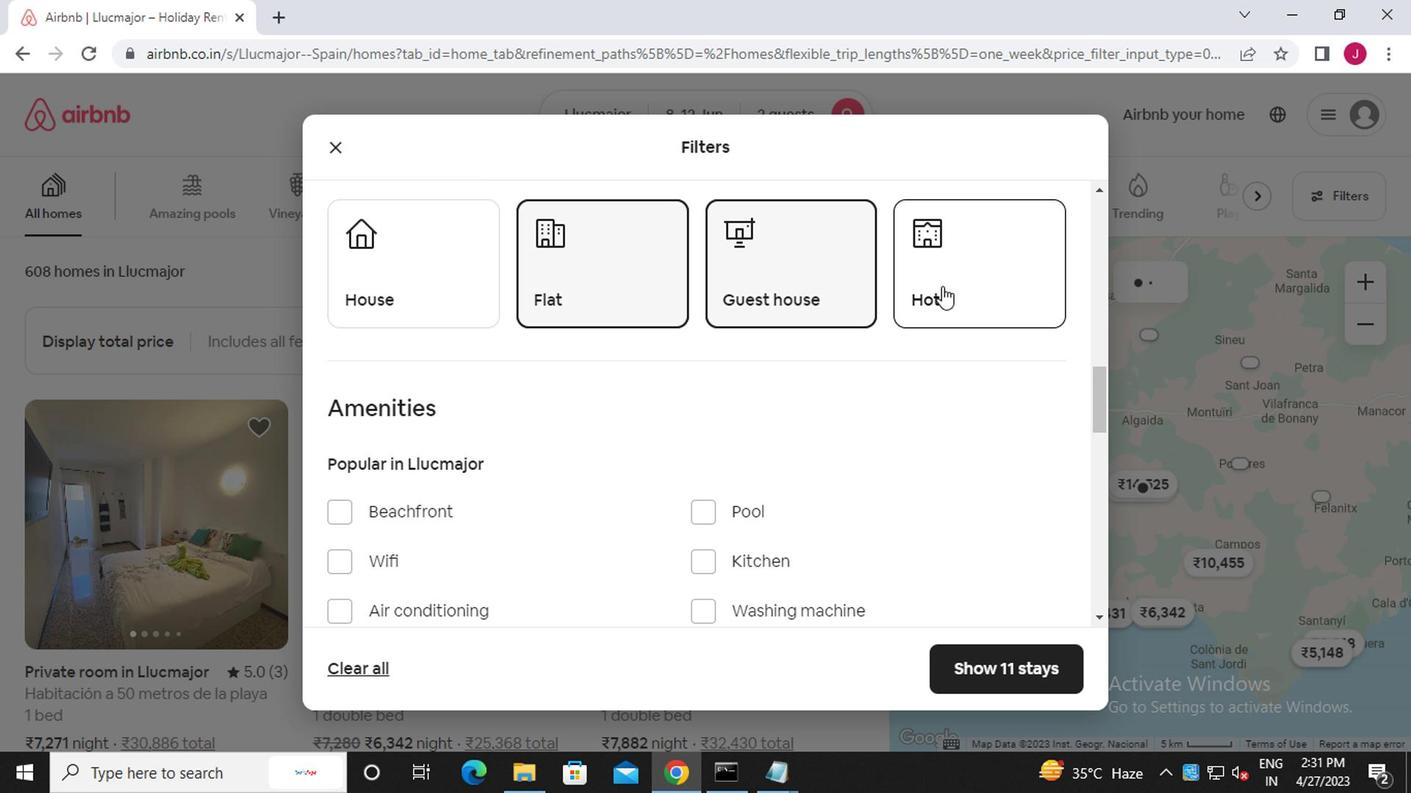 
Action: Mouse moved to (902, 355)
Screenshot: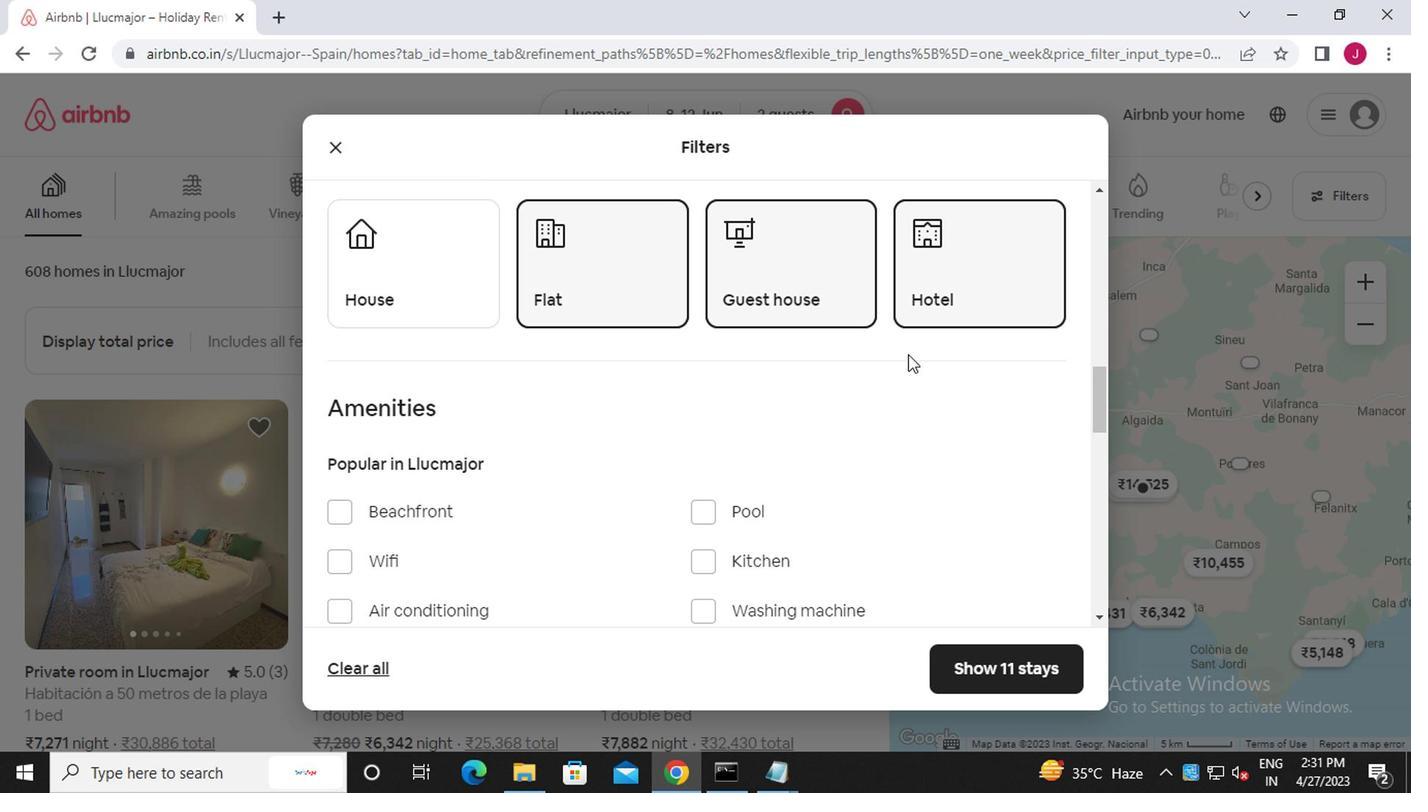 
Action: Mouse scrolled (902, 354) with delta (0, -1)
Screenshot: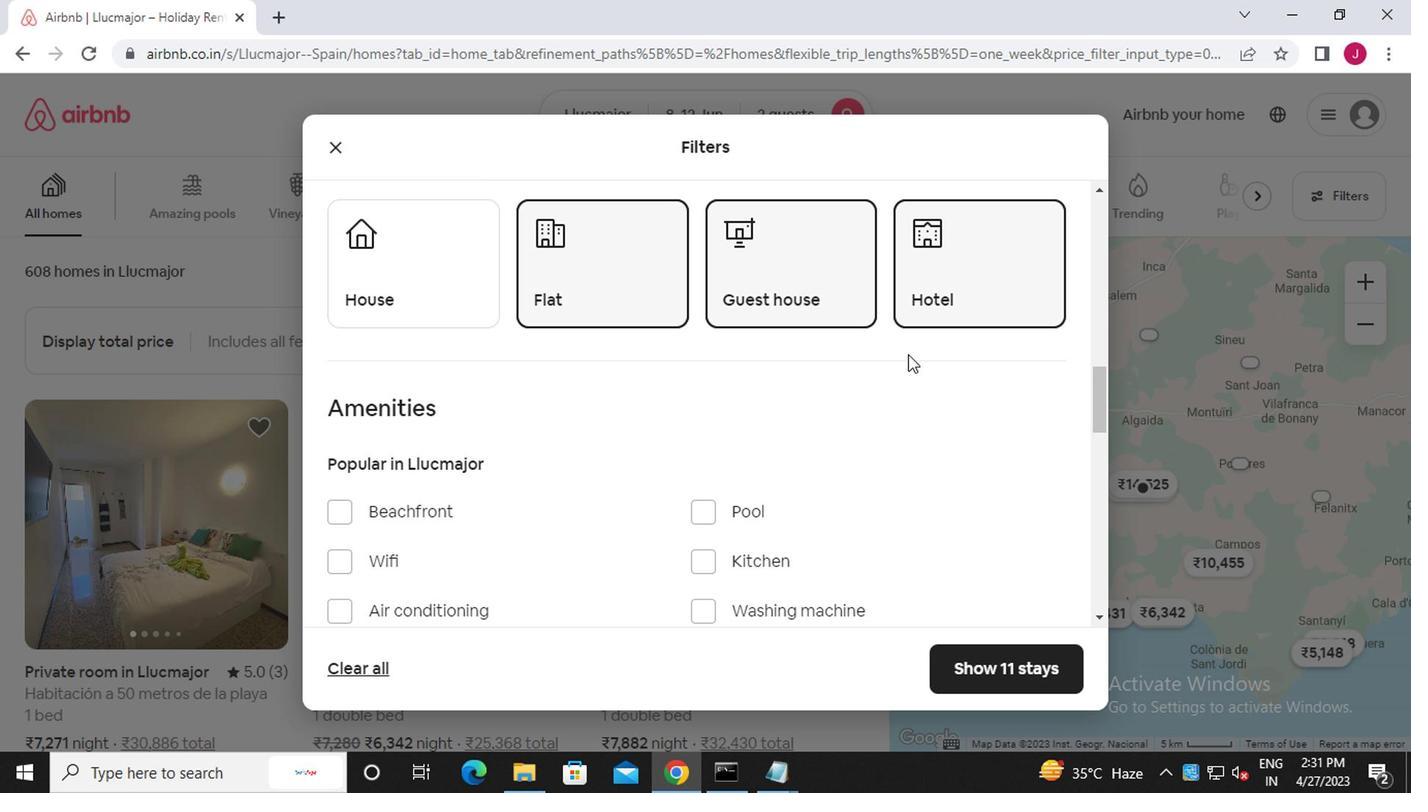 
Action: Mouse moved to (902, 355)
Screenshot: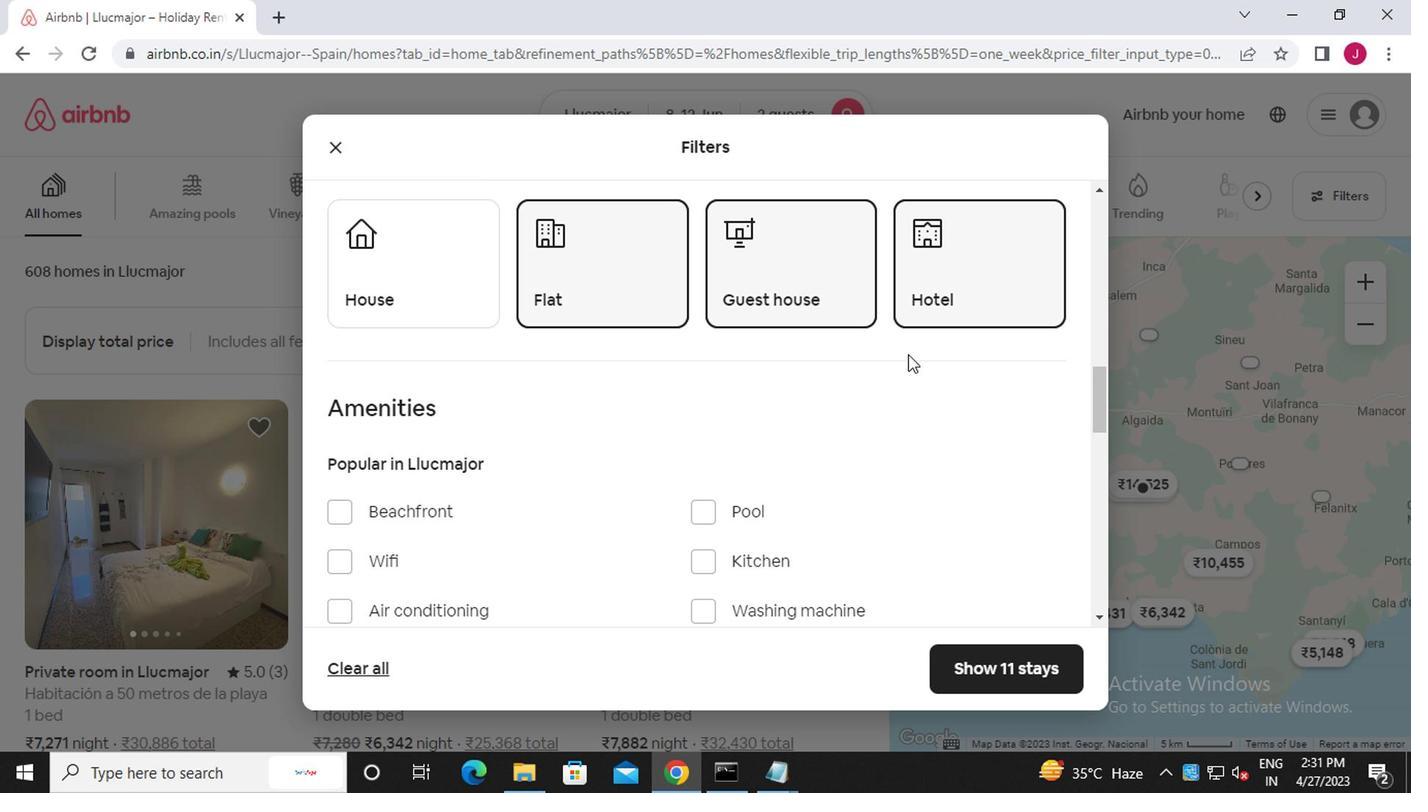 
Action: Mouse scrolled (902, 354) with delta (0, -1)
Screenshot: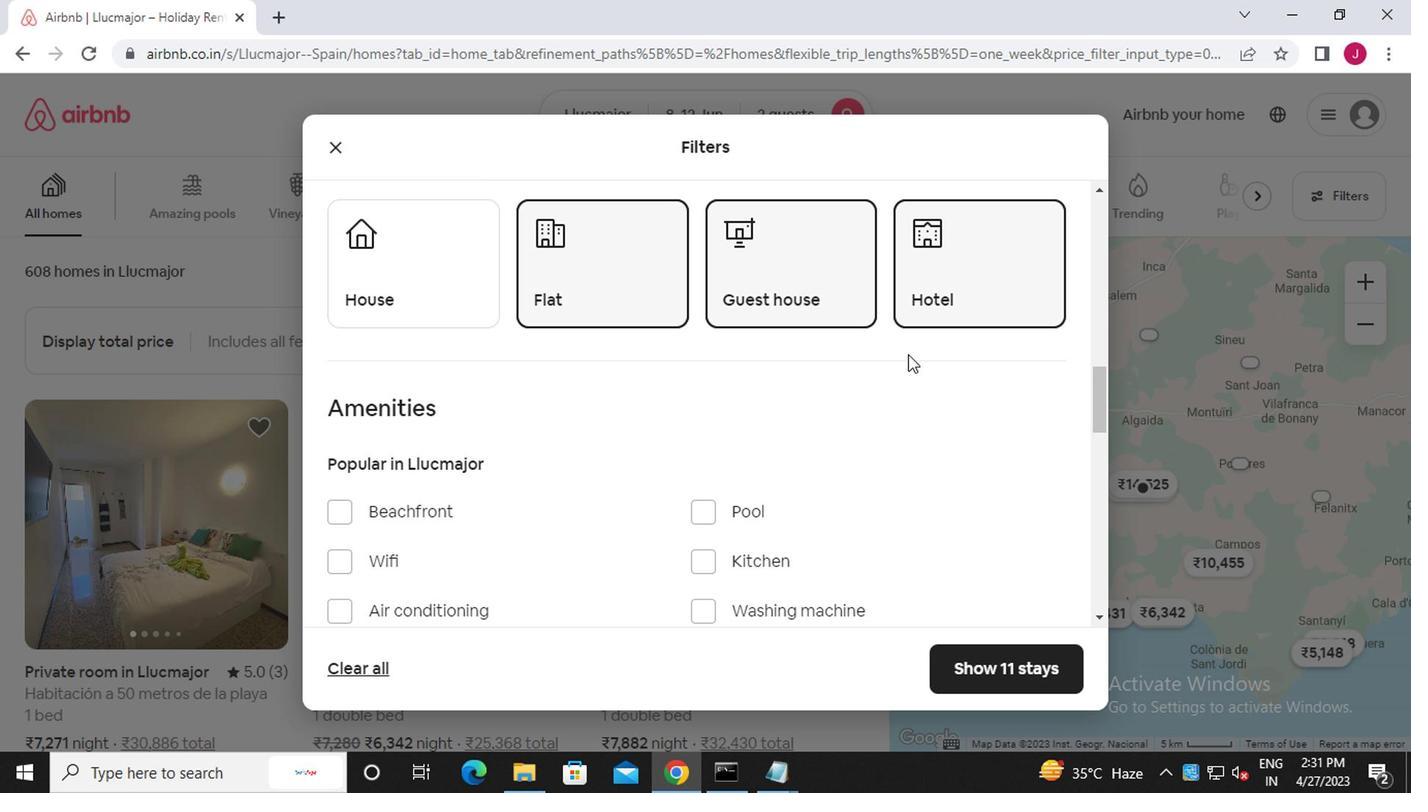 
Action: Mouse moved to (902, 357)
Screenshot: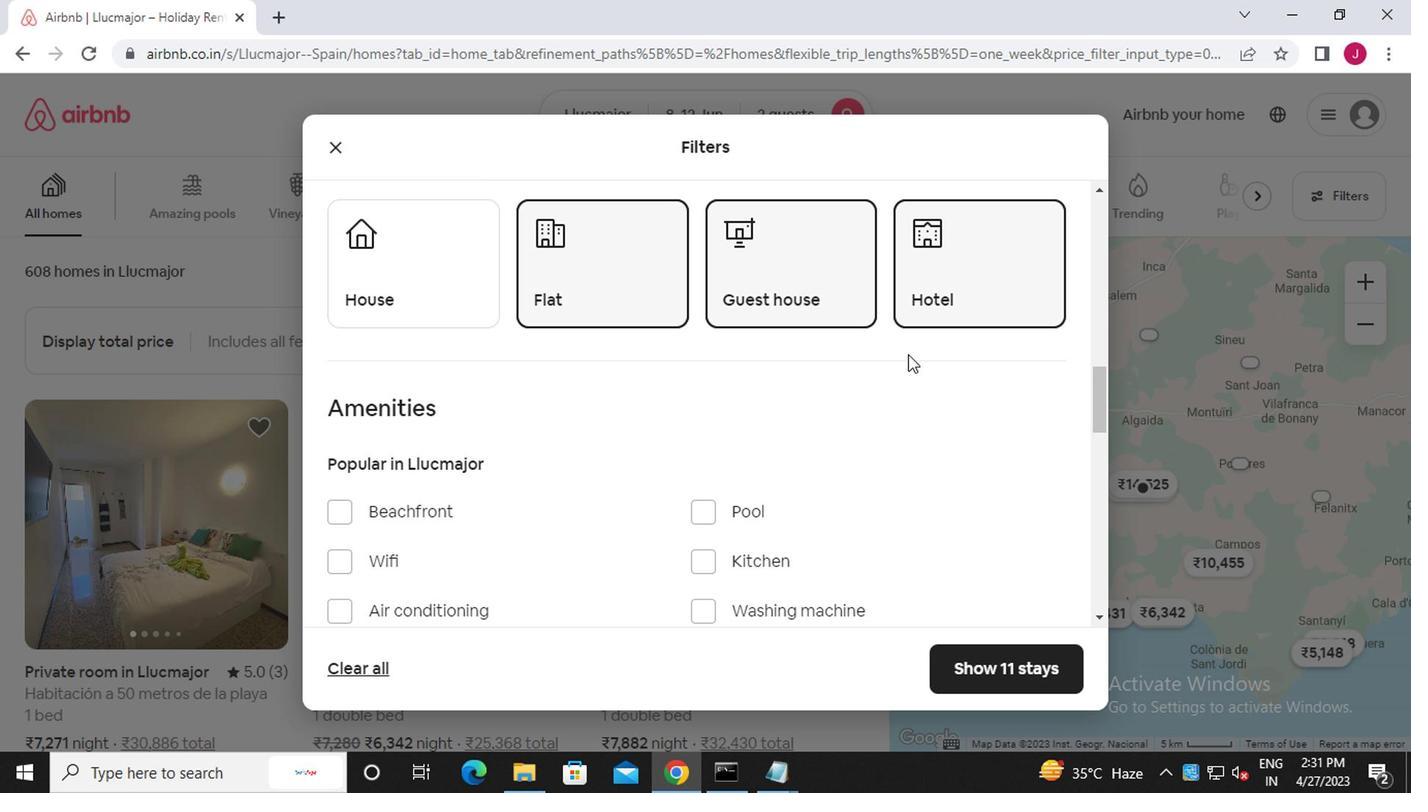 
Action: Mouse scrolled (902, 356) with delta (0, 0)
Screenshot: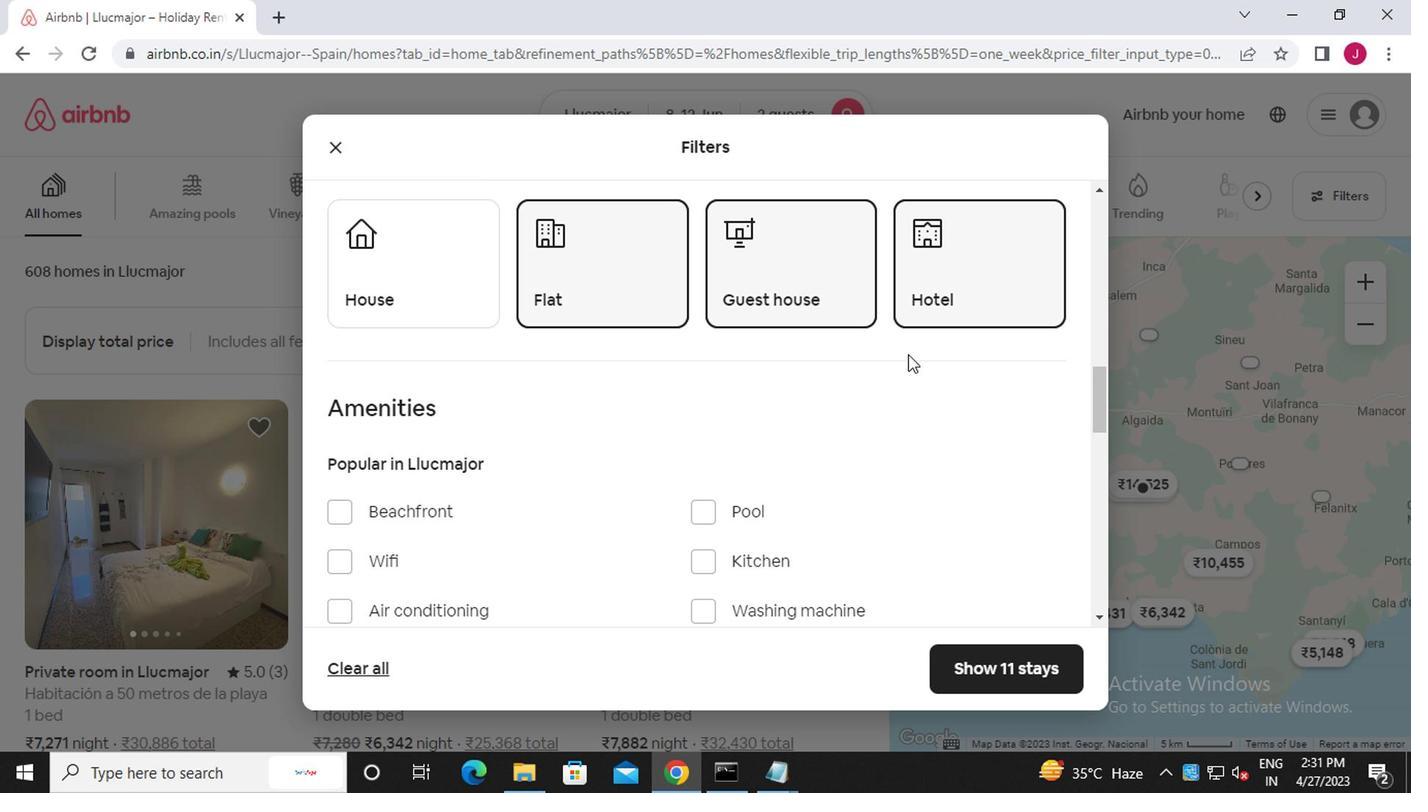
Action: Mouse moved to (902, 358)
Screenshot: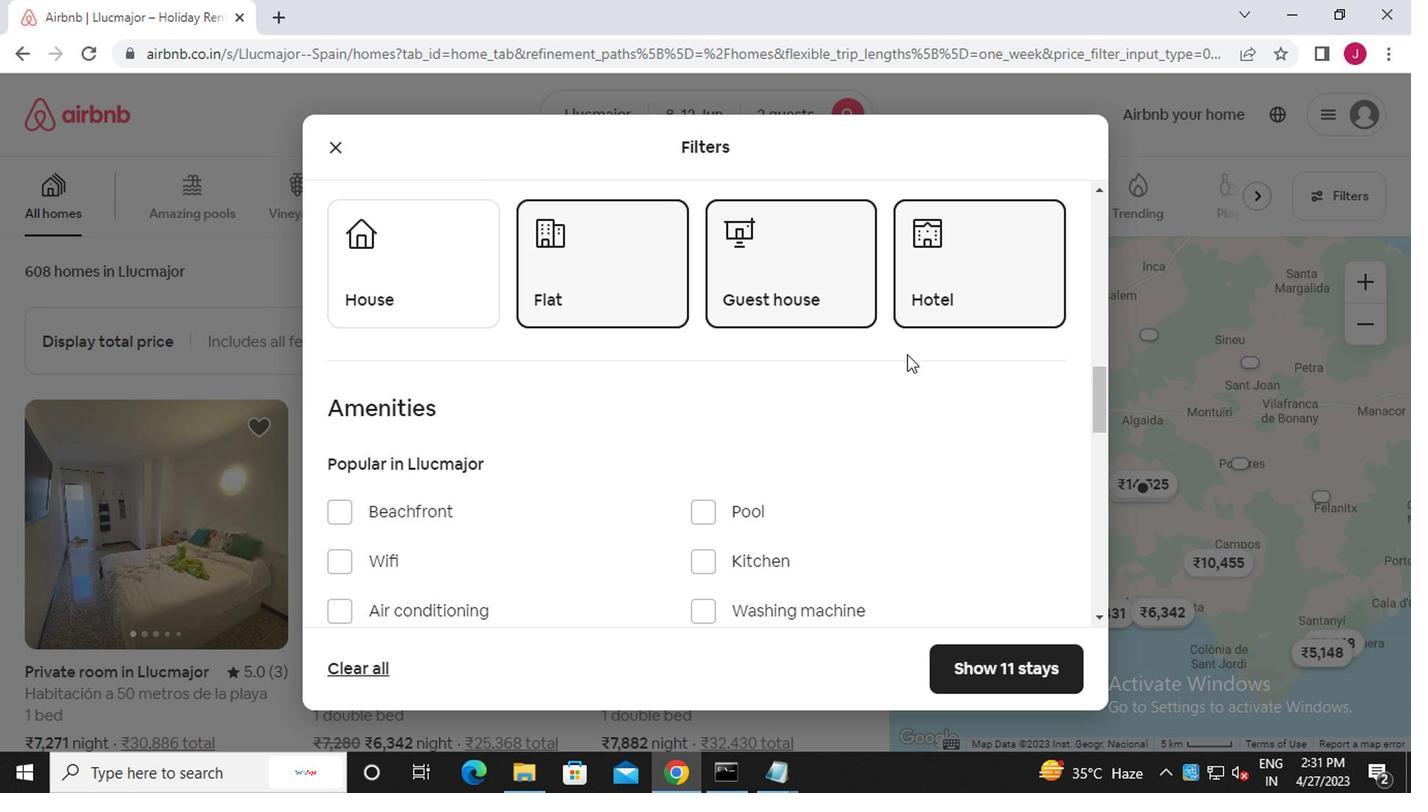 
Action: Mouse scrolled (902, 357) with delta (0, -1)
Screenshot: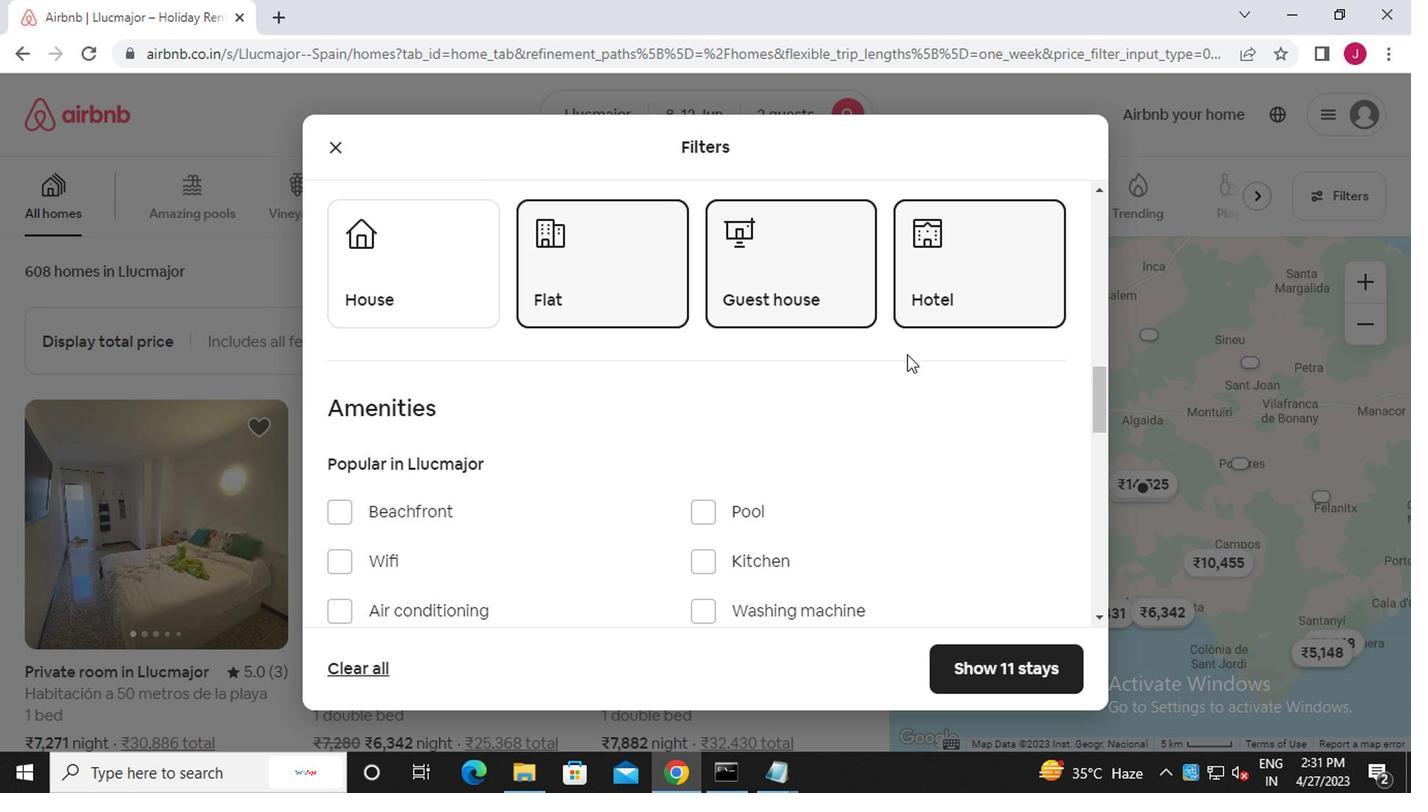
Action: Mouse moved to (902, 359)
Screenshot: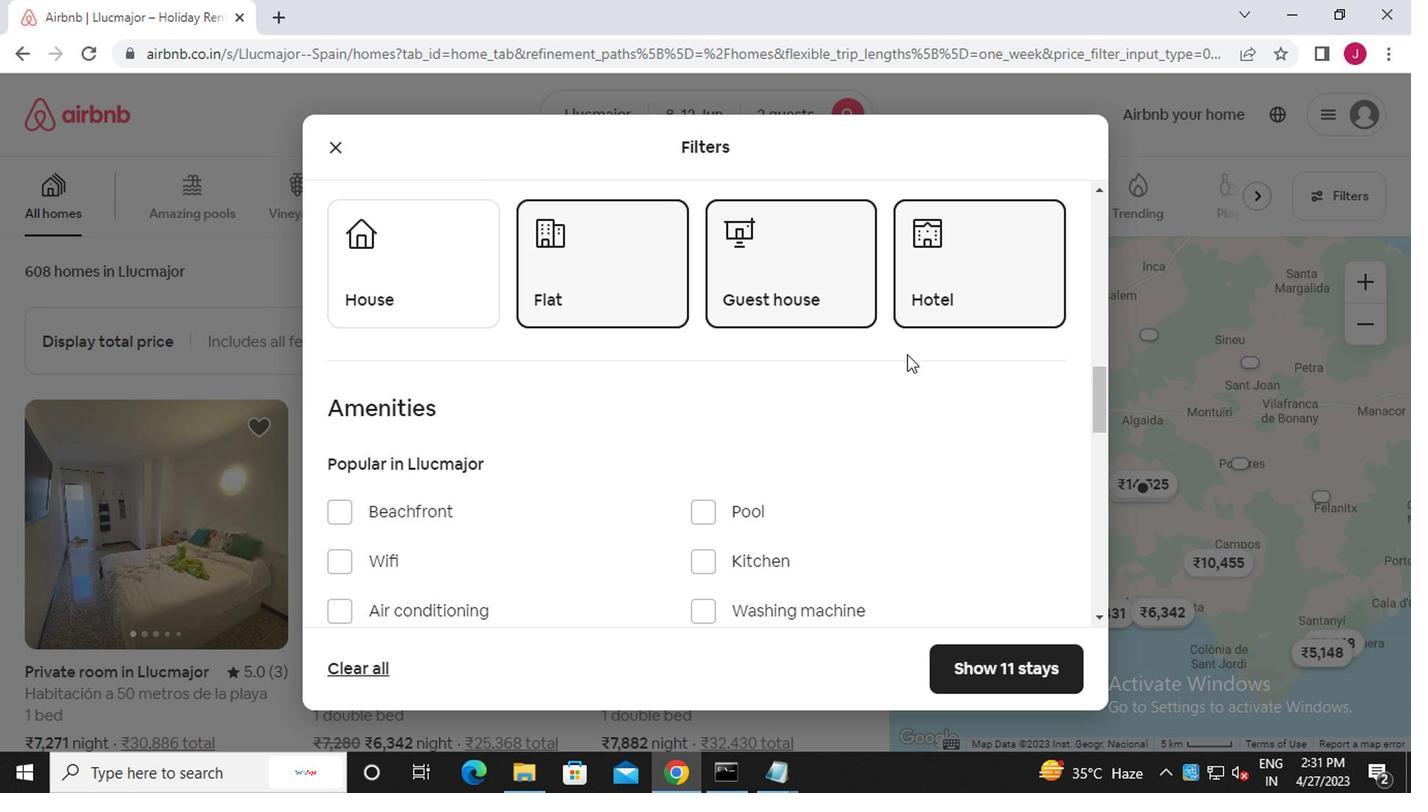 
Action: Mouse scrolled (902, 358) with delta (0, 0)
Screenshot: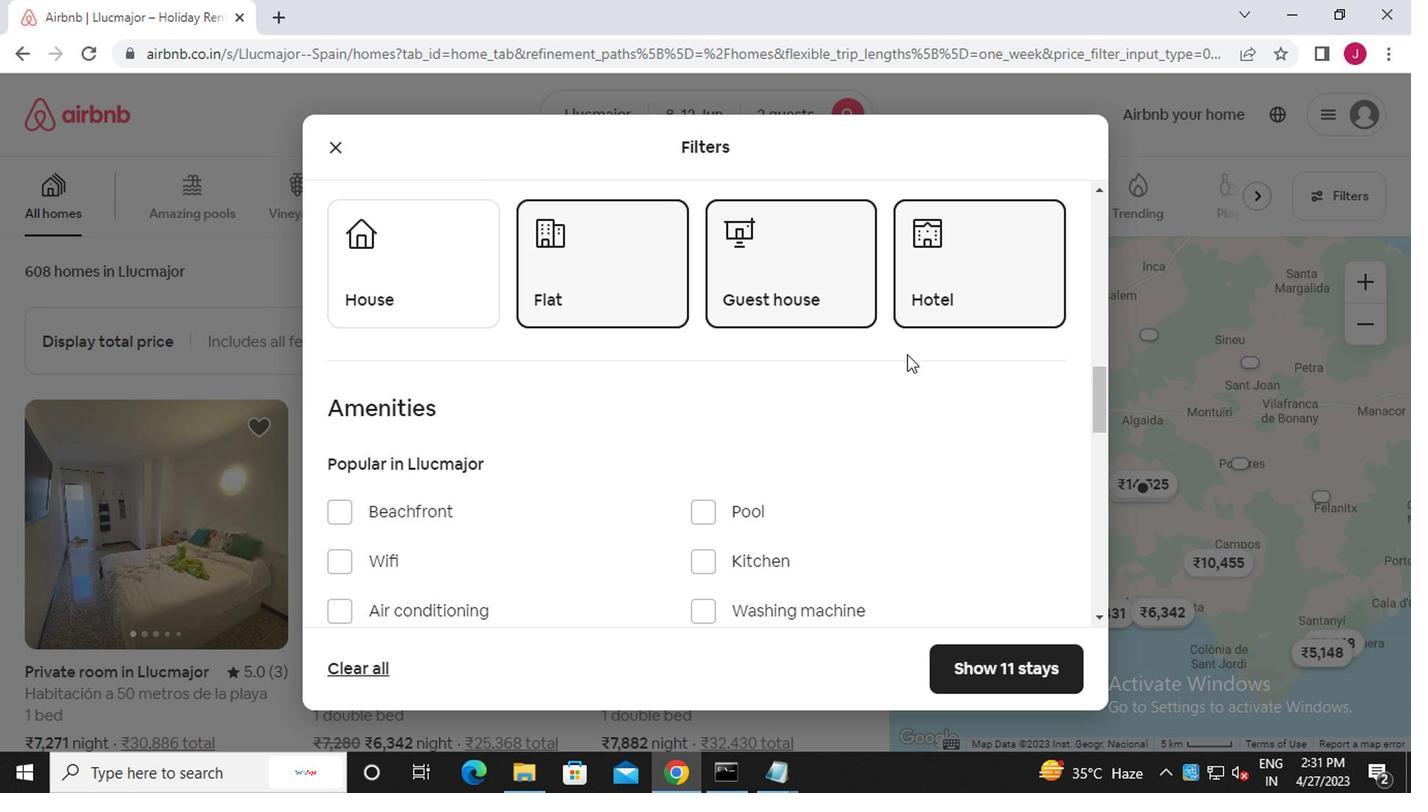 
Action: Mouse scrolled (902, 358) with delta (0, 0)
Screenshot: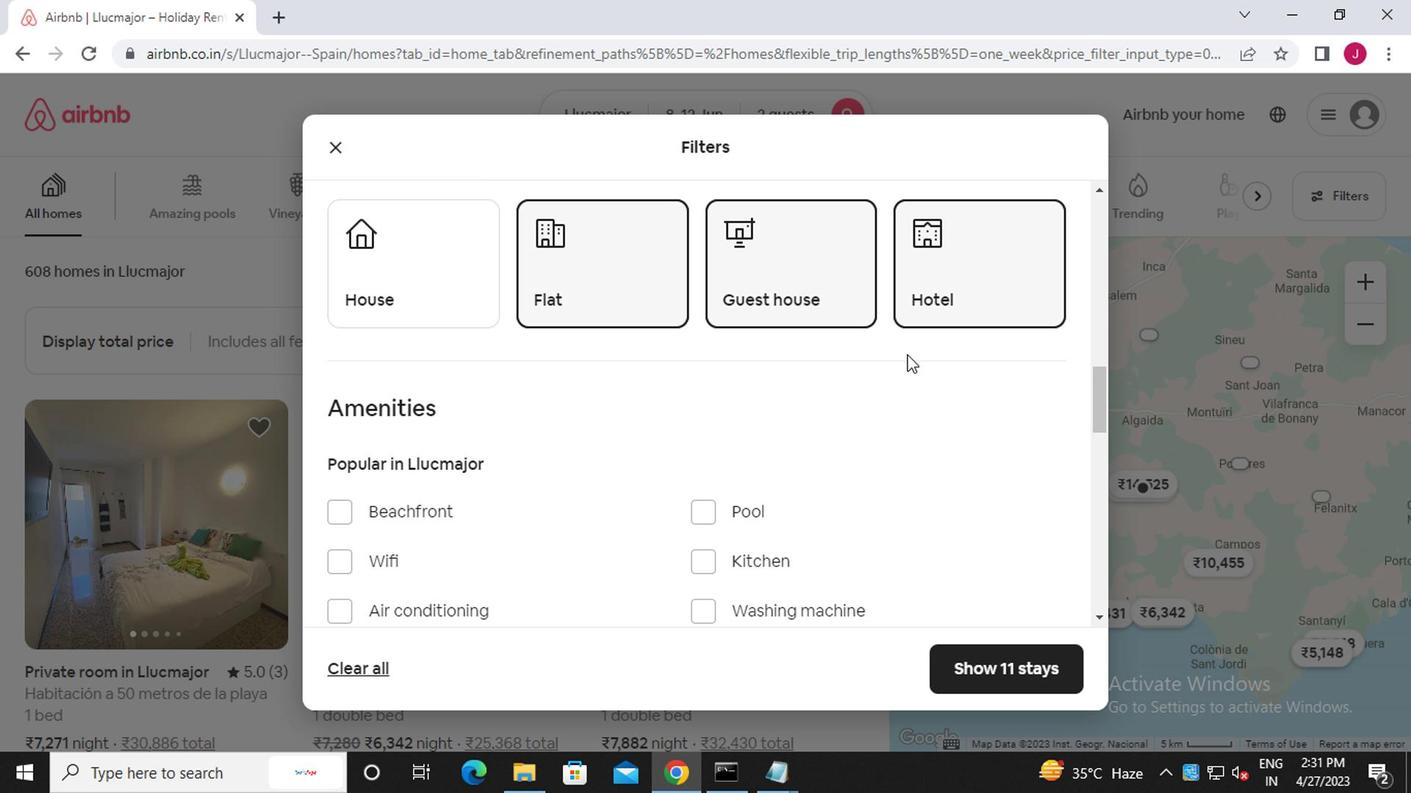 
Action: Mouse moved to (1034, 268)
Screenshot: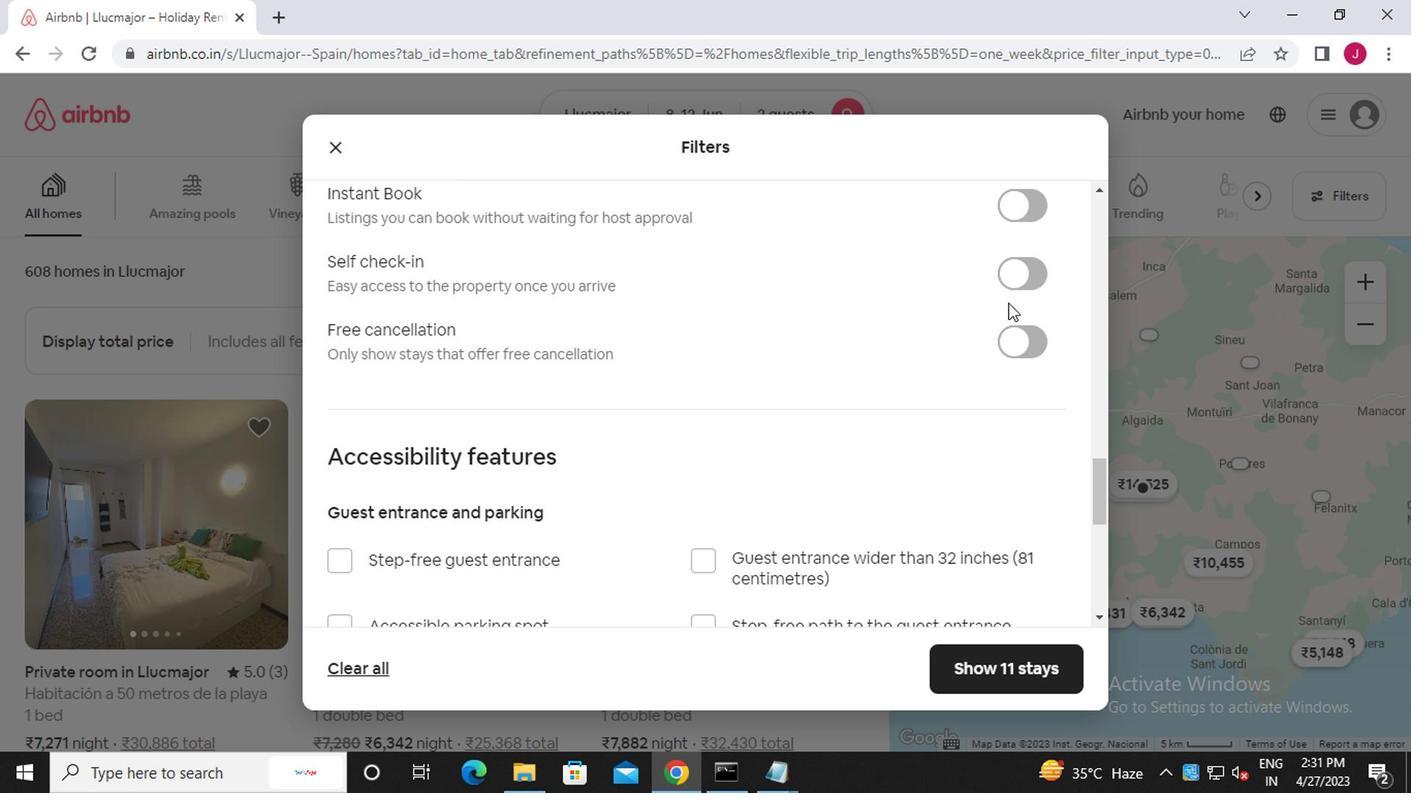 
Action: Mouse pressed left at (1034, 268)
Screenshot: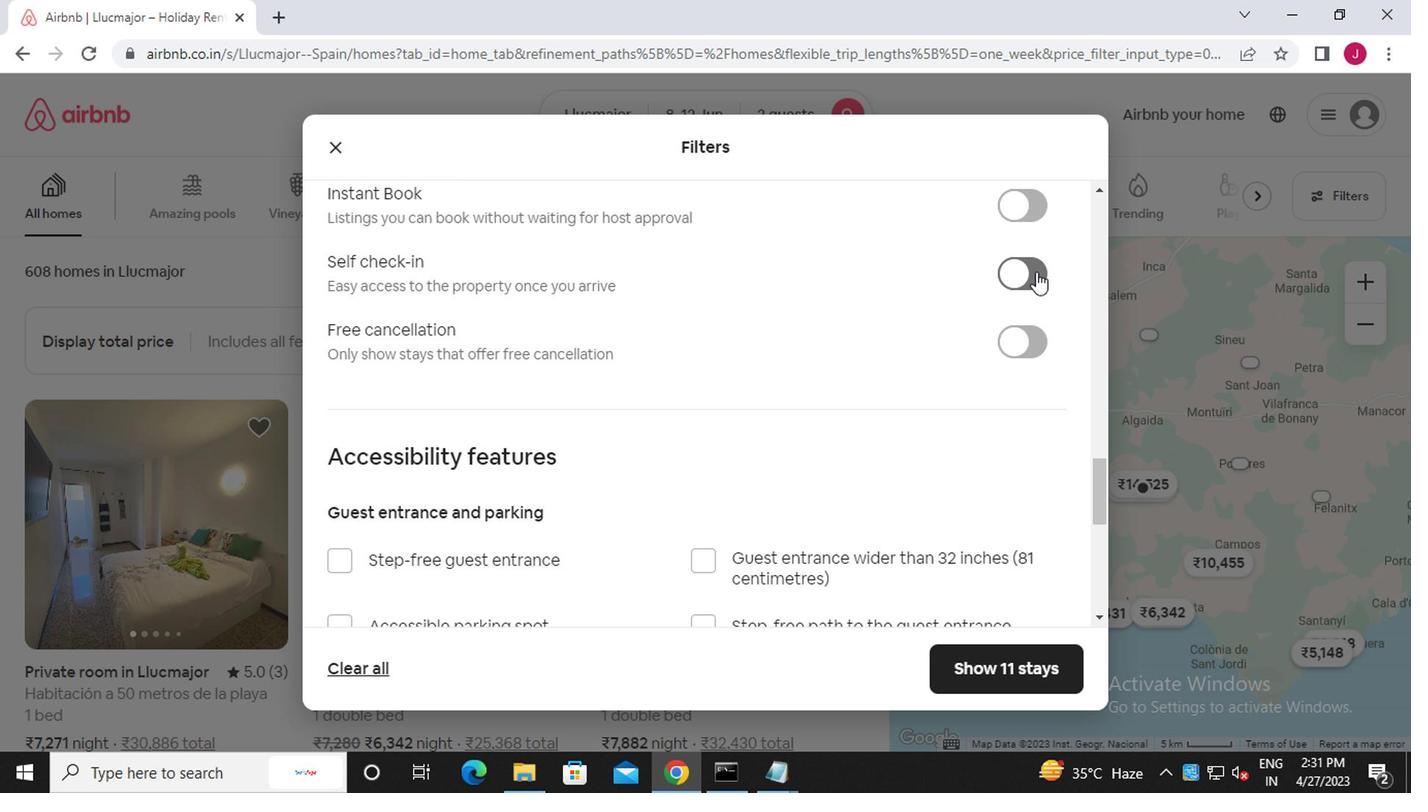 
Action: Mouse moved to (596, 420)
Screenshot: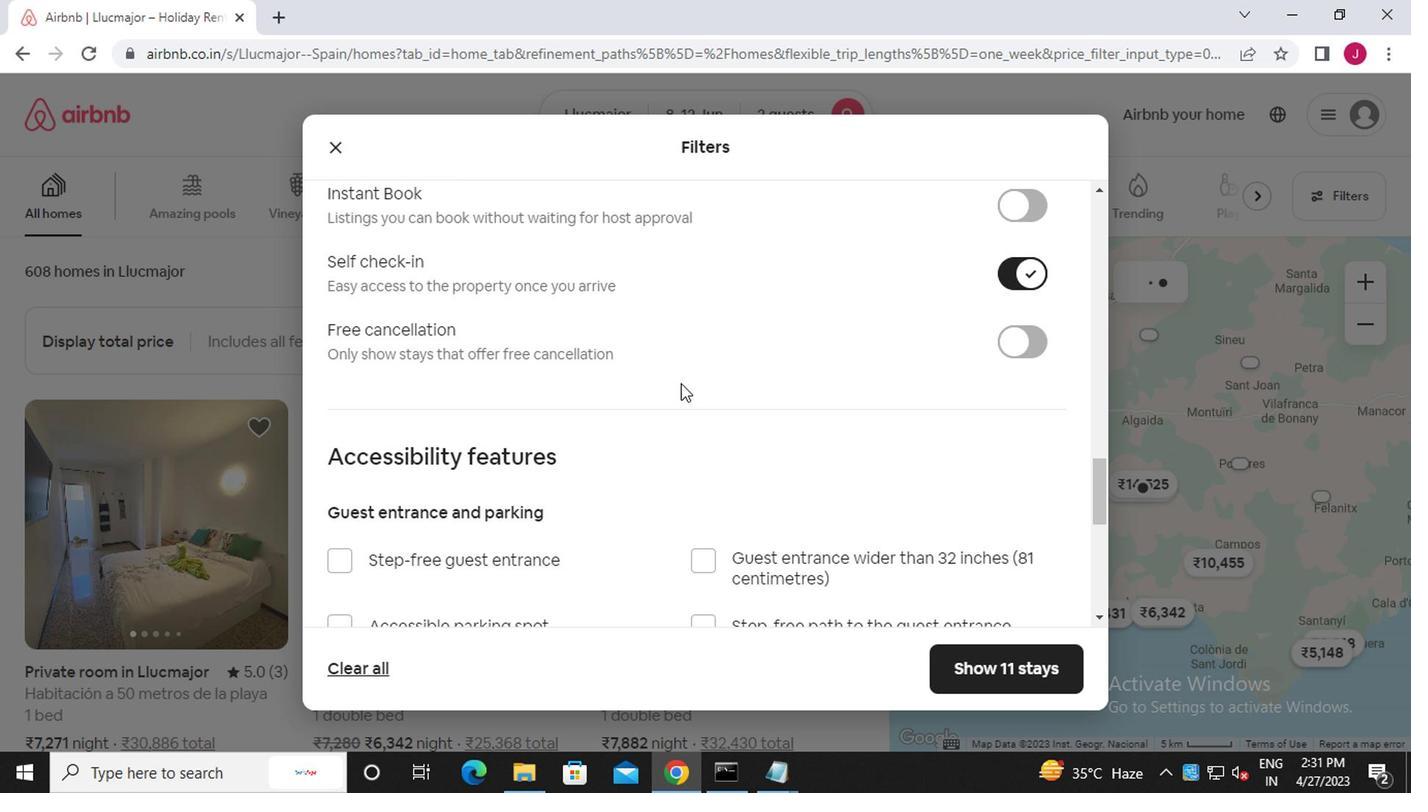 
Action: Mouse scrolled (596, 419) with delta (0, 0)
Screenshot: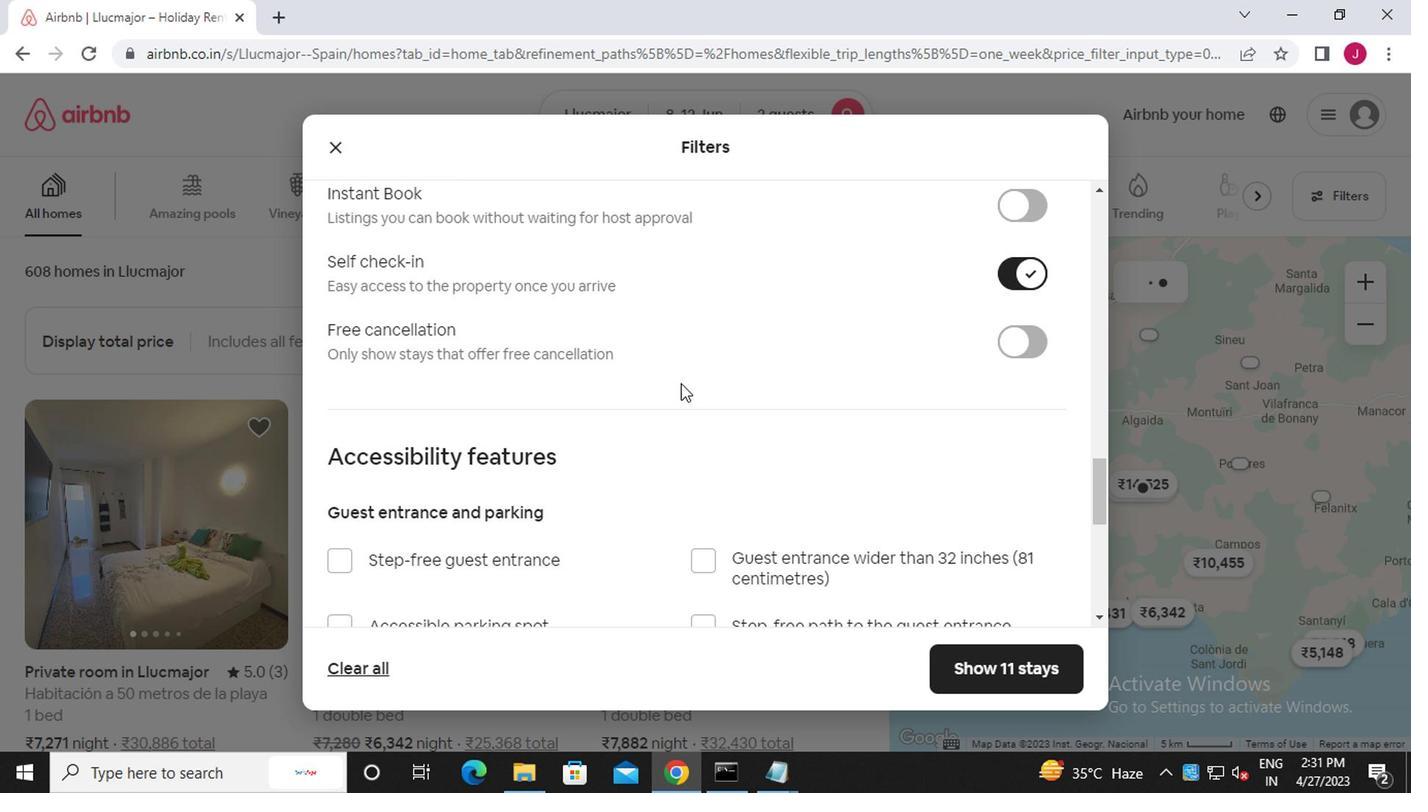 
Action: Mouse moved to (538, 450)
Screenshot: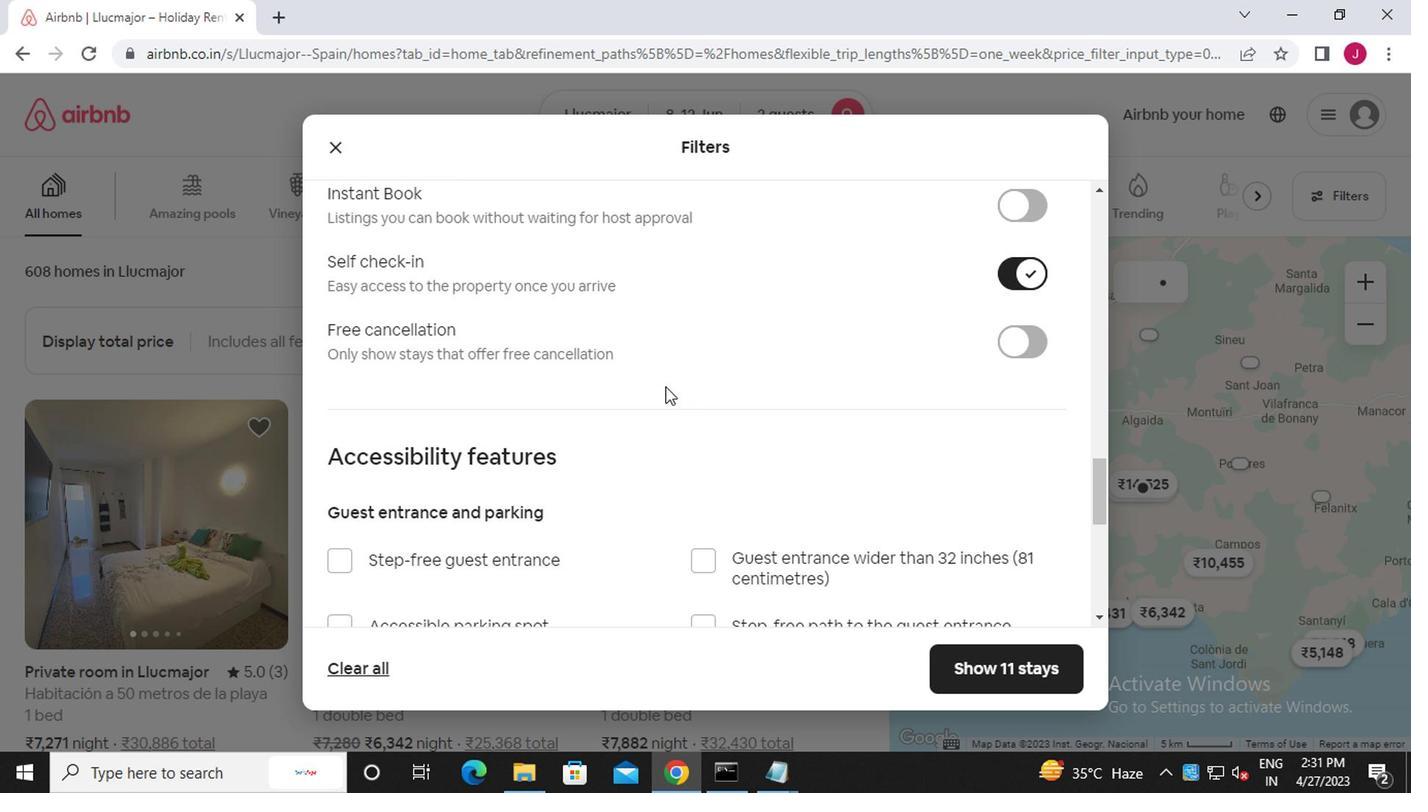 
Action: Mouse scrolled (538, 449) with delta (0, -1)
Screenshot: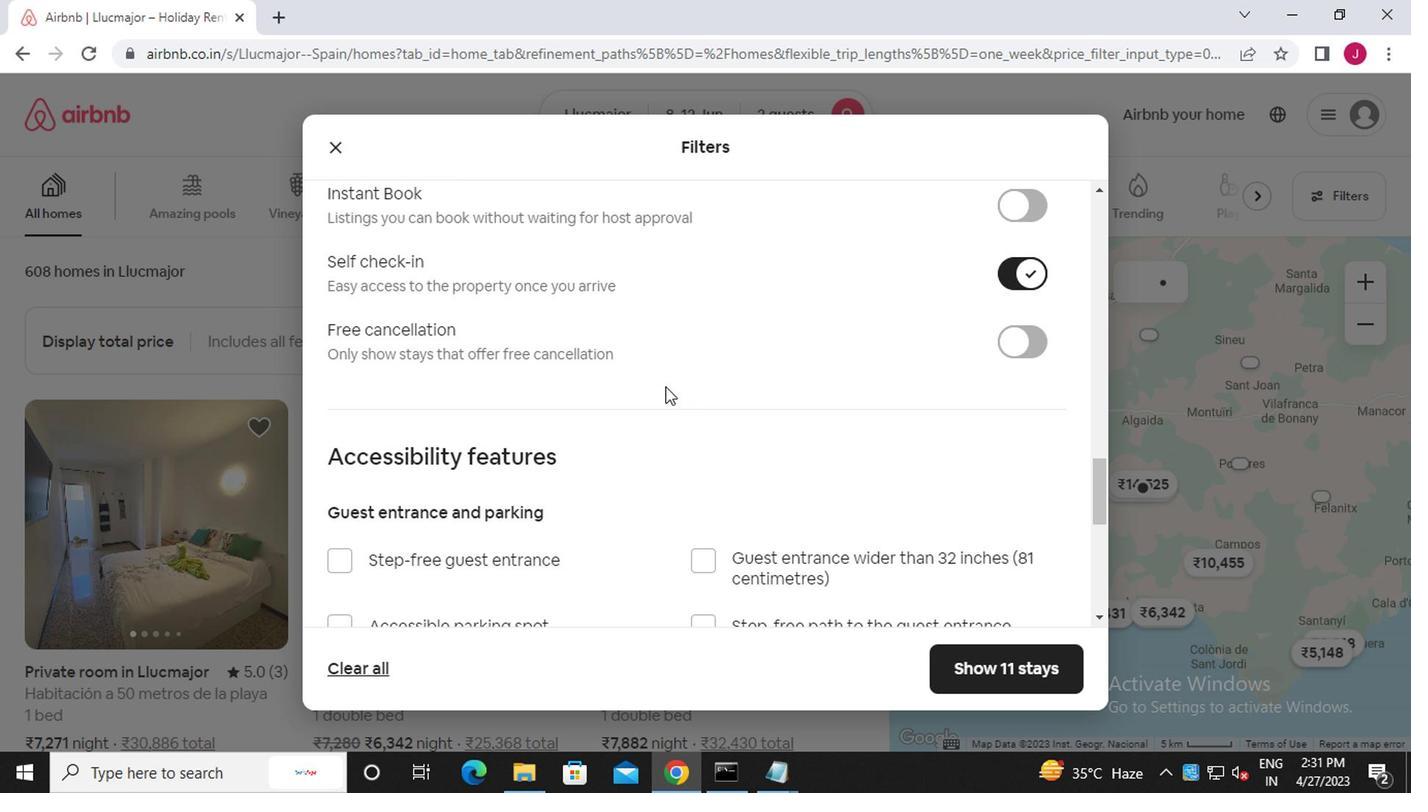 
Action: Mouse moved to (532, 453)
Screenshot: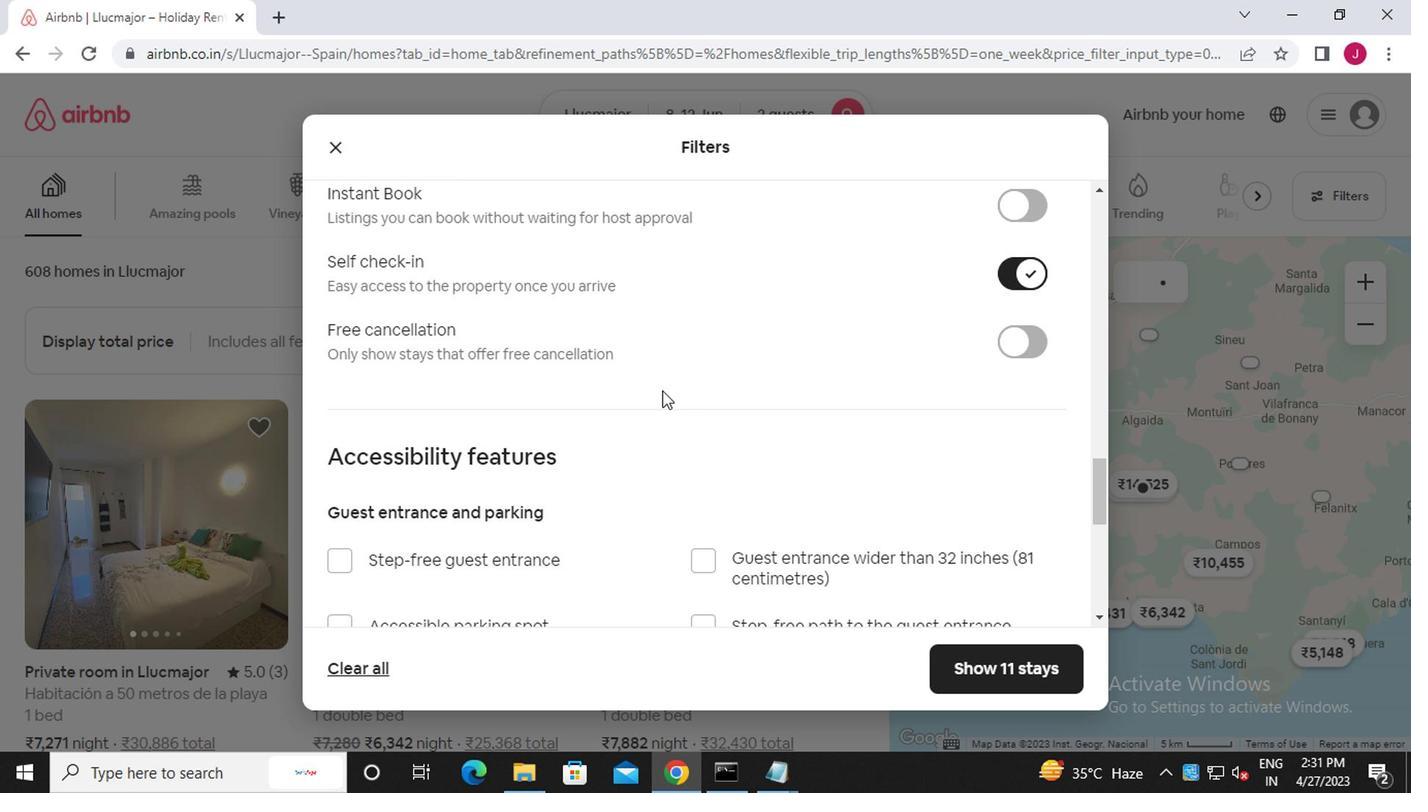 
Action: Mouse scrolled (532, 452) with delta (0, 0)
Screenshot: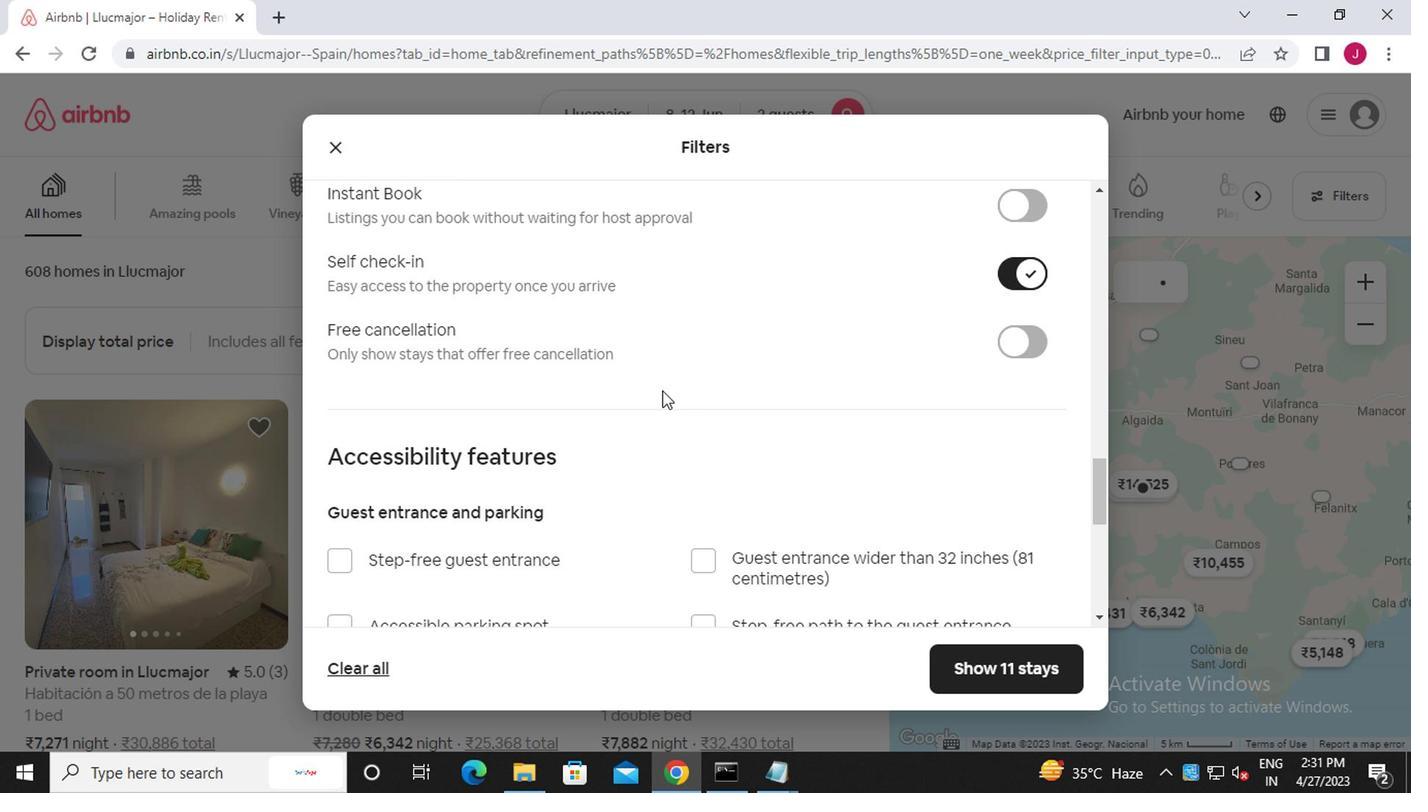 
Action: Mouse moved to (528, 455)
Screenshot: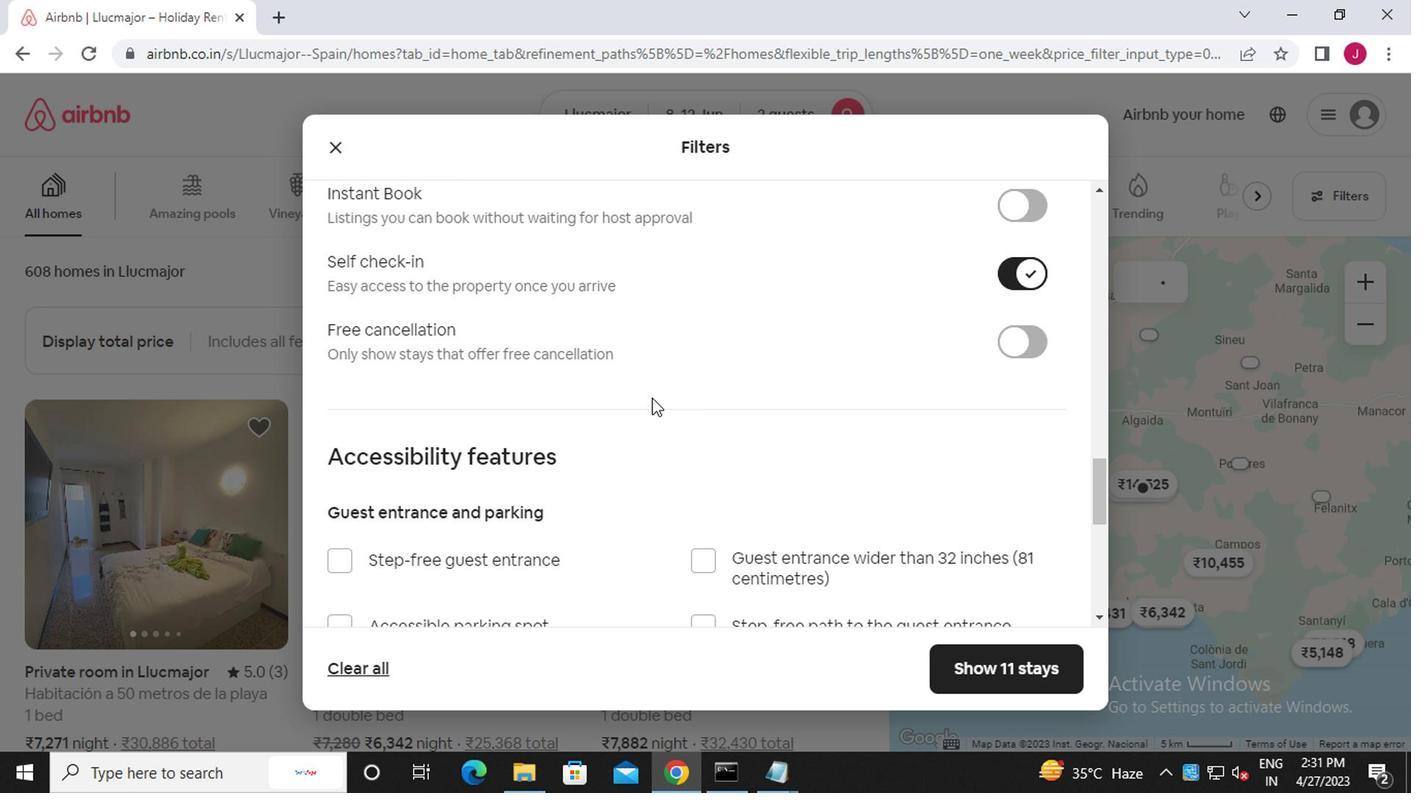 
Action: Mouse scrolled (528, 454) with delta (0, -1)
Screenshot: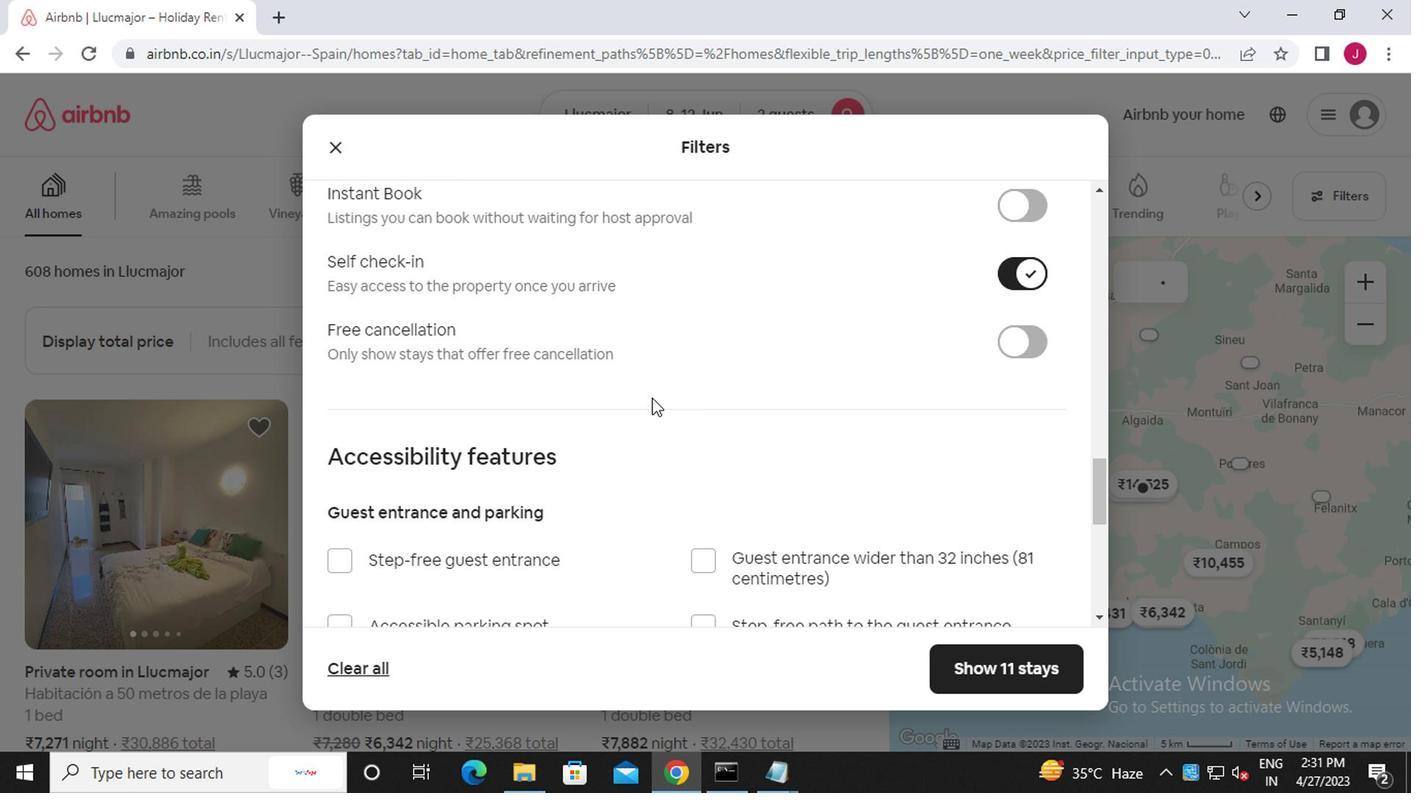 
Action: Mouse moved to (524, 458)
Screenshot: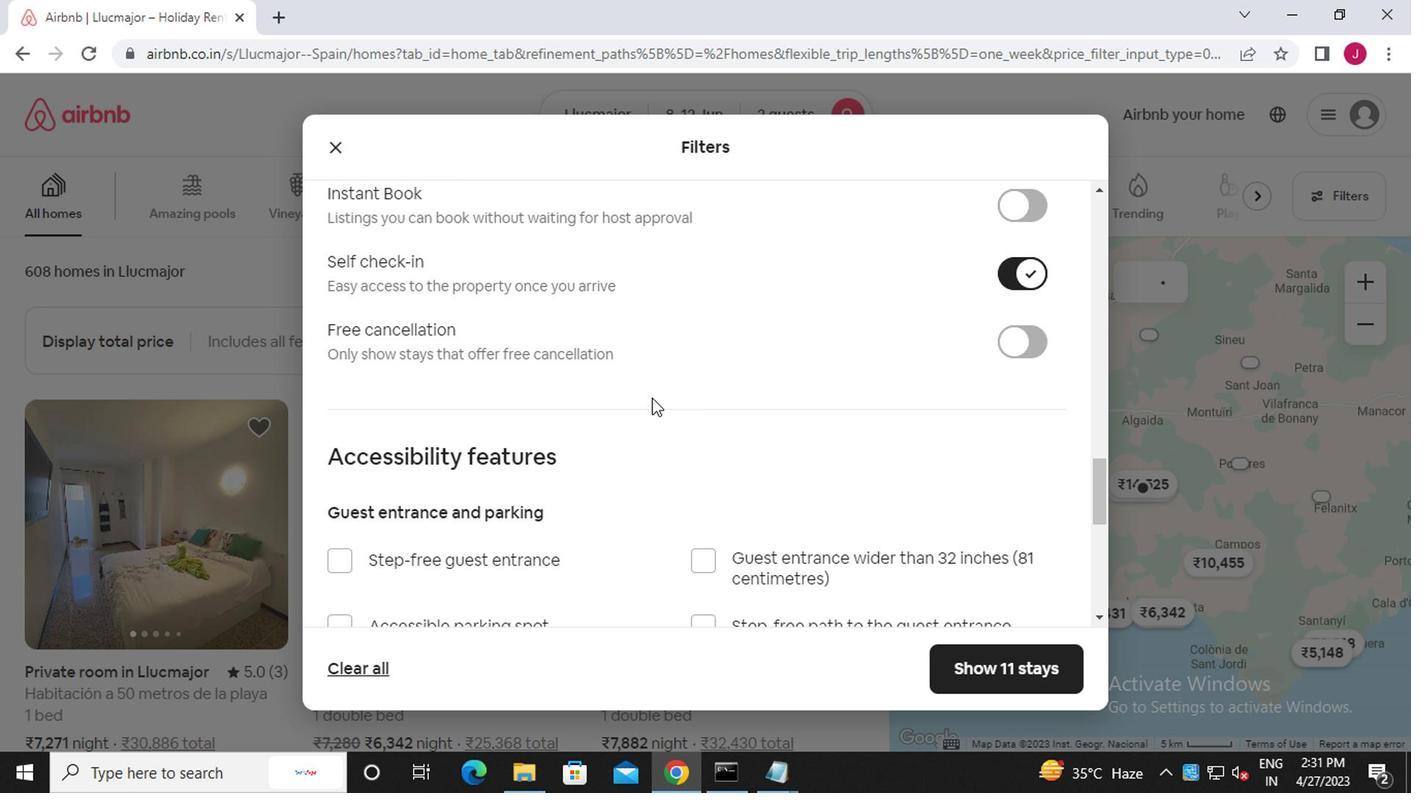 
Action: Mouse scrolled (524, 457) with delta (0, 0)
Screenshot: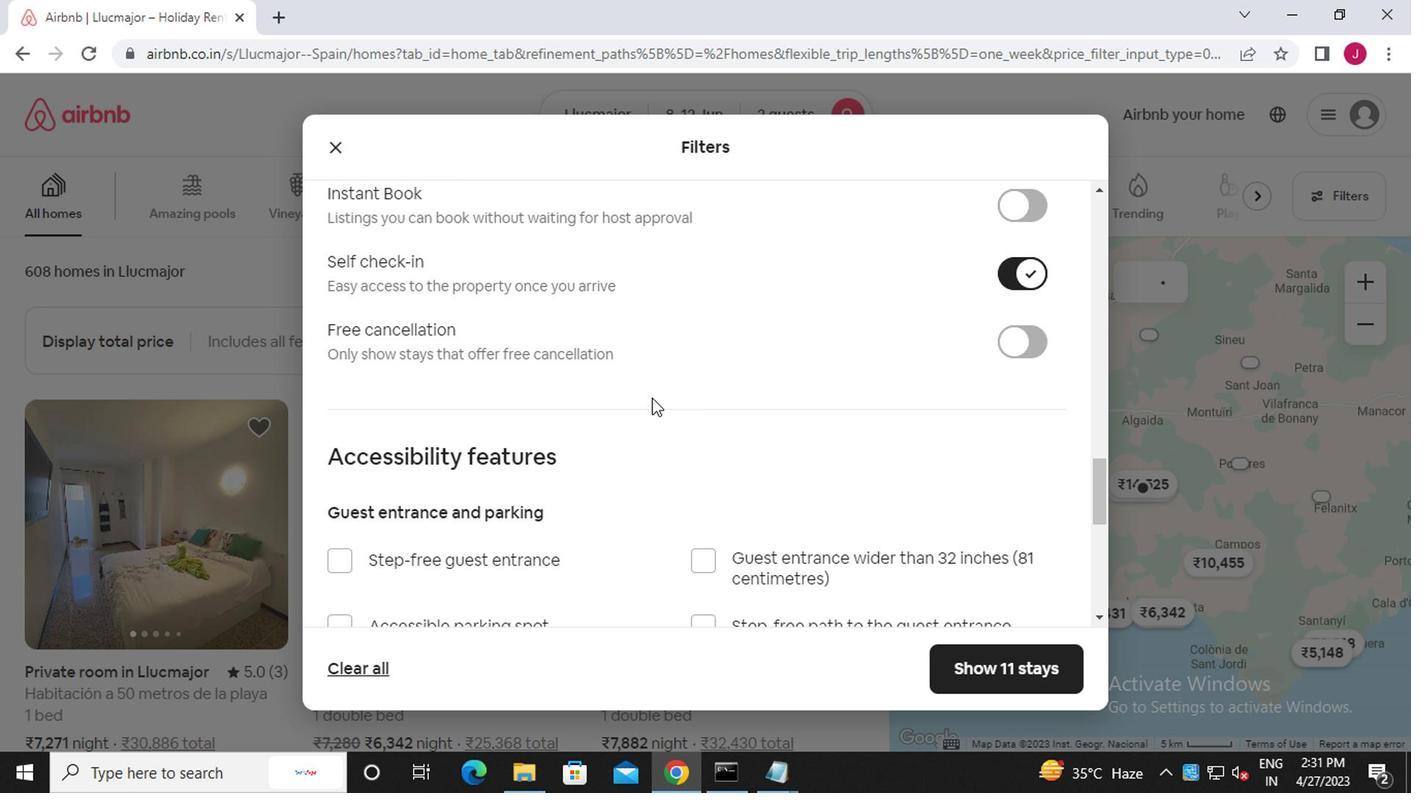 
Action: Mouse moved to (521, 459)
Screenshot: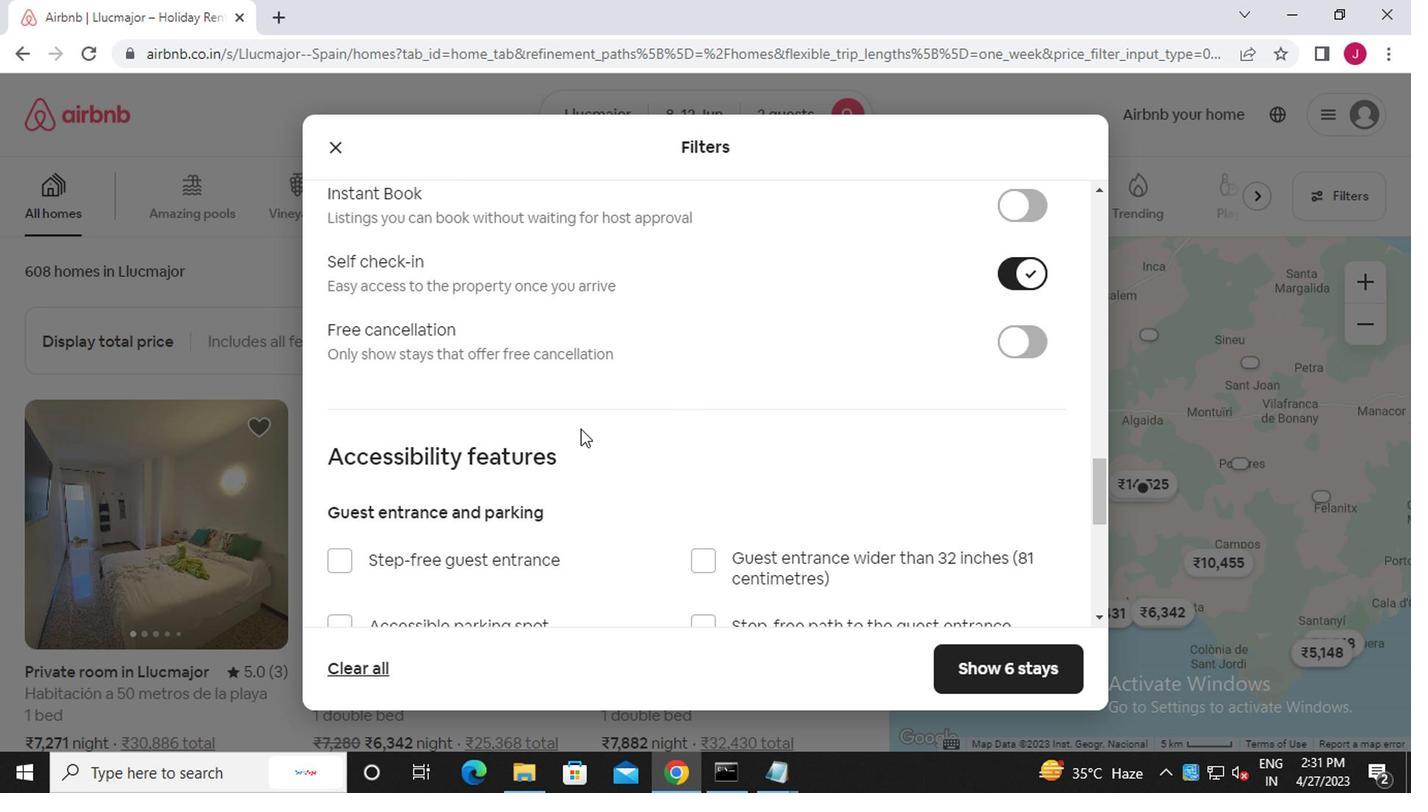 
Action: Mouse scrolled (521, 458) with delta (0, 0)
Screenshot: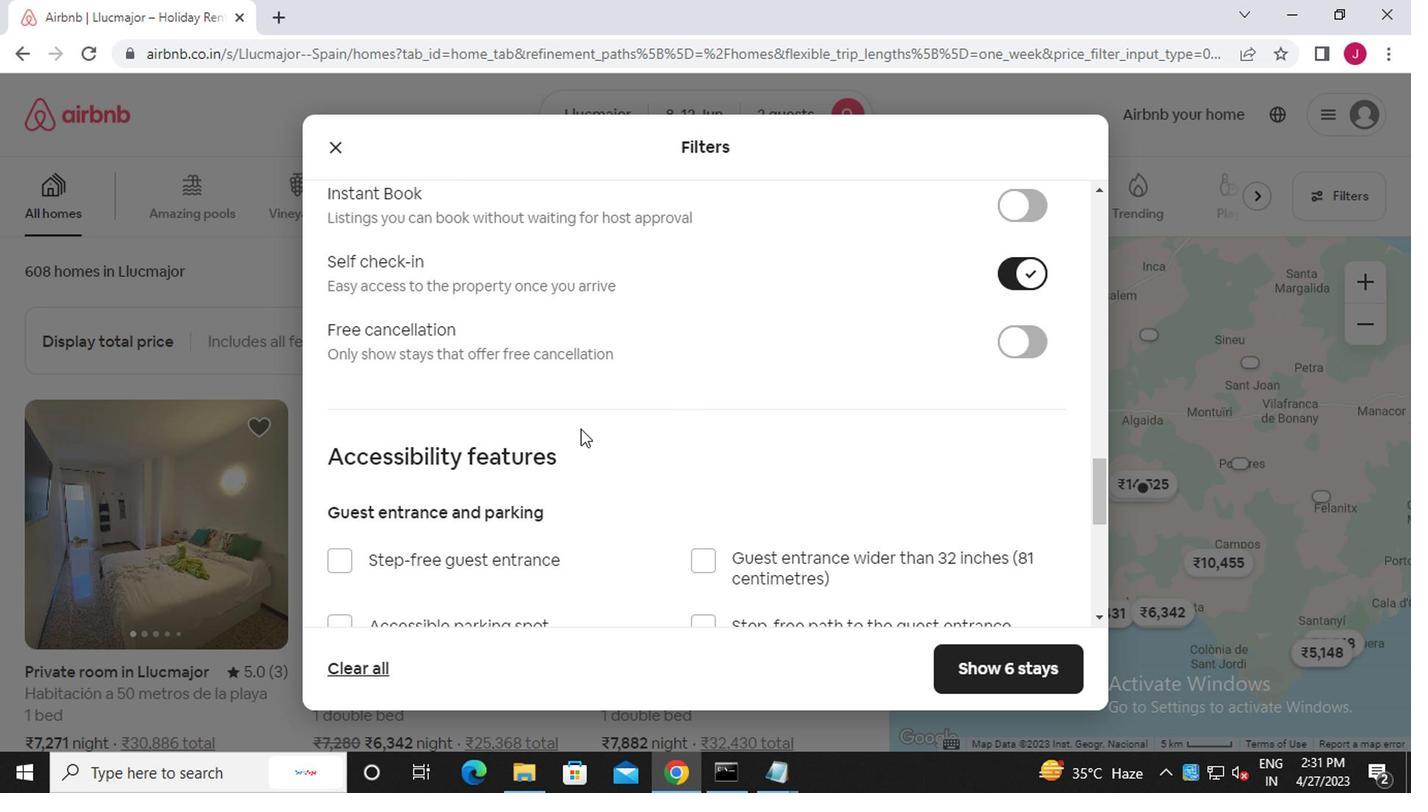 
Action: Mouse moved to (517, 461)
Screenshot: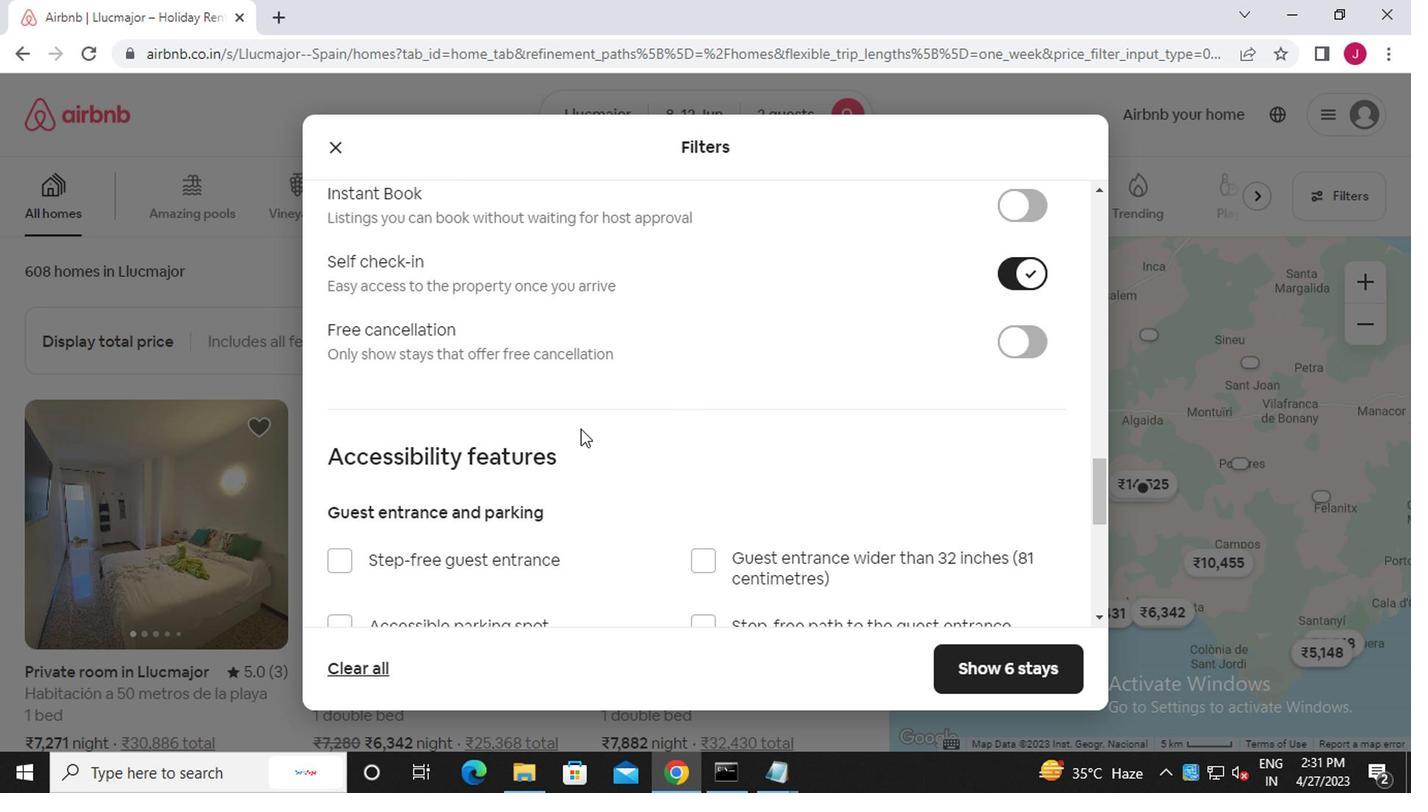 
Action: Mouse scrolled (517, 460) with delta (0, 0)
Screenshot: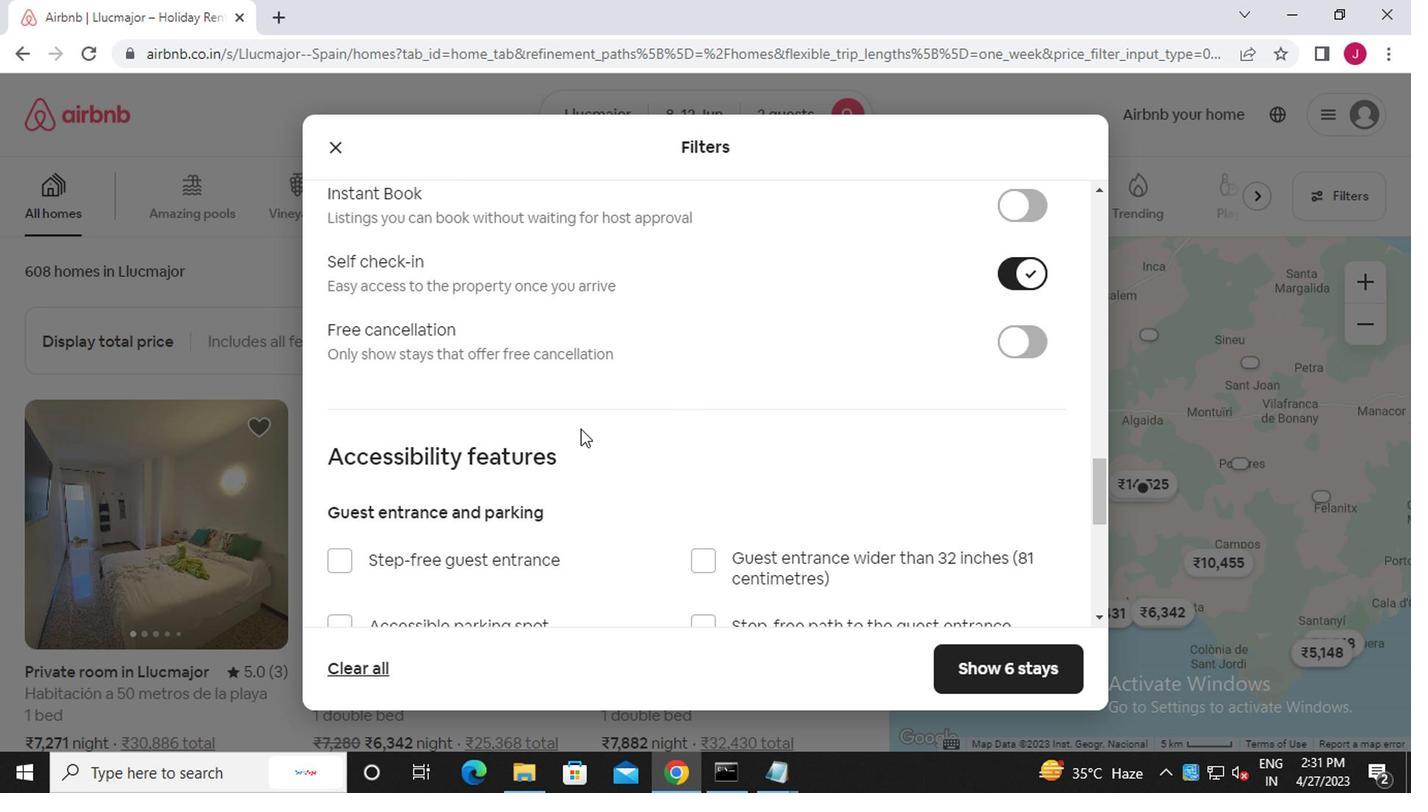
Action: Mouse moved to (331, 476)
Screenshot: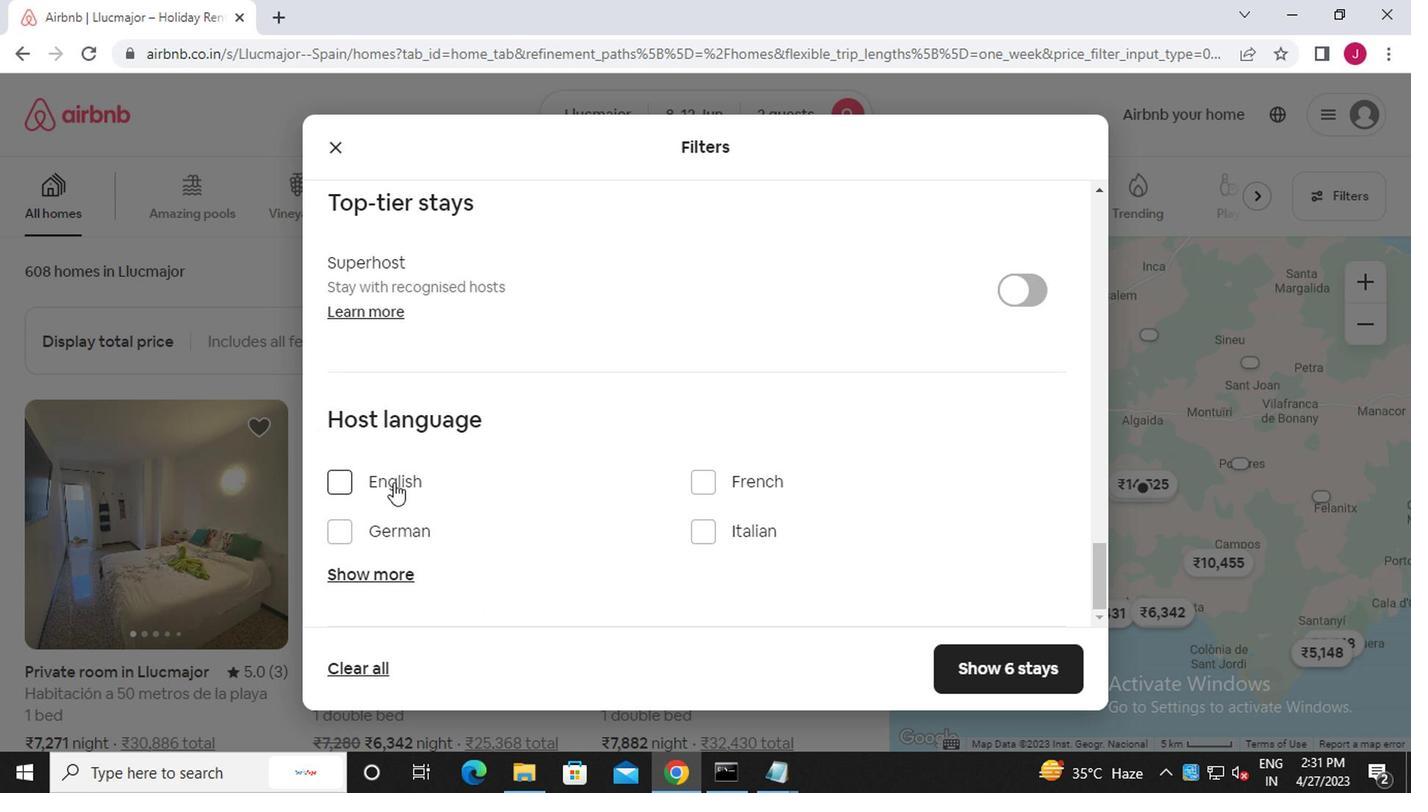 
Action: Mouse pressed left at (331, 476)
Screenshot: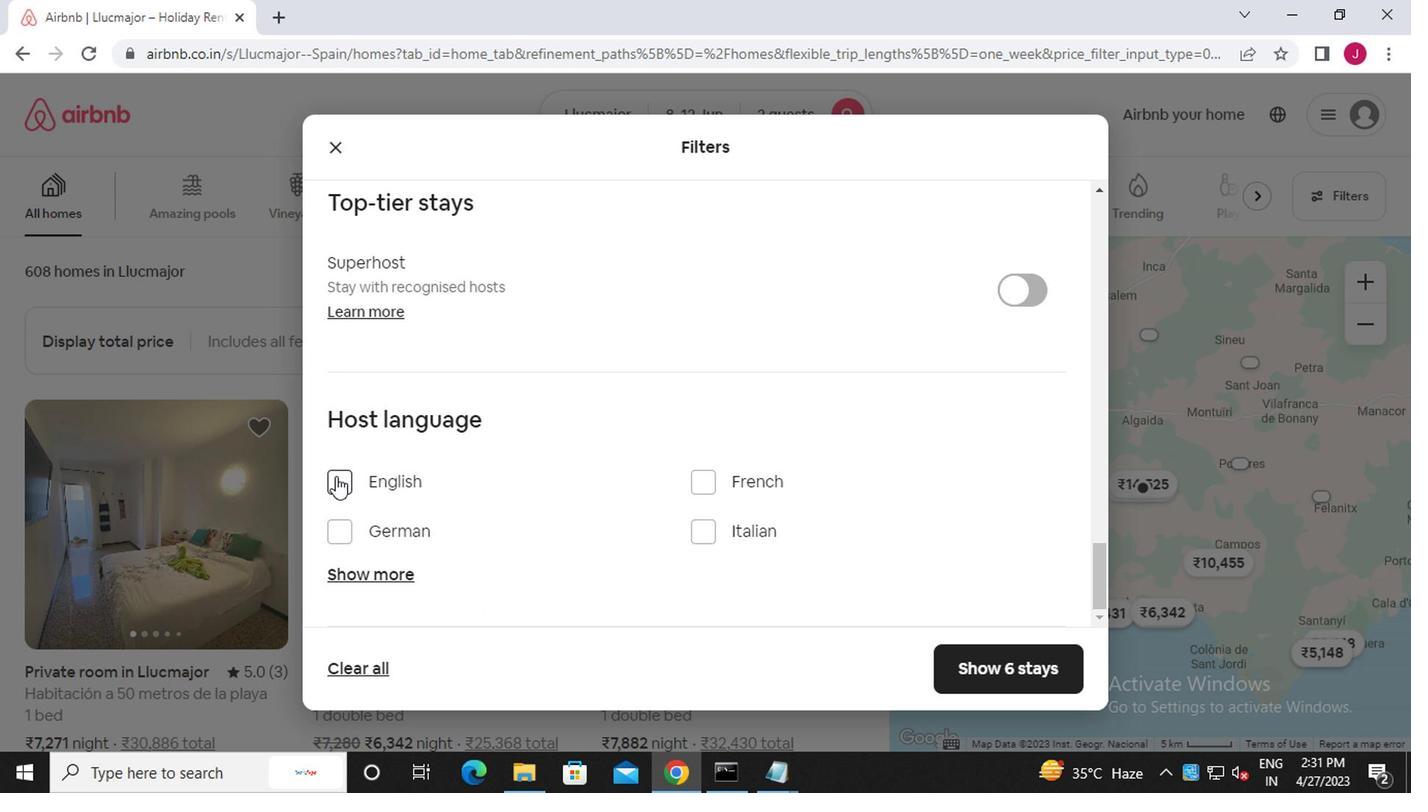 
Action: Mouse moved to (1001, 664)
Screenshot: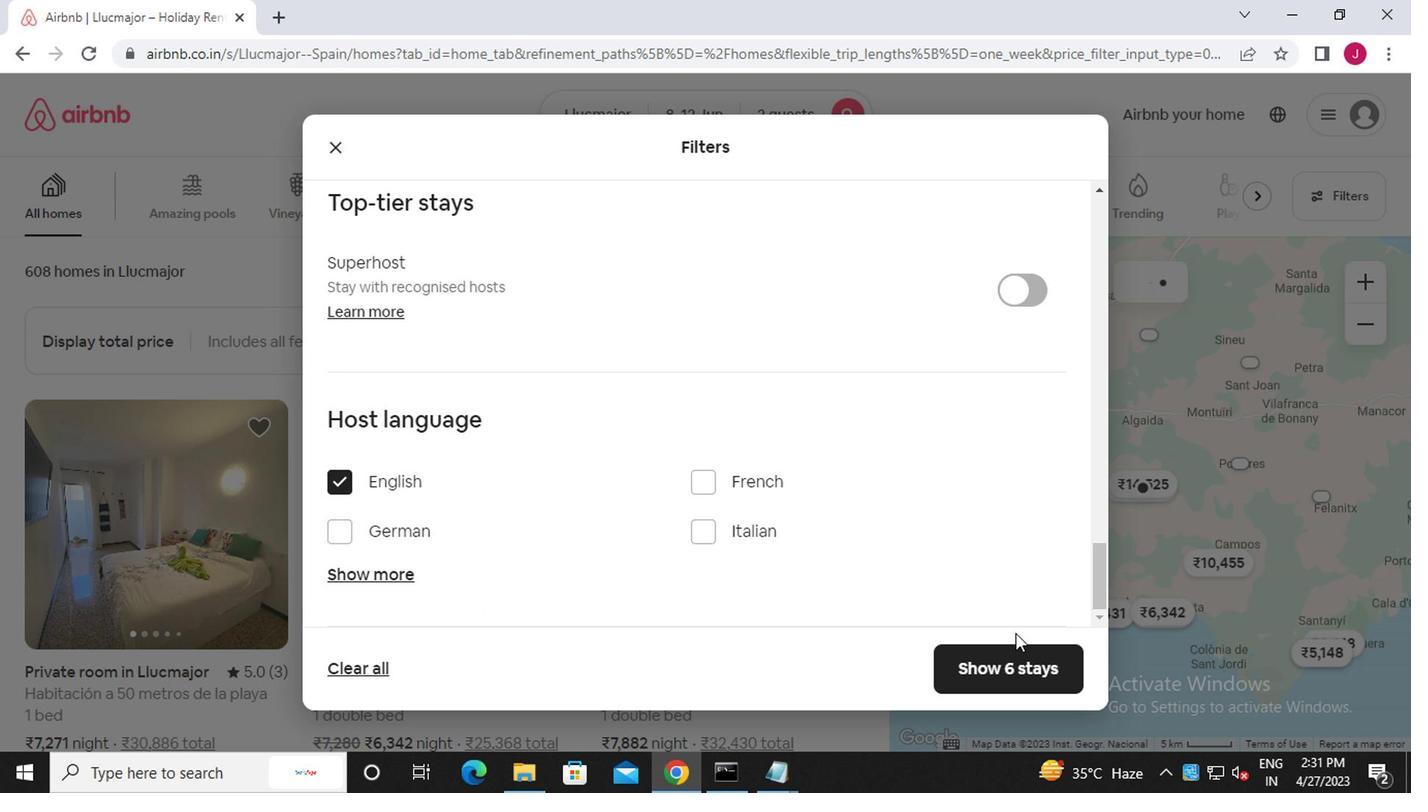 
Action: Mouse pressed left at (1001, 664)
Screenshot: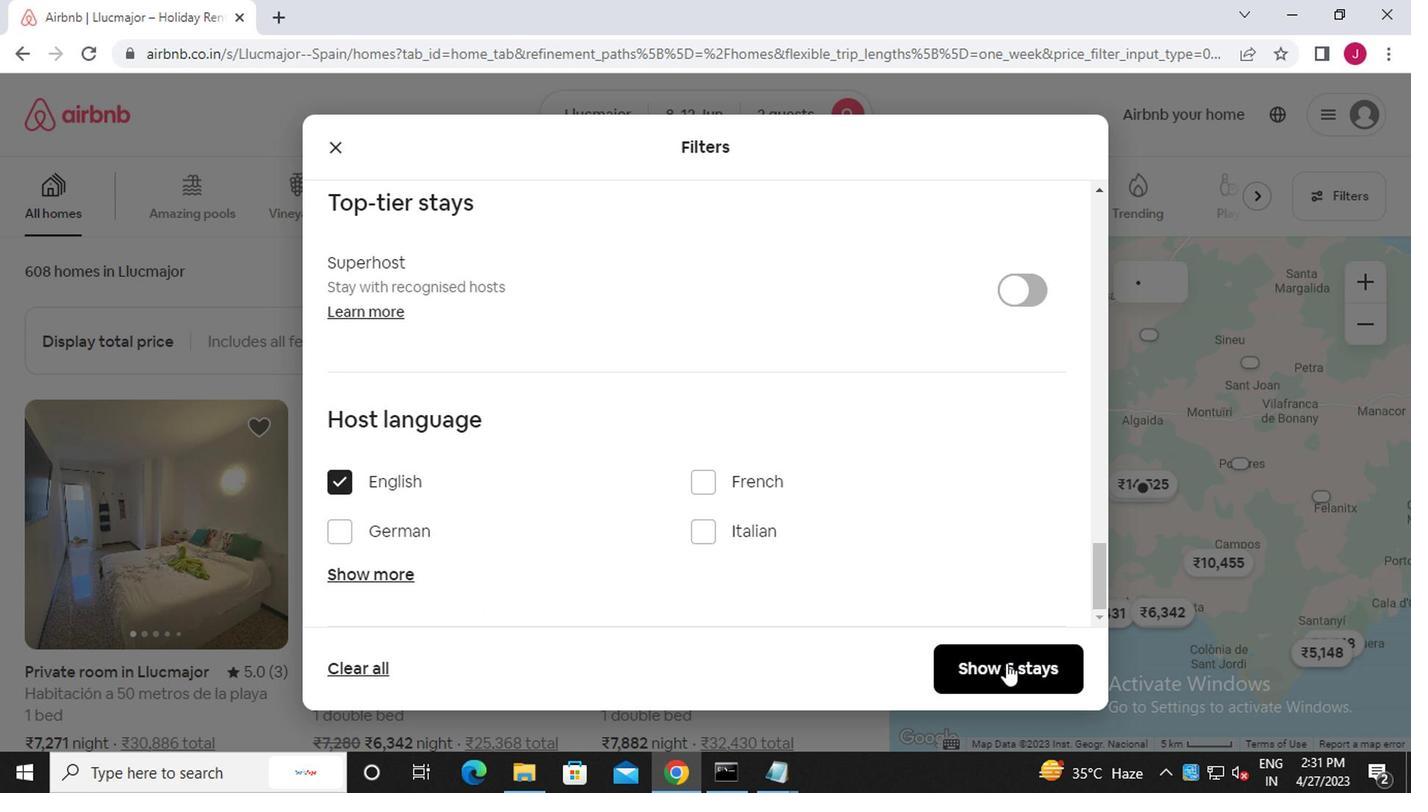 
Action: Mouse moved to (992, 654)
Screenshot: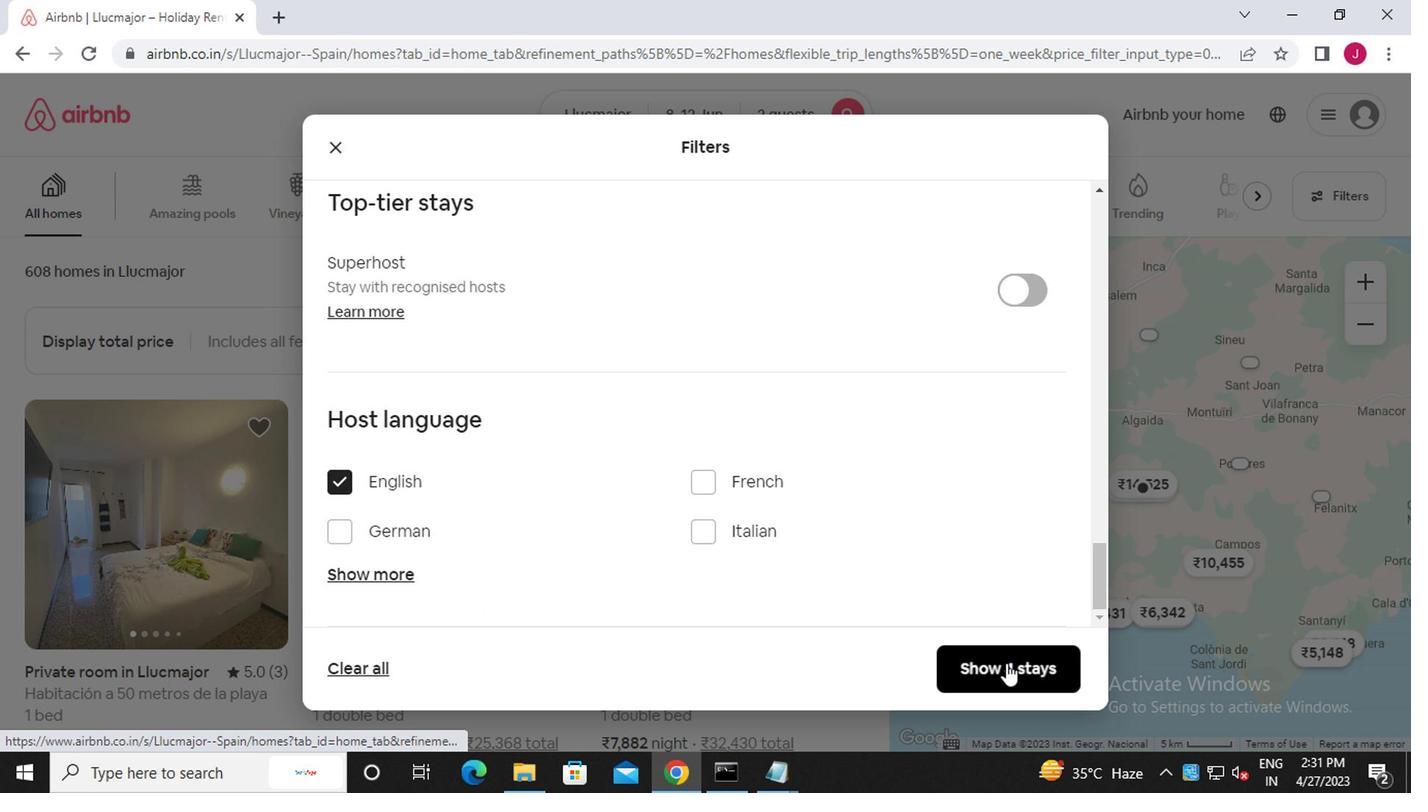 
